 Task: Look for space in Pont-à-Celles, Belgium from 6th September, 2023 to 15th September, 2023 for 6 adults in price range Rs.8000 to Rs.12000. Place can be entire place or private room with 6 bedrooms having 6 beds and 6 bathrooms. Property type can be house, flat, guest house. Amenities needed are: wifi, washing machine, heating, TV, free parkinig on premises, hot tub, gym, smoking allowed. Booking option can be shelf check-in. Required host language is English.
Action: Mouse moved to (478, 104)
Screenshot: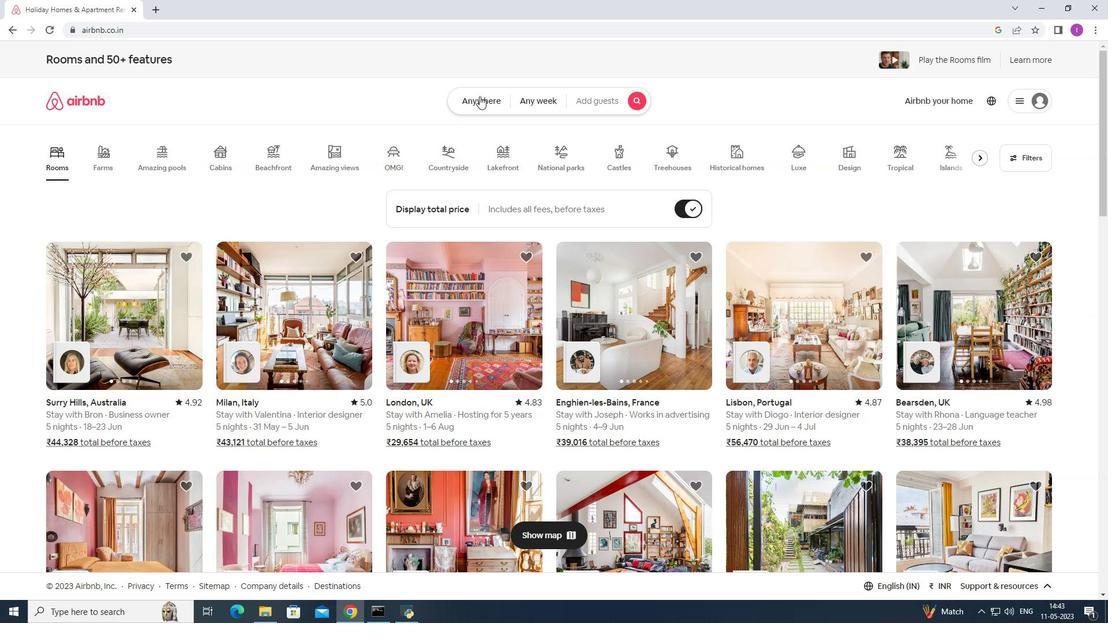 
Action: Mouse pressed left at (478, 104)
Screenshot: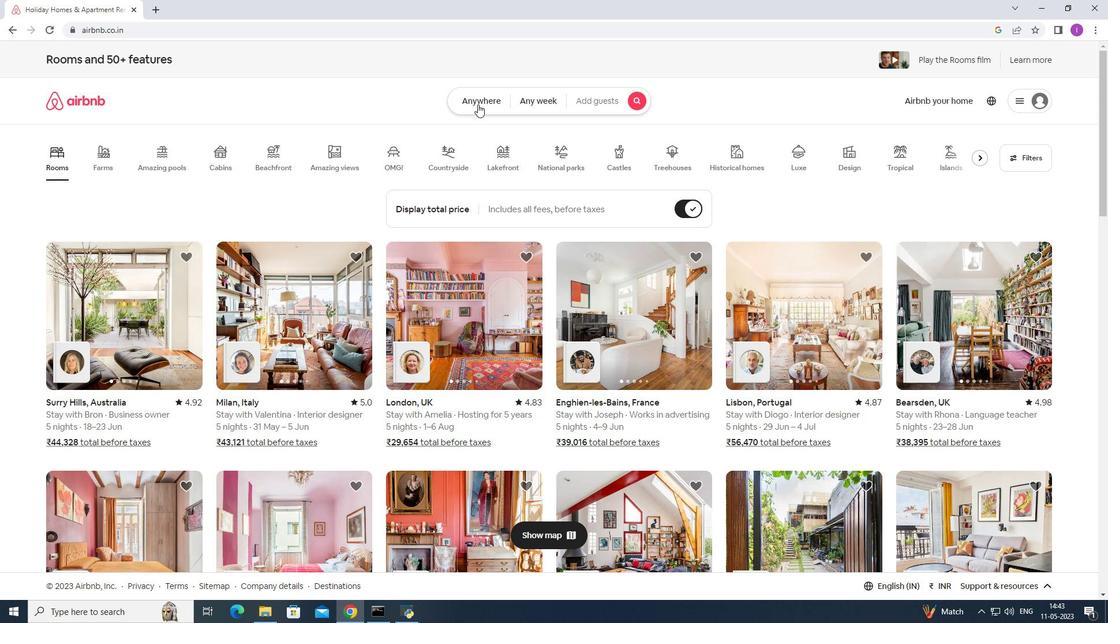 
Action: Mouse moved to (401, 140)
Screenshot: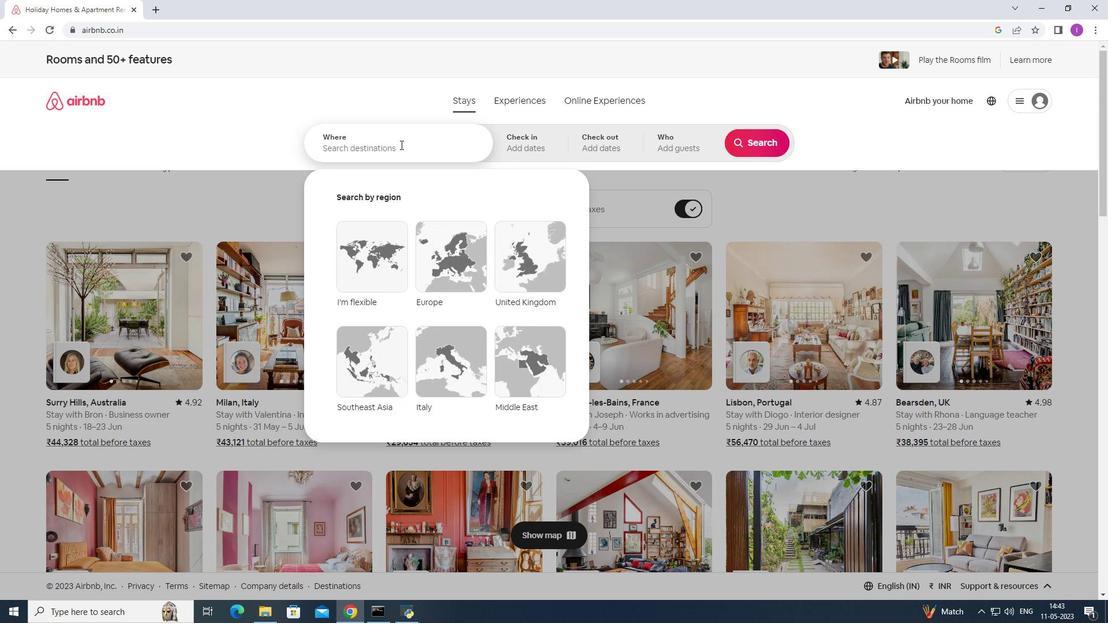 
Action: Mouse pressed left at (401, 140)
Screenshot: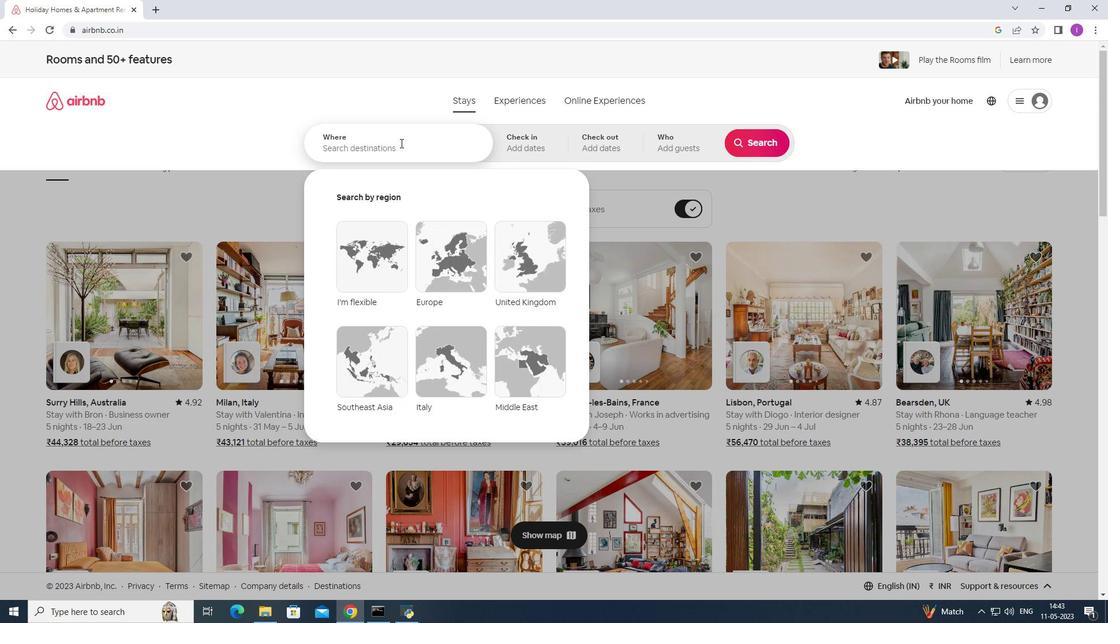 
Action: Mouse moved to (483, 184)
Screenshot: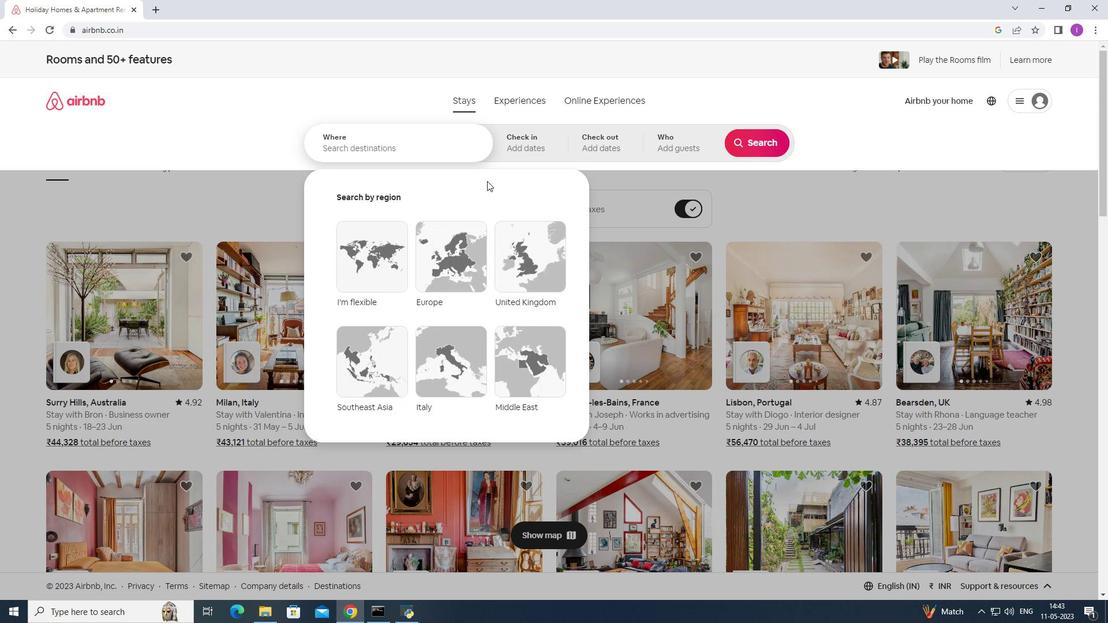
Action: Key pressed <Key.shift>Pont-a=<Key.shift><Key.shift><Key.shift><Key.shift><Key.shift>Celles,<Key.shift>Bel
Screenshot: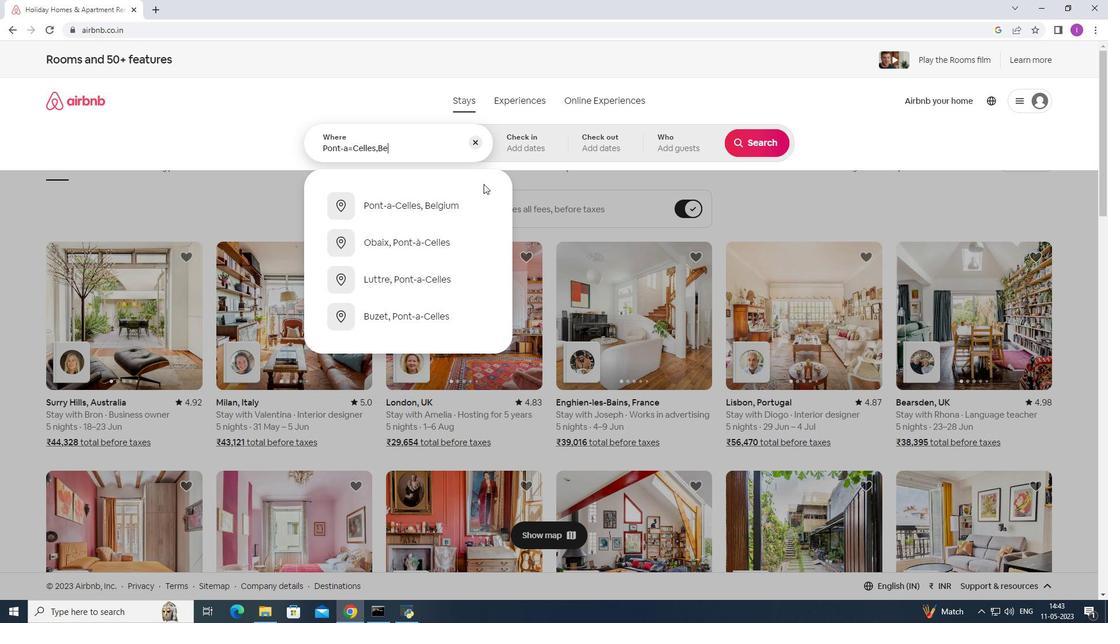 
Action: Mouse moved to (474, 201)
Screenshot: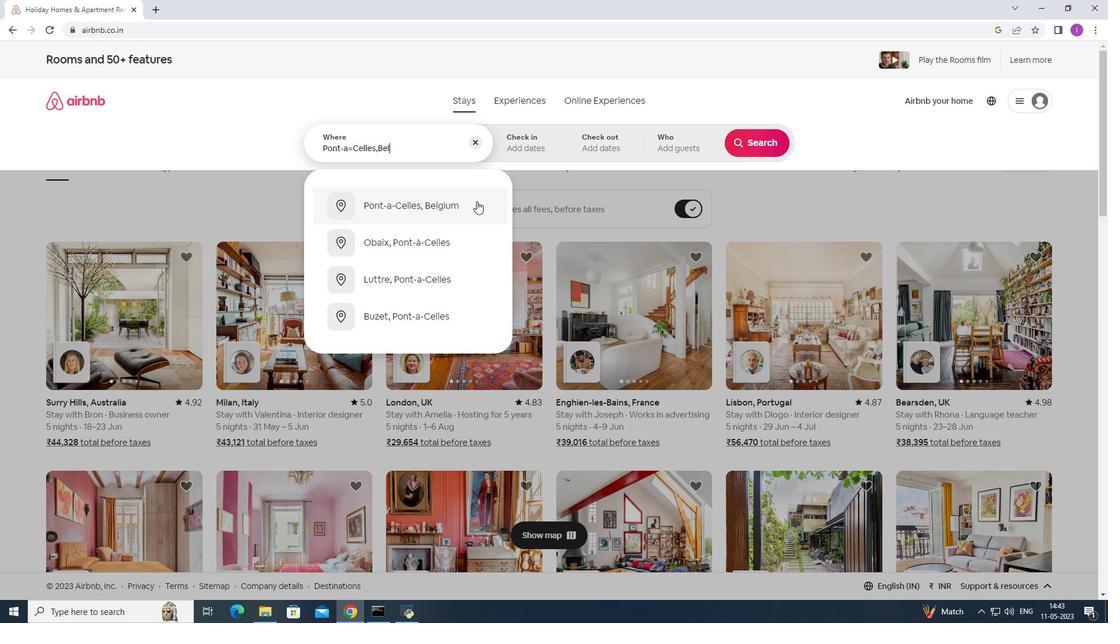 
Action: Mouse pressed left at (474, 201)
Screenshot: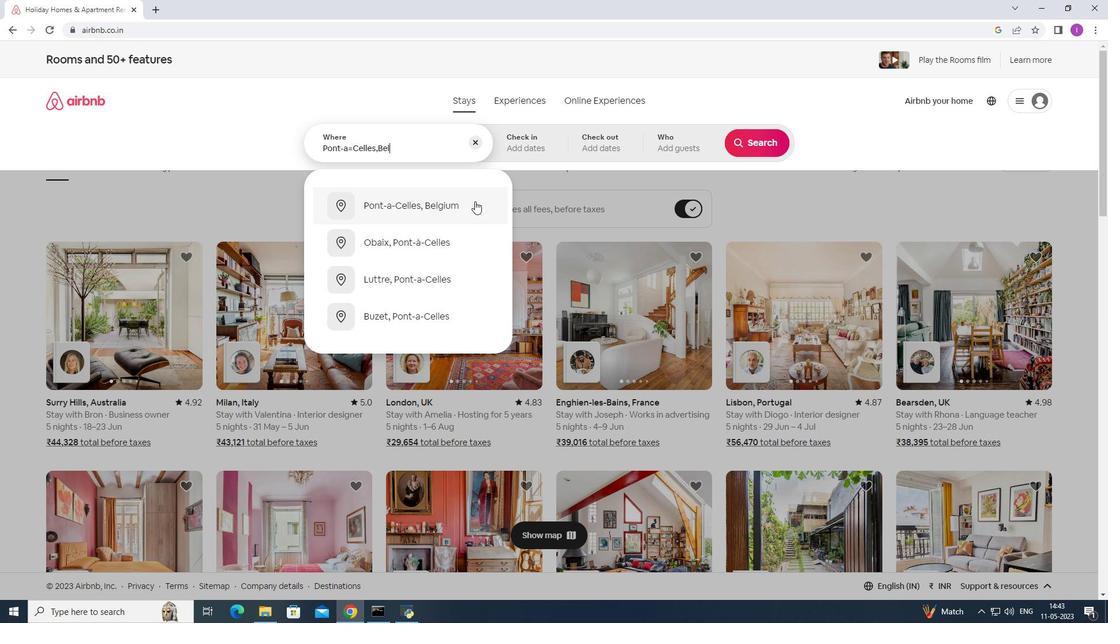 
Action: Mouse moved to (758, 235)
Screenshot: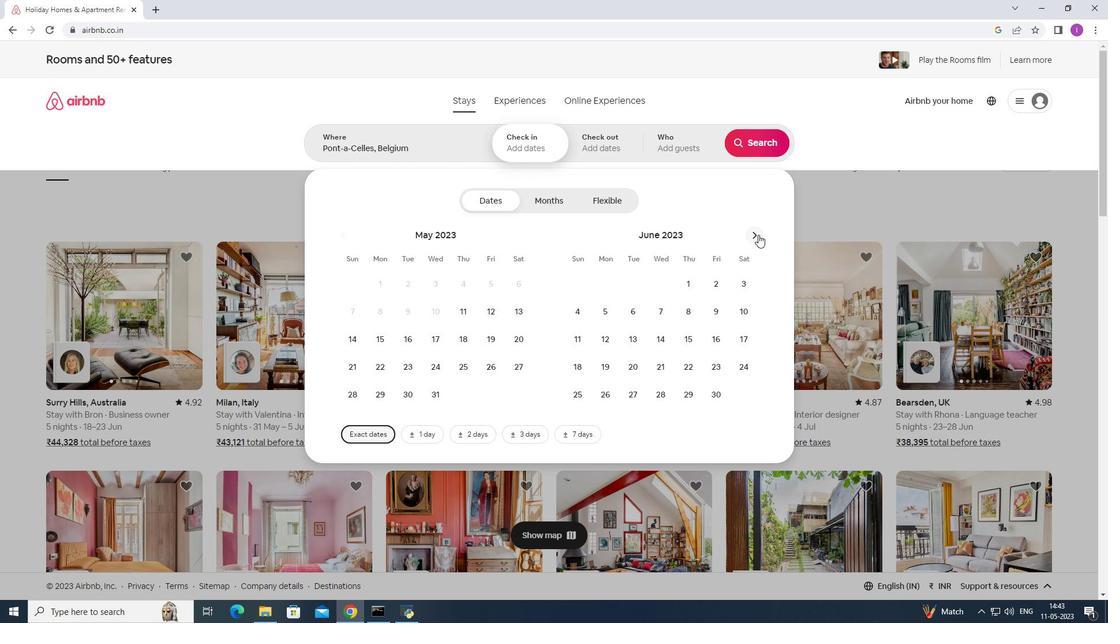 
Action: Mouse pressed left at (758, 235)
Screenshot: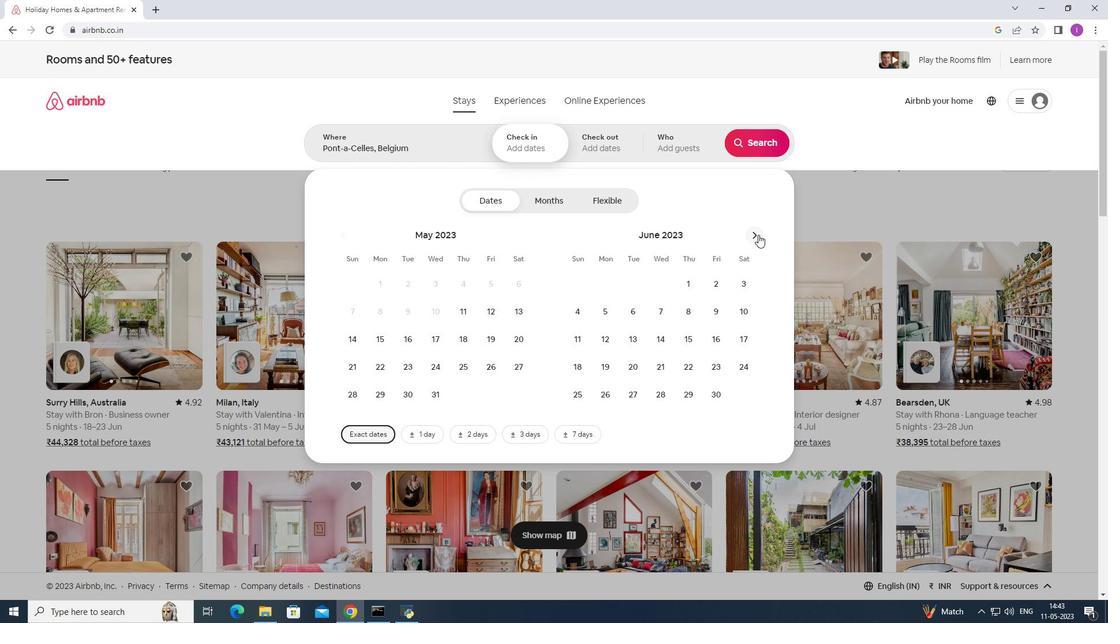 
Action: Mouse moved to (751, 231)
Screenshot: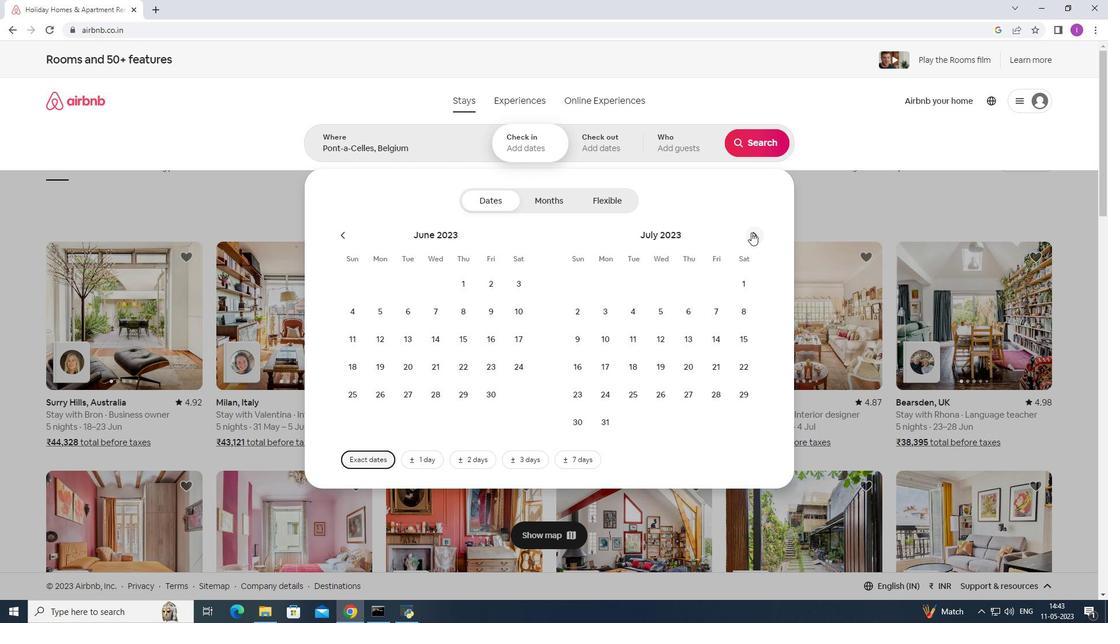 
Action: Mouse pressed left at (751, 231)
Screenshot: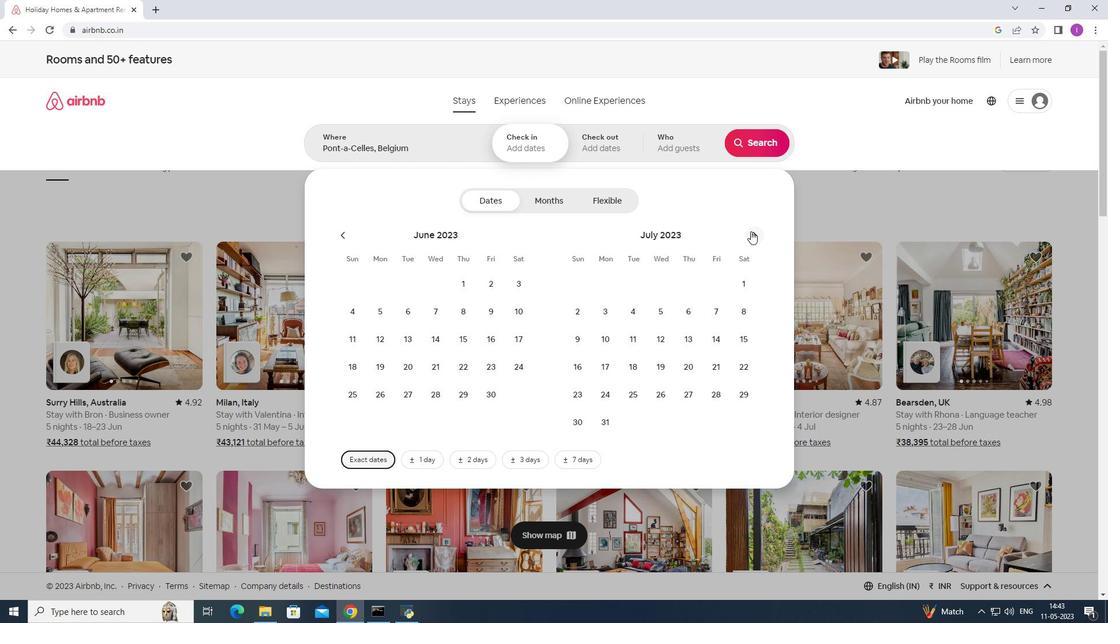 
Action: Mouse moved to (743, 219)
Screenshot: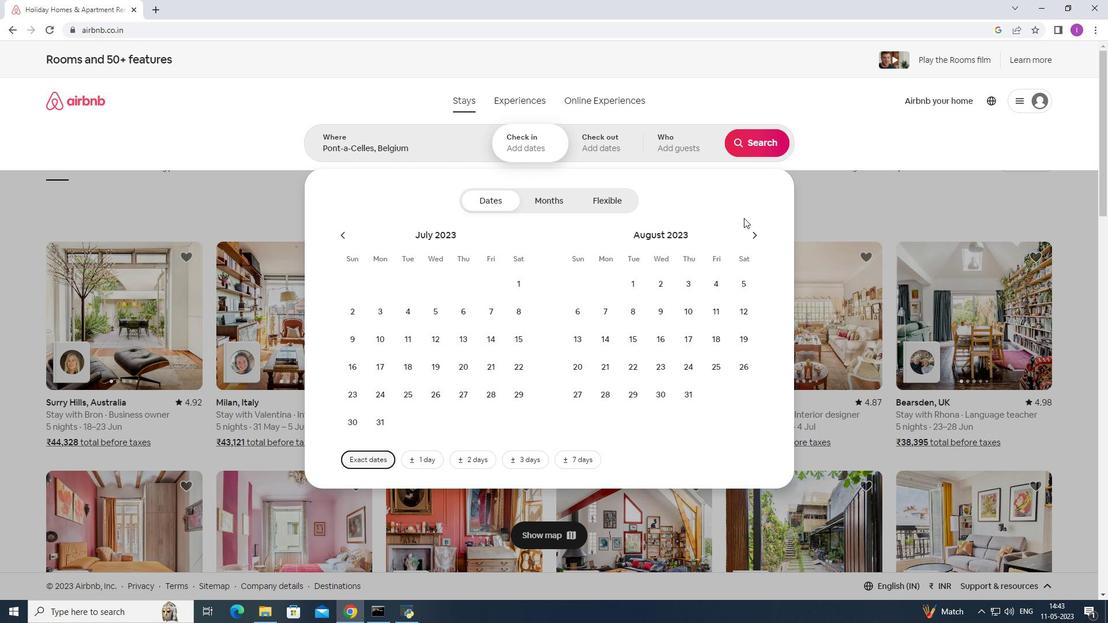 
Action: Mouse pressed left at (743, 219)
Screenshot: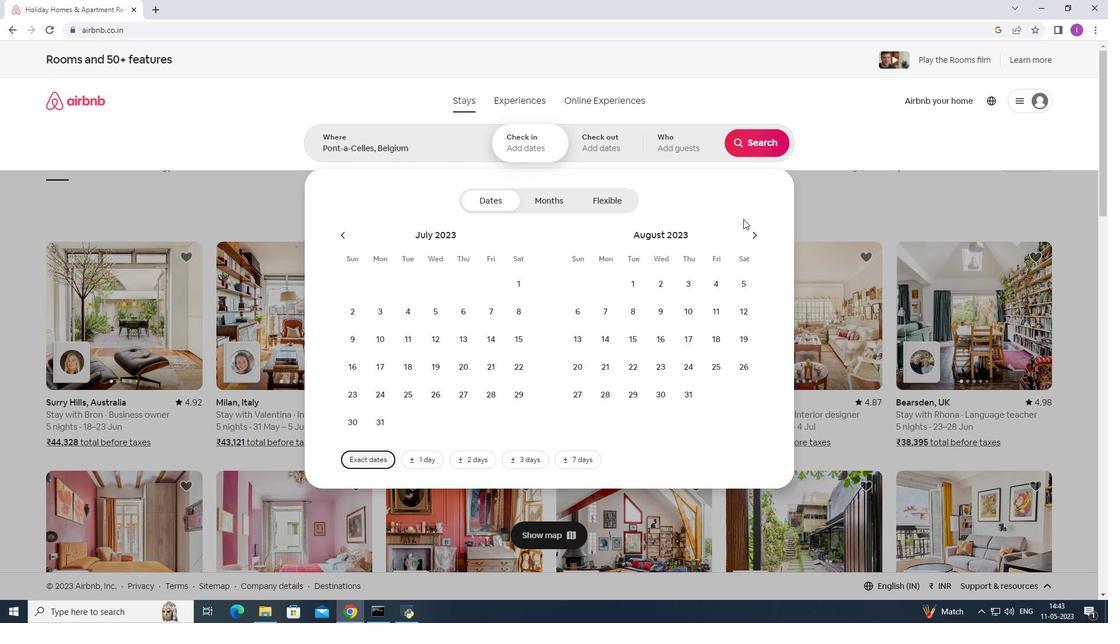 
Action: Mouse moved to (749, 235)
Screenshot: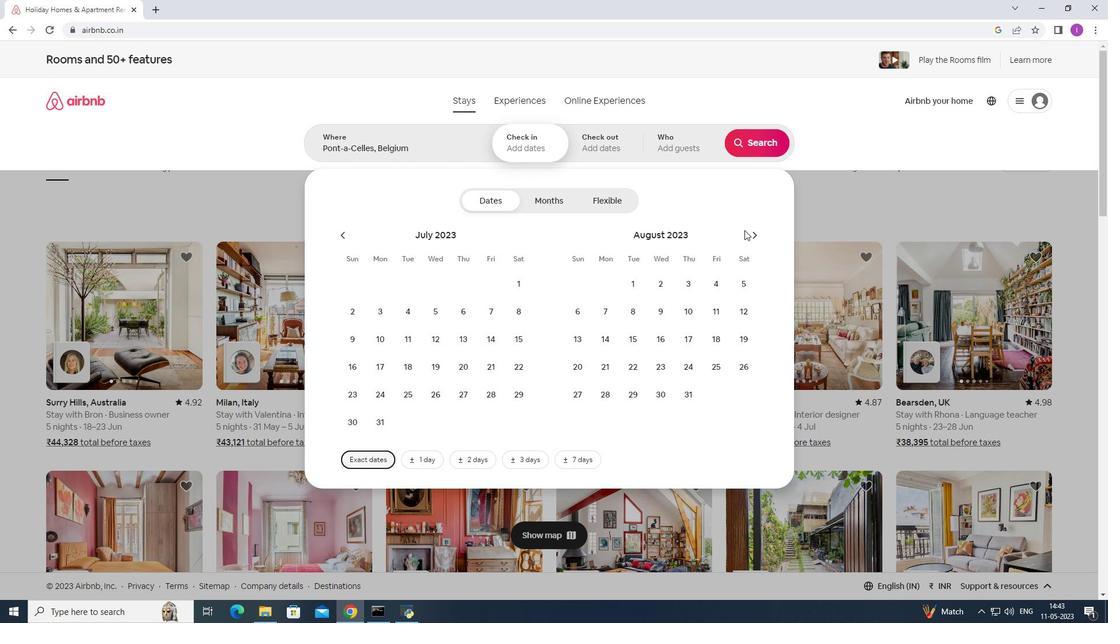 
Action: Mouse pressed left at (749, 235)
Screenshot: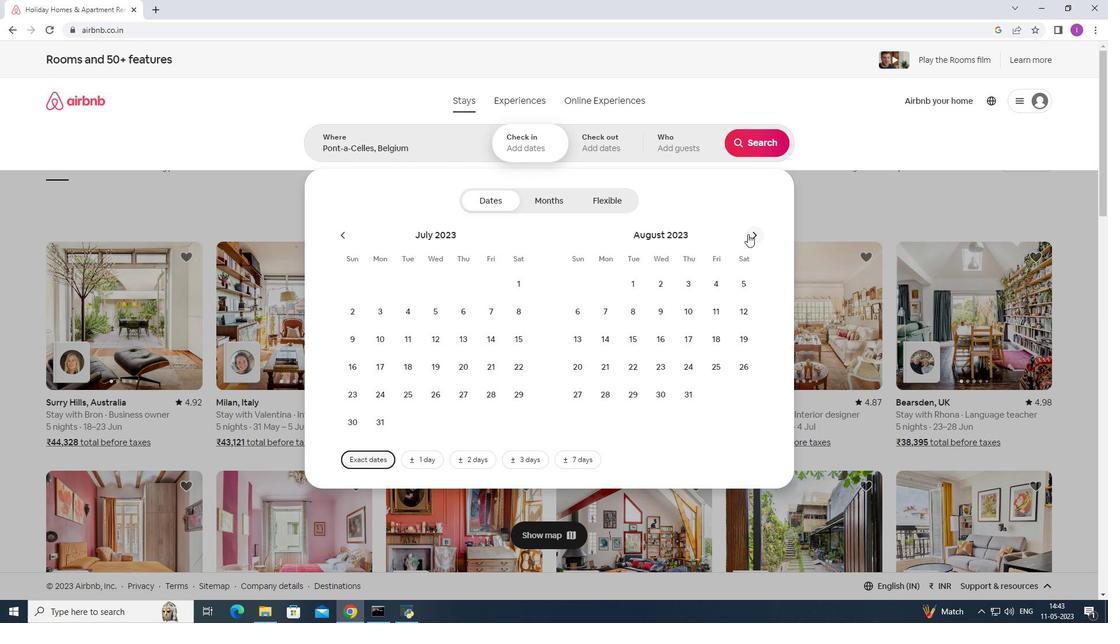 
Action: Mouse moved to (658, 311)
Screenshot: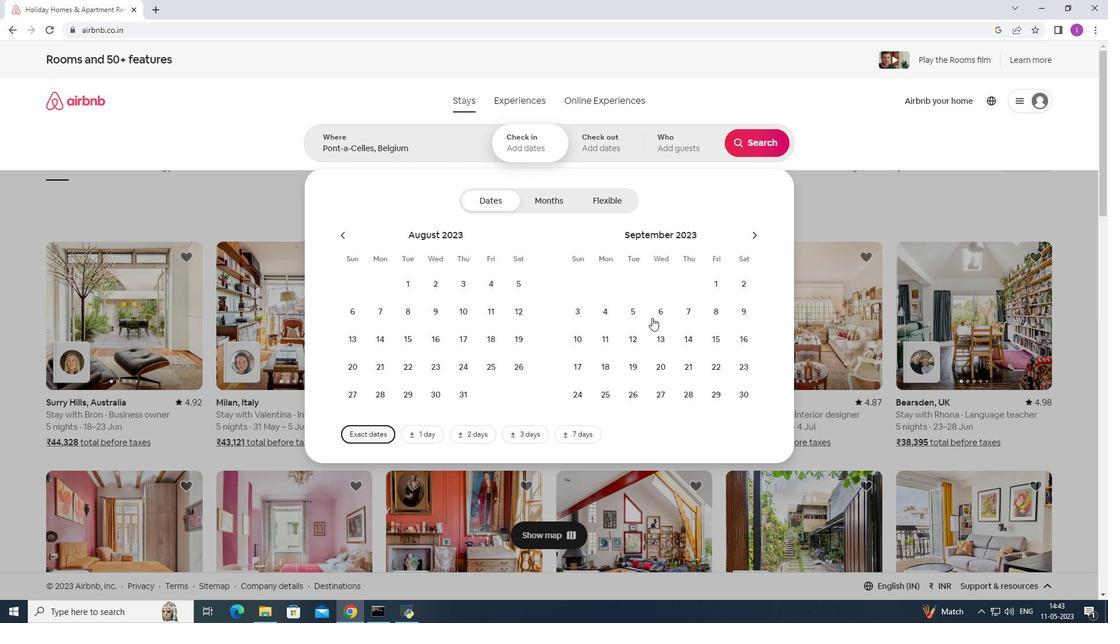 
Action: Mouse pressed left at (658, 311)
Screenshot: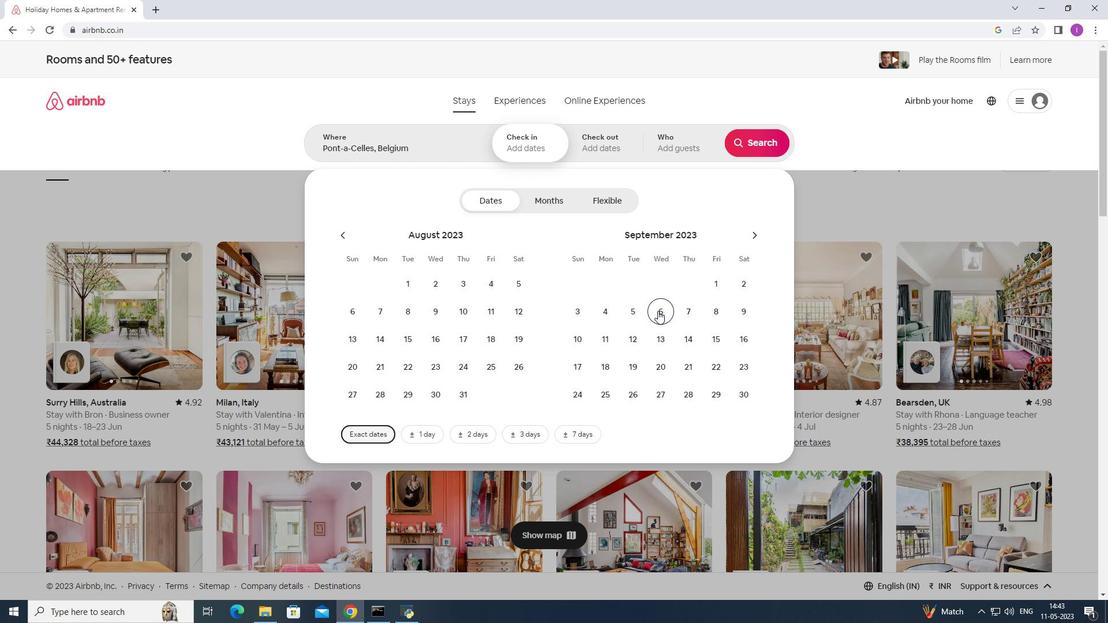 
Action: Mouse moved to (718, 340)
Screenshot: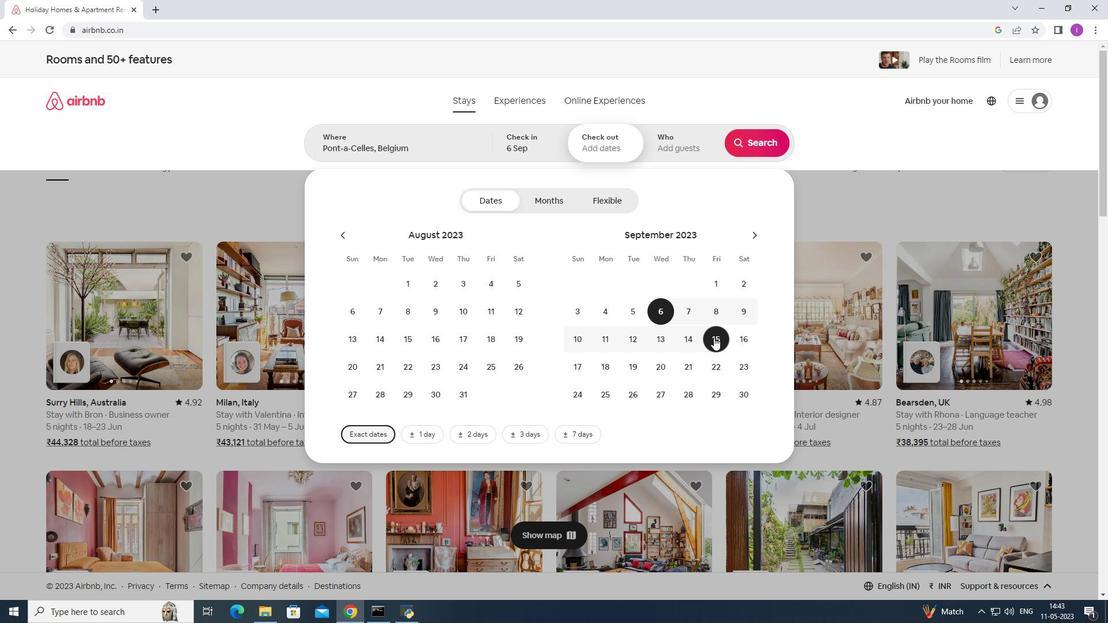 
Action: Mouse pressed left at (718, 340)
Screenshot: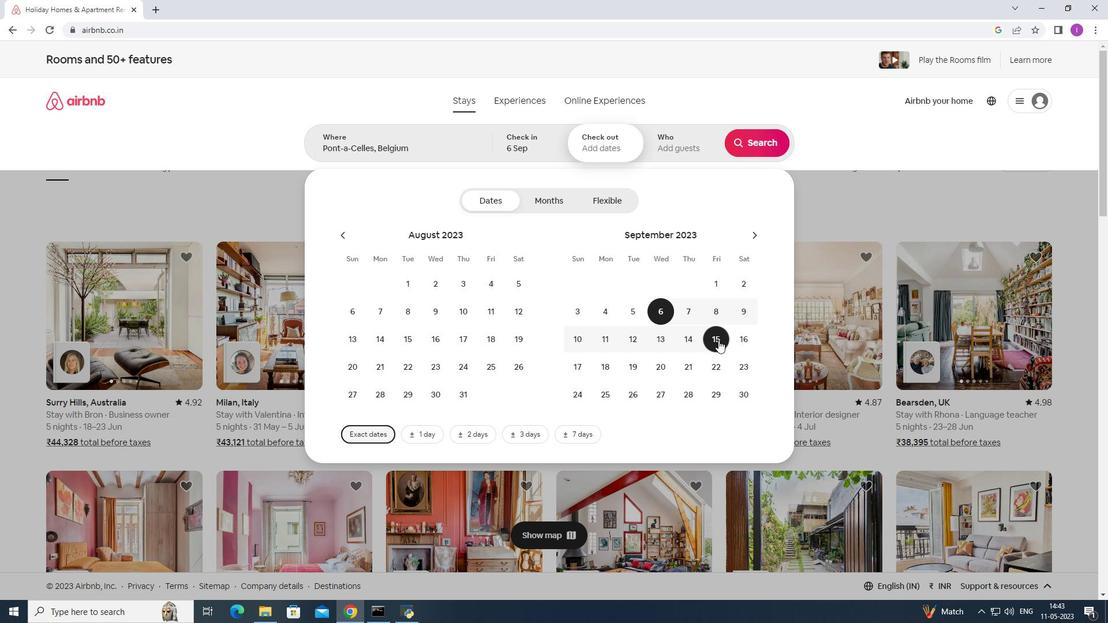 
Action: Mouse moved to (702, 144)
Screenshot: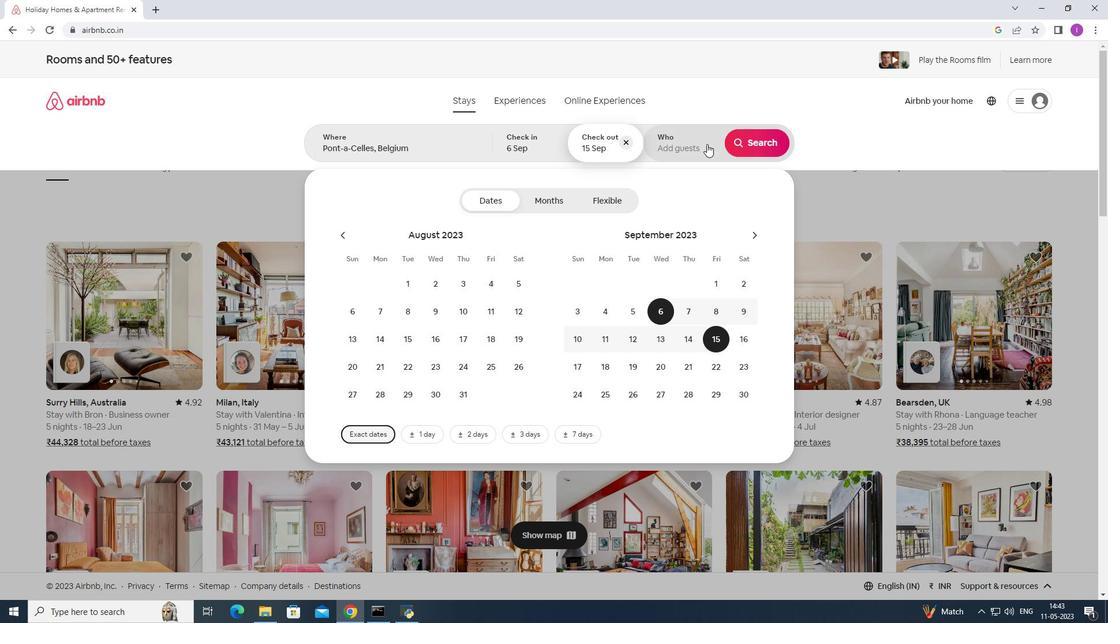 
Action: Mouse pressed left at (702, 144)
Screenshot: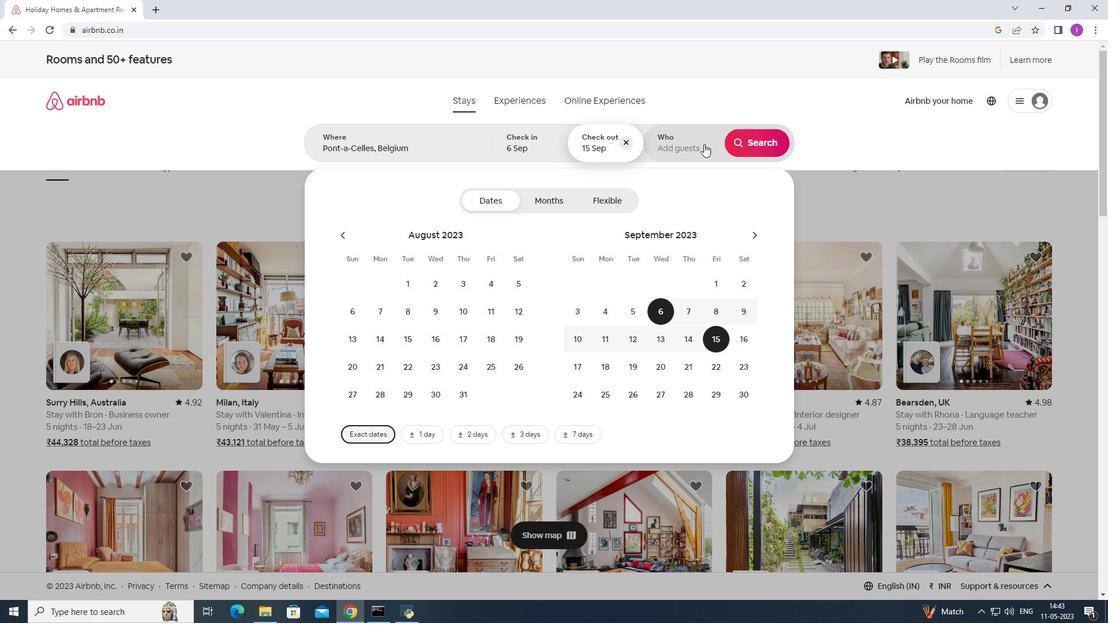 
Action: Mouse moved to (760, 203)
Screenshot: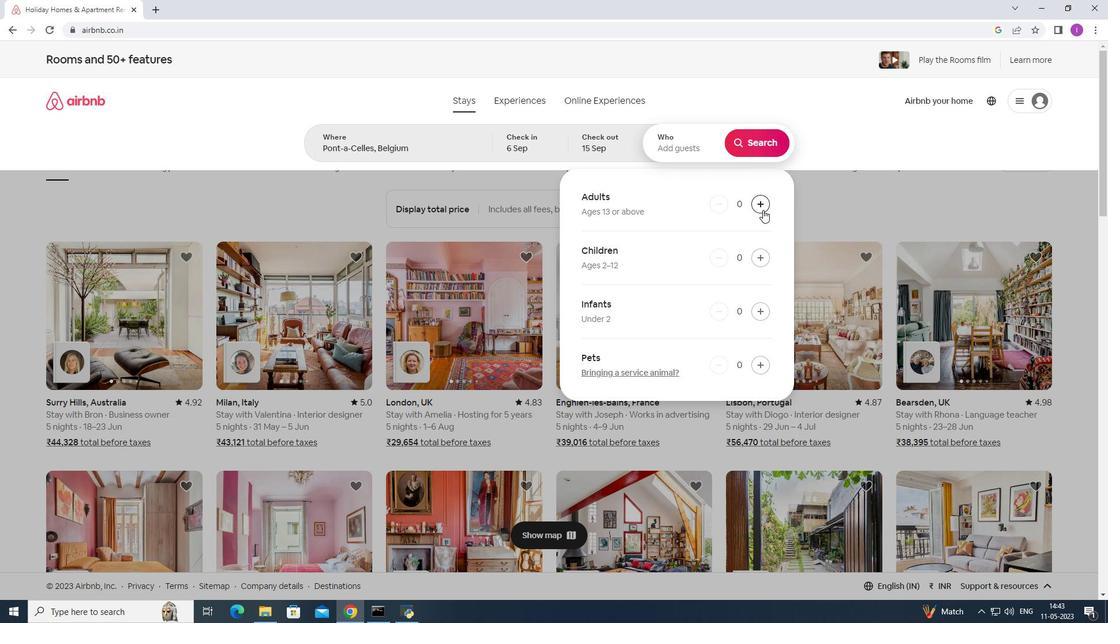 
Action: Mouse pressed left at (760, 203)
Screenshot: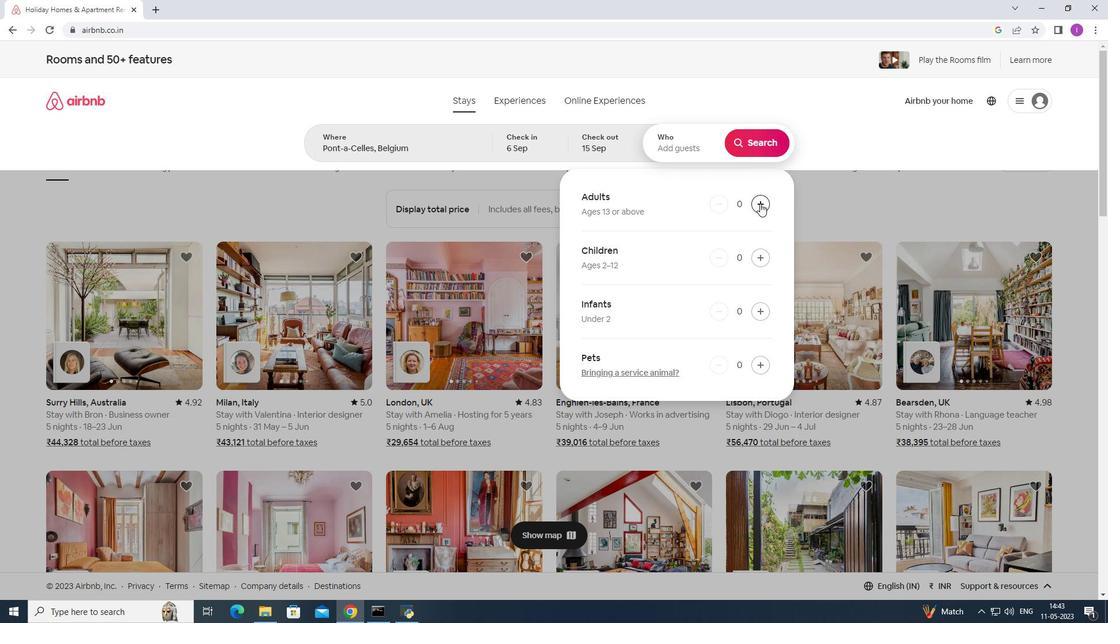 
Action: Mouse moved to (759, 206)
Screenshot: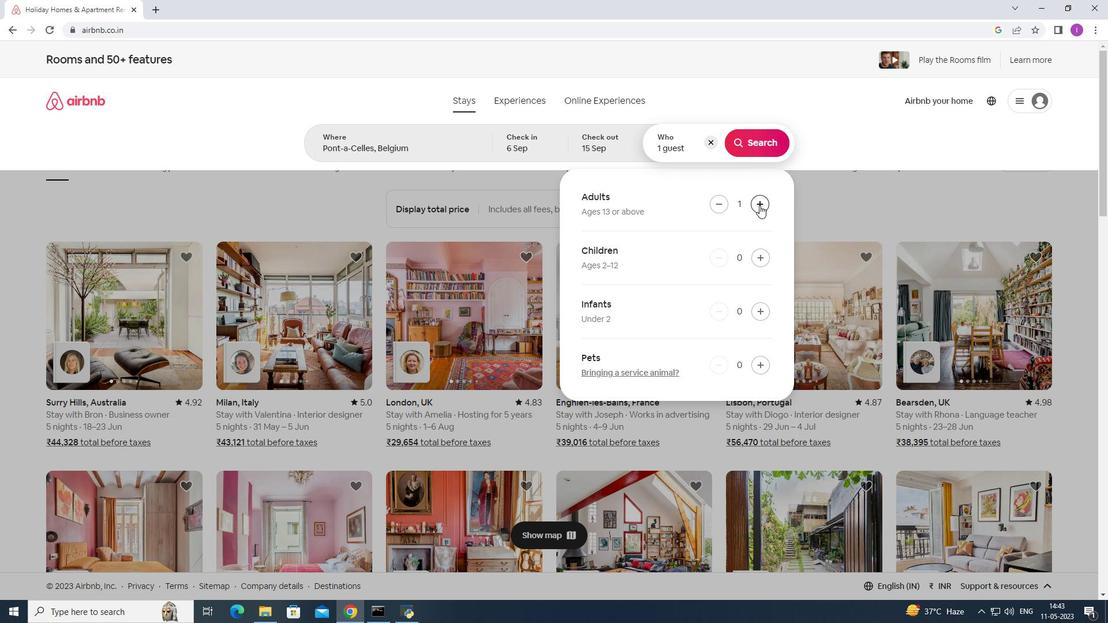 
Action: Mouse pressed left at (759, 206)
Screenshot: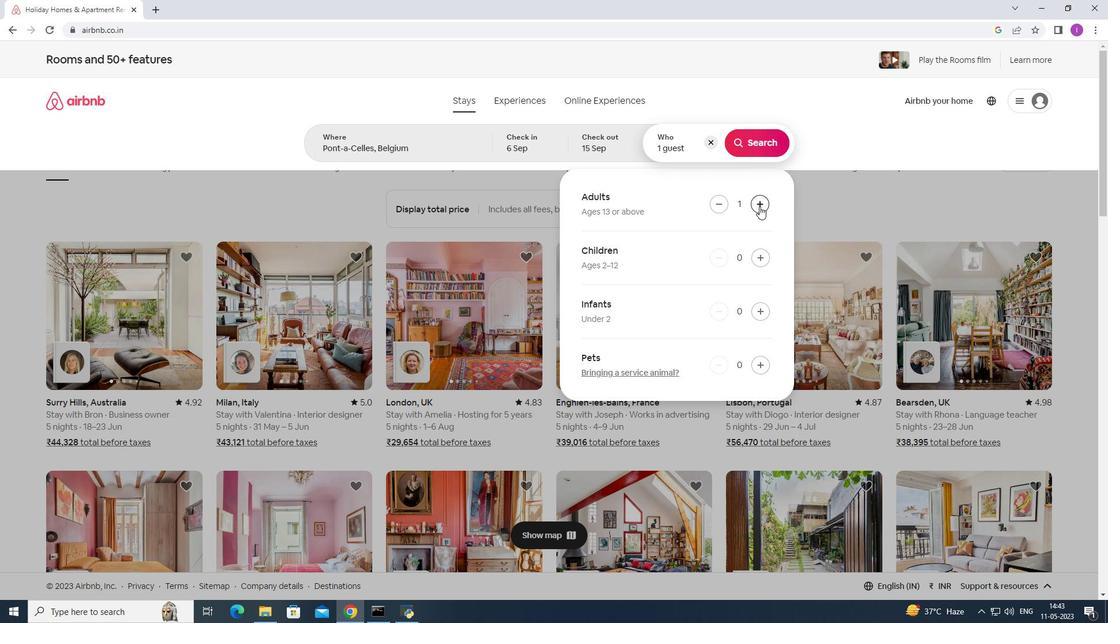 
Action: Mouse pressed left at (759, 206)
Screenshot: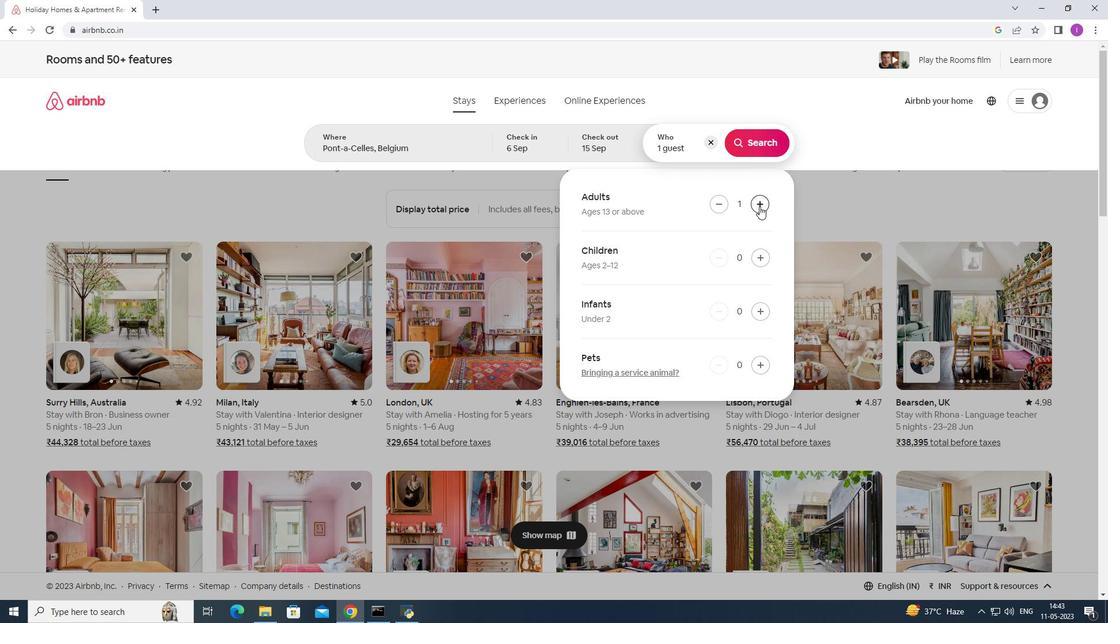 
Action: Mouse pressed left at (759, 206)
Screenshot: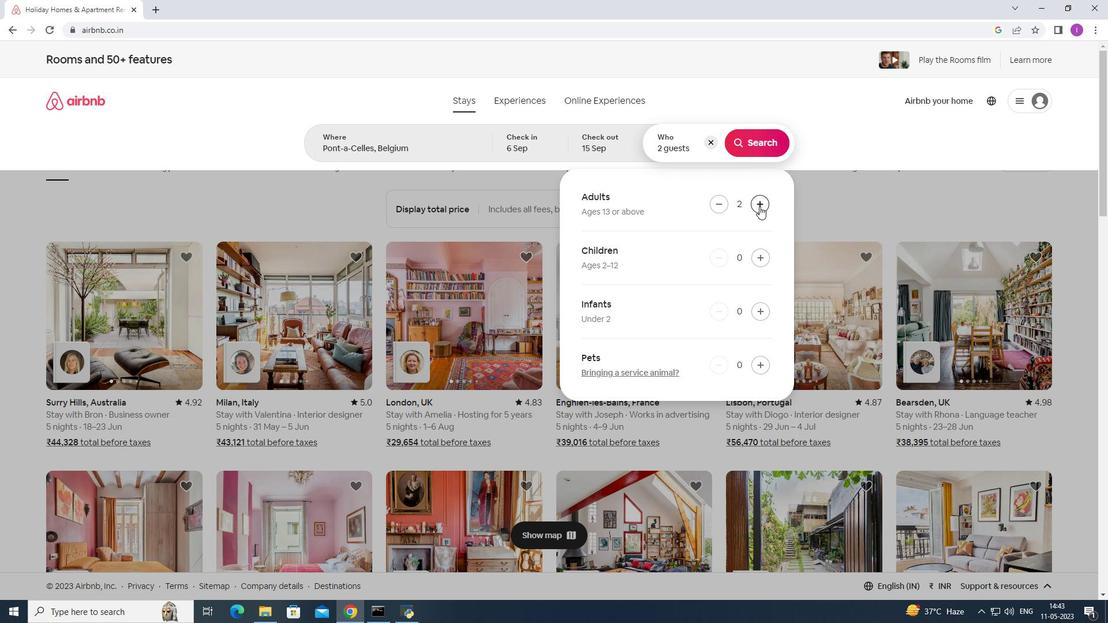 
Action: Mouse pressed left at (759, 206)
Screenshot: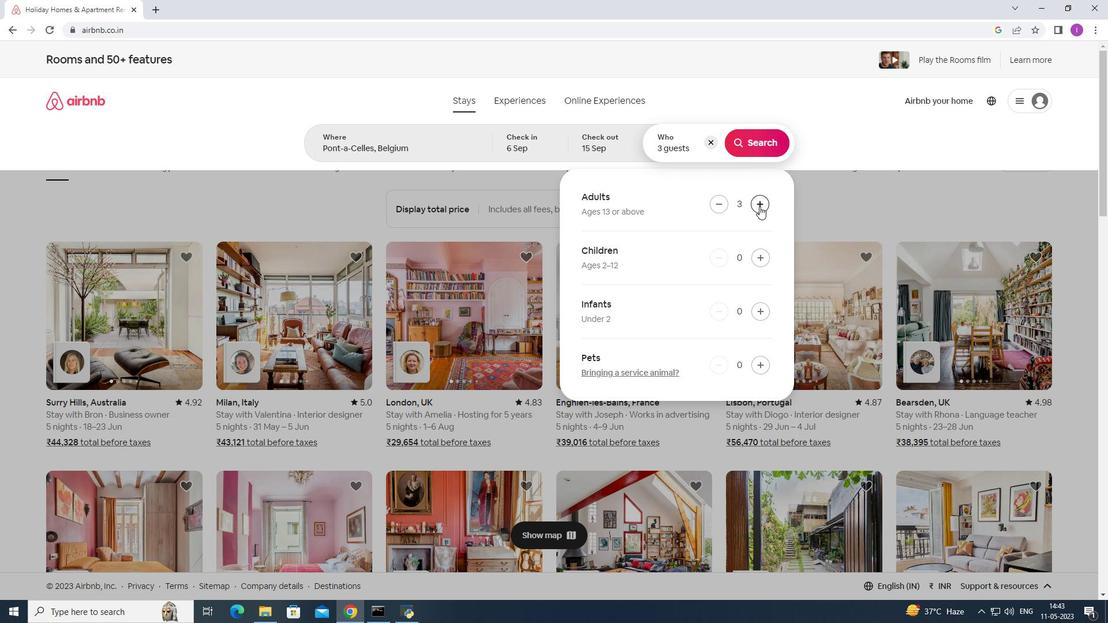 
Action: Mouse pressed left at (759, 206)
Screenshot: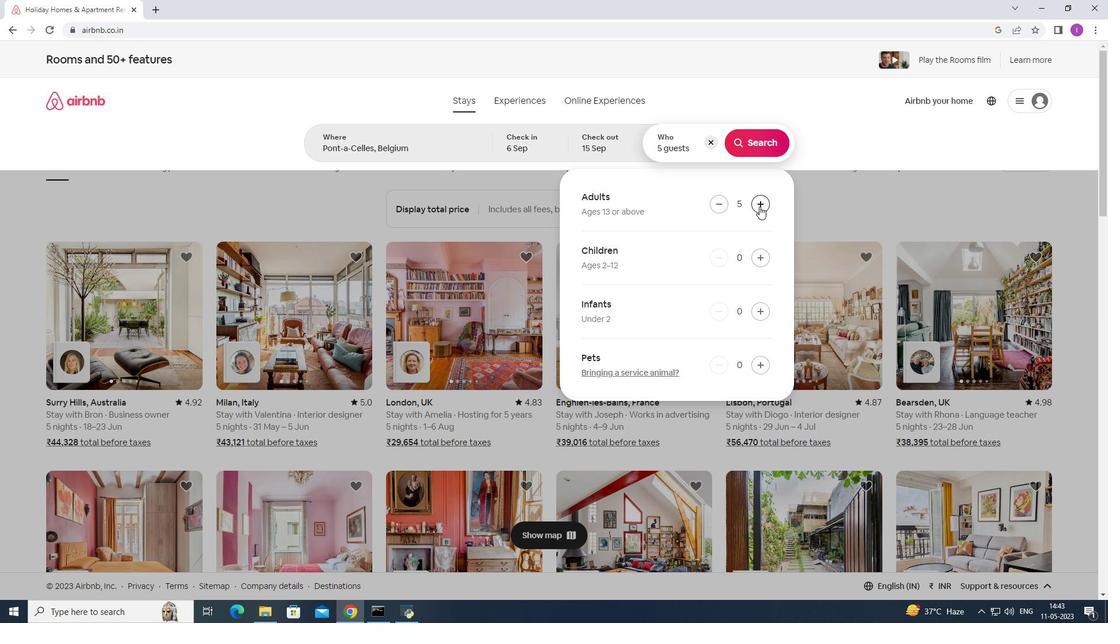 
Action: Mouse moved to (762, 148)
Screenshot: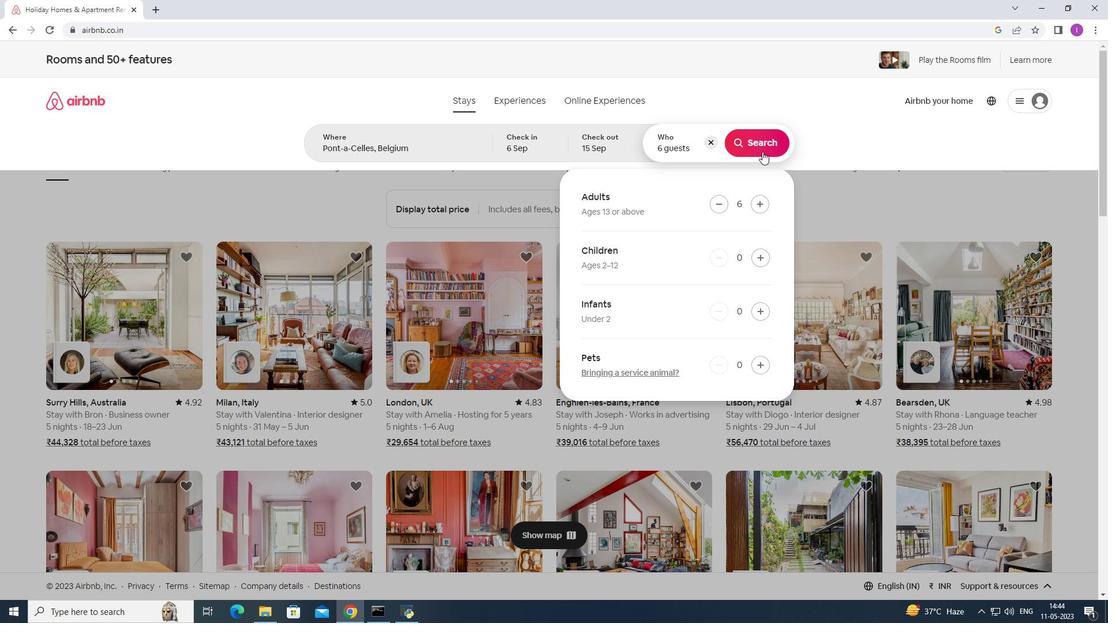 
Action: Mouse pressed left at (762, 148)
Screenshot: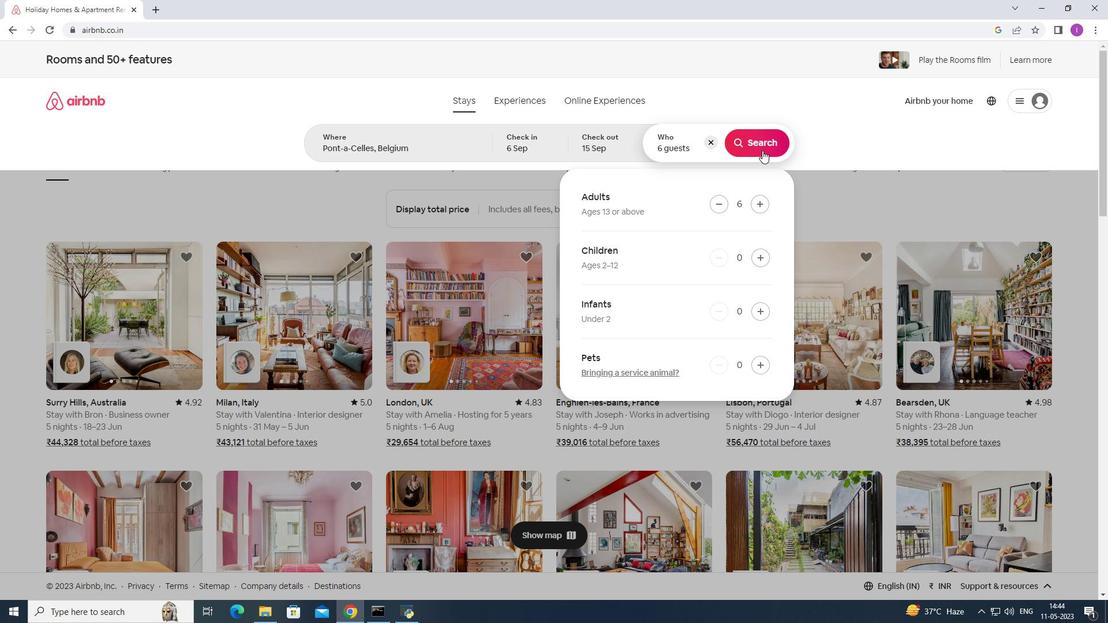
Action: Mouse moved to (1054, 117)
Screenshot: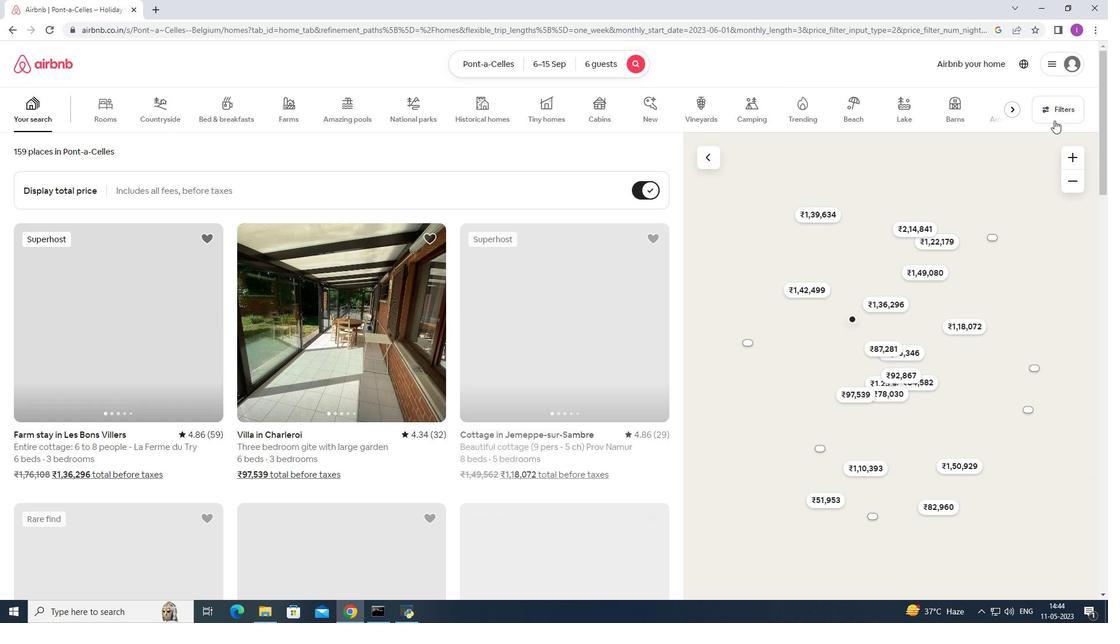 
Action: Mouse pressed left at (1054, 117)
Screenshot: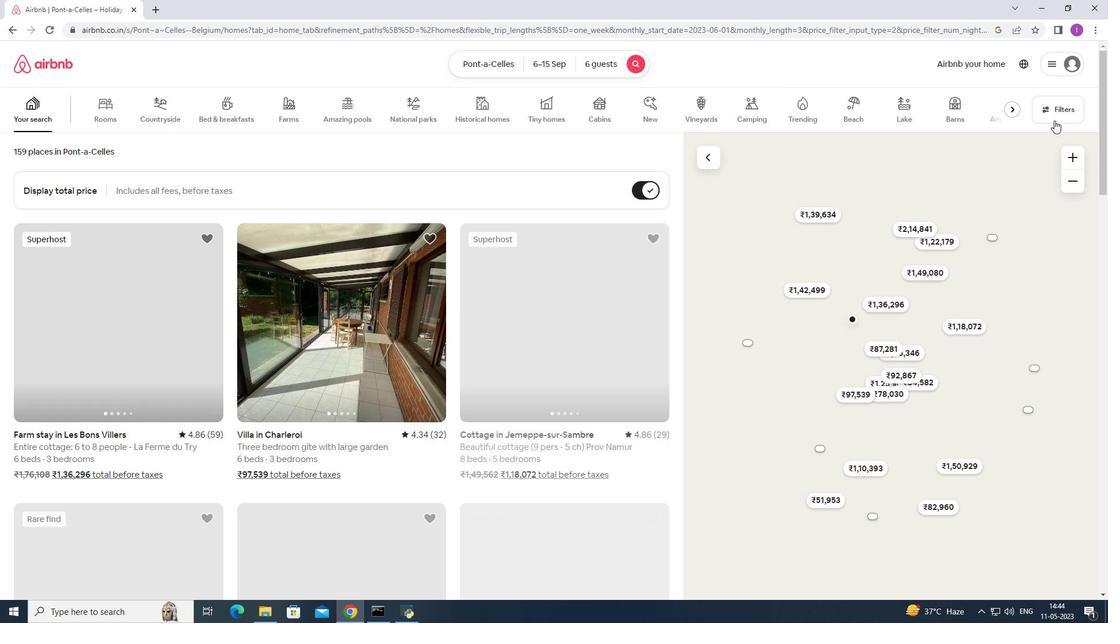 
Action: Mouse moved to (642, 395)
Screenshot: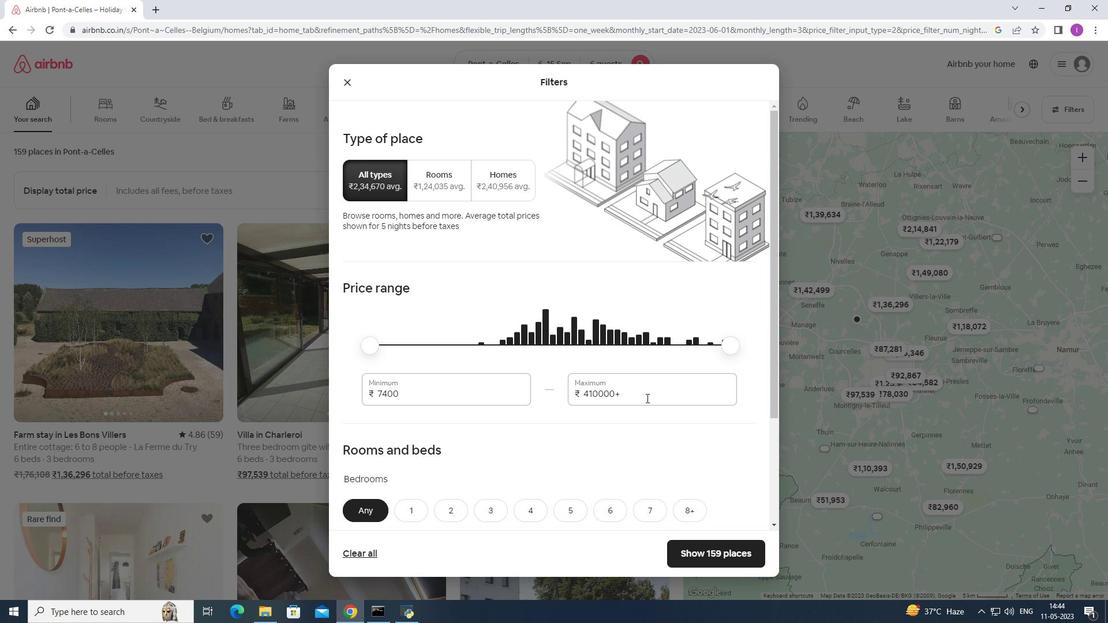 
Action: Mouse pressed left at (642, 395)
Screenshot: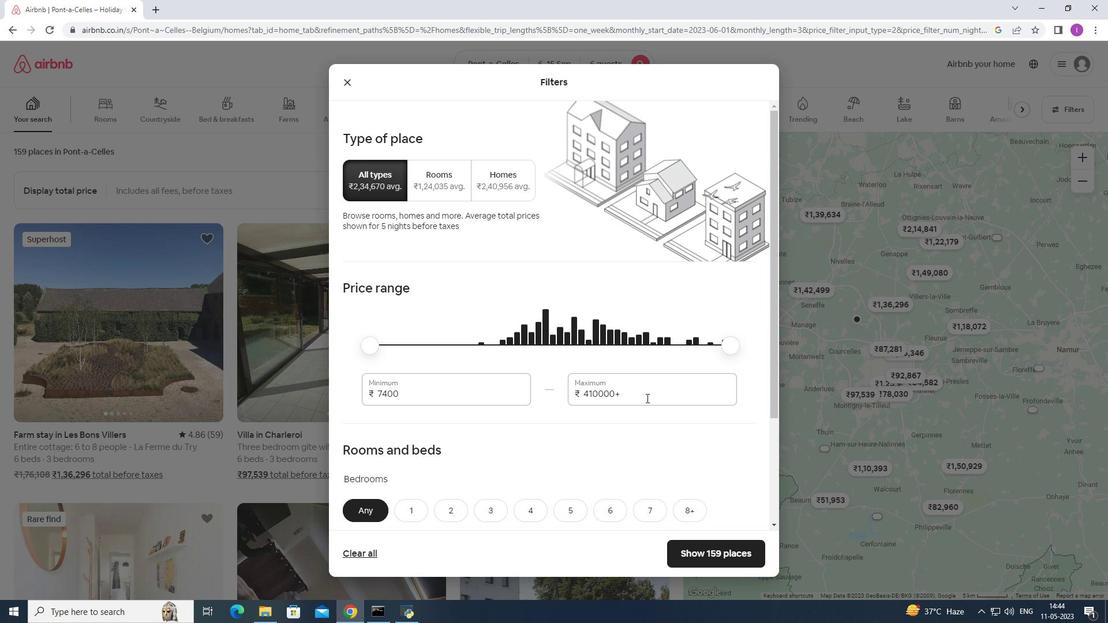
Action: Mouse moved to (573, 396)
Screenshot: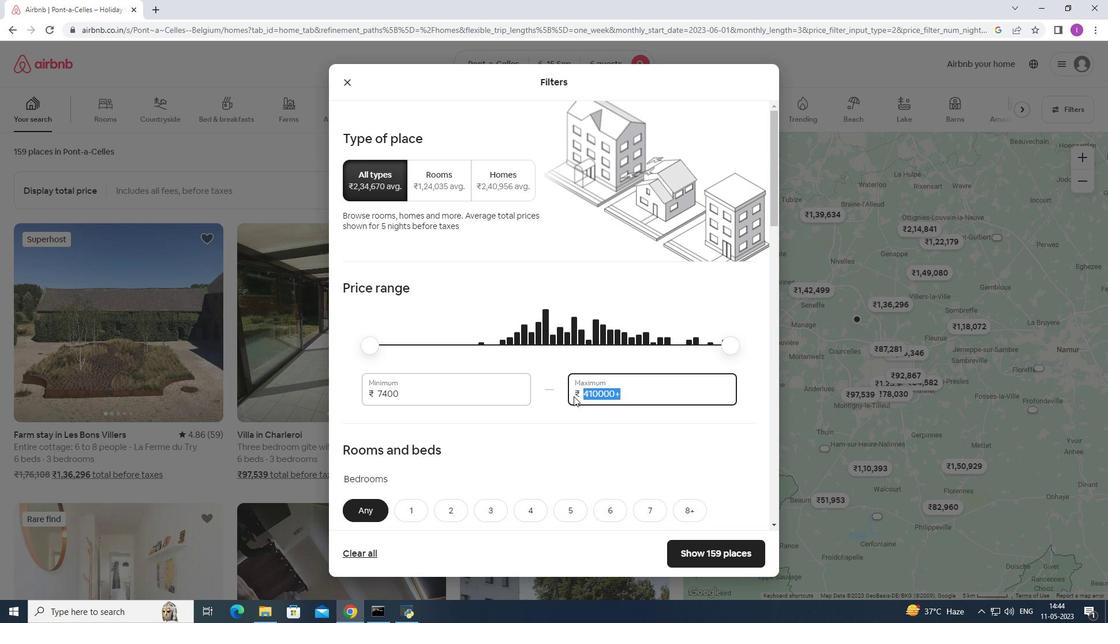 
Action: Key pressed 12000
Screenshot: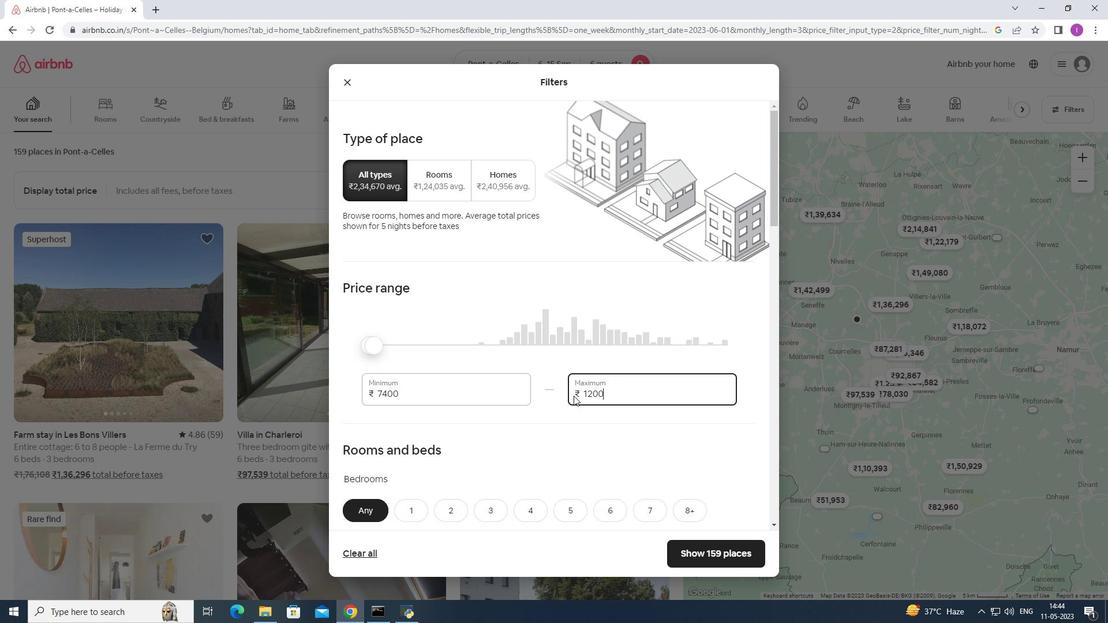 
Action: Mouse moved to (578, 394)
Screenshot: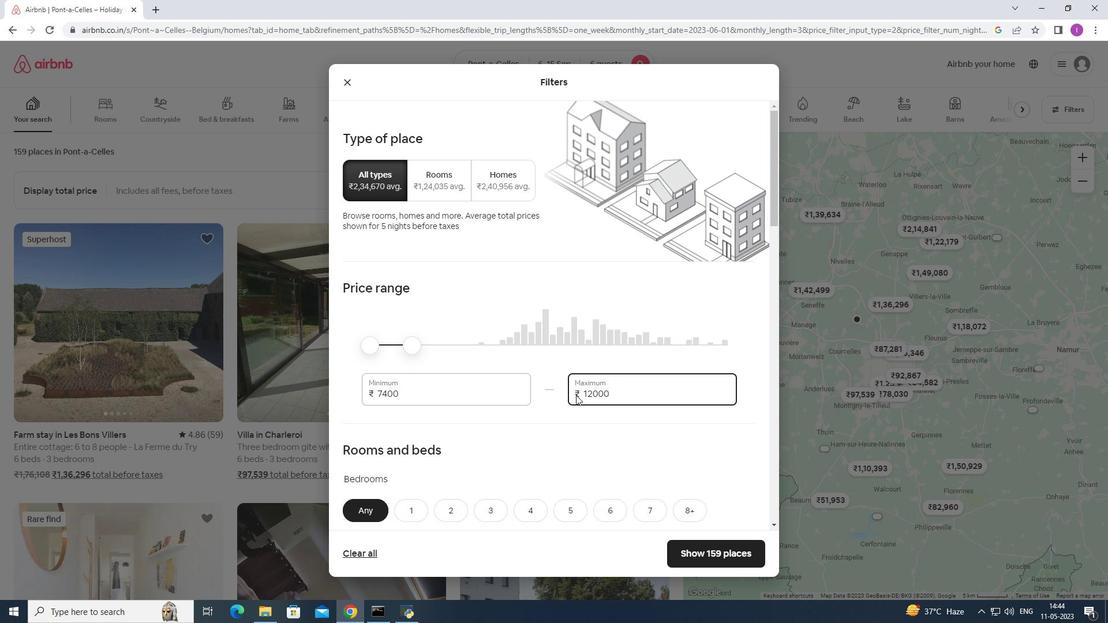 
Action: Mouse scrolled (578, 394) with delta (0, 0)
Screenshot: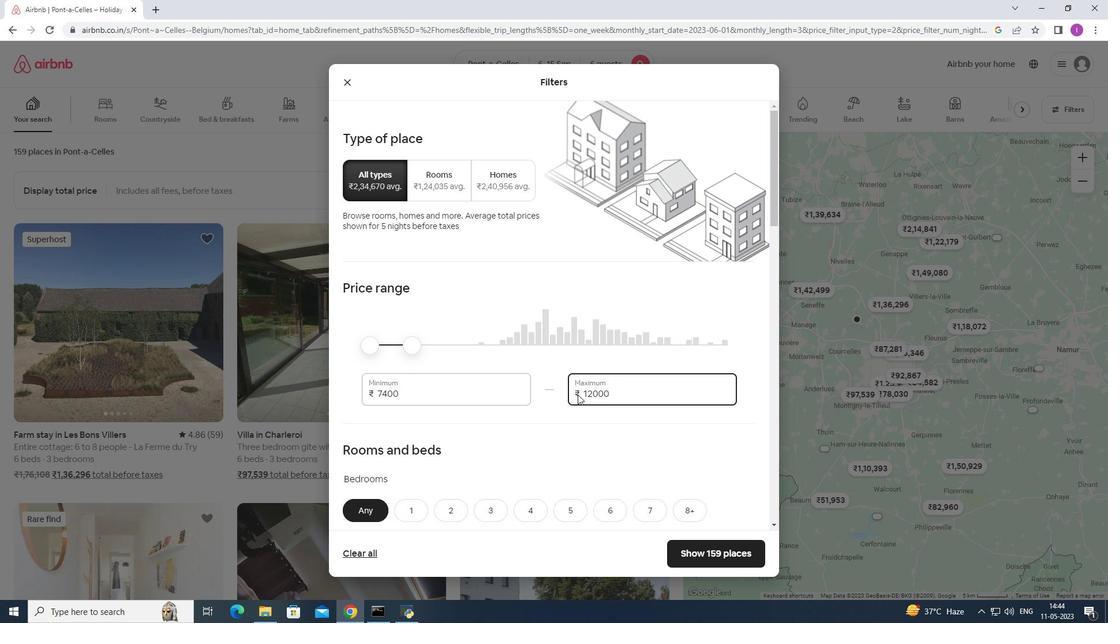 
Action: Mouse moved to (584, 380)
Screenshot: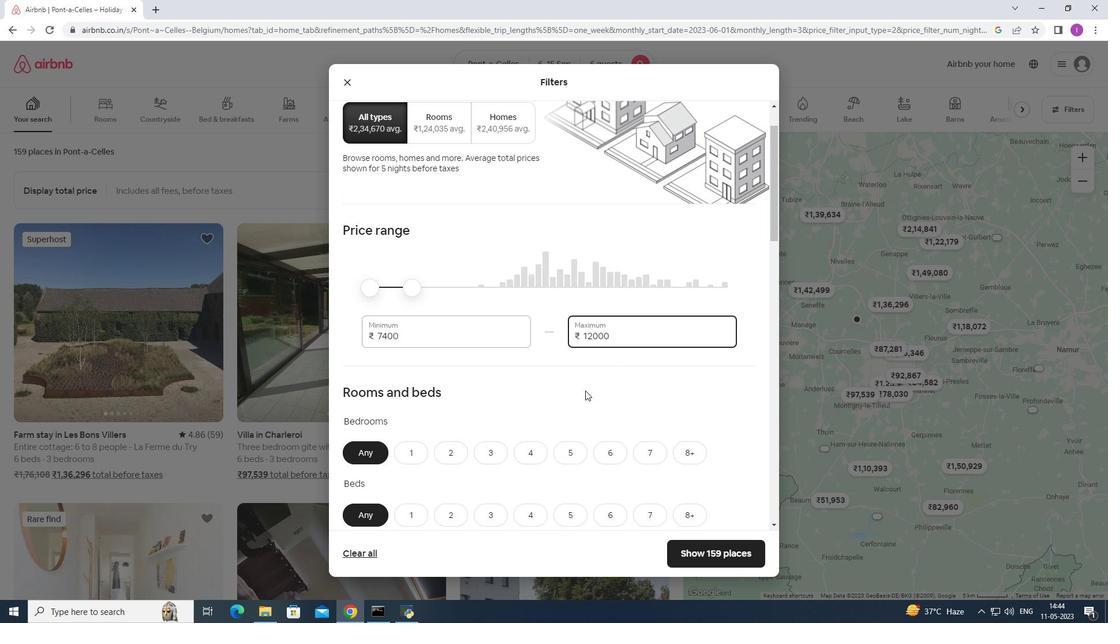
Action: Mouse scrolled (584, 379) with delta (0, 0)
Screenshot: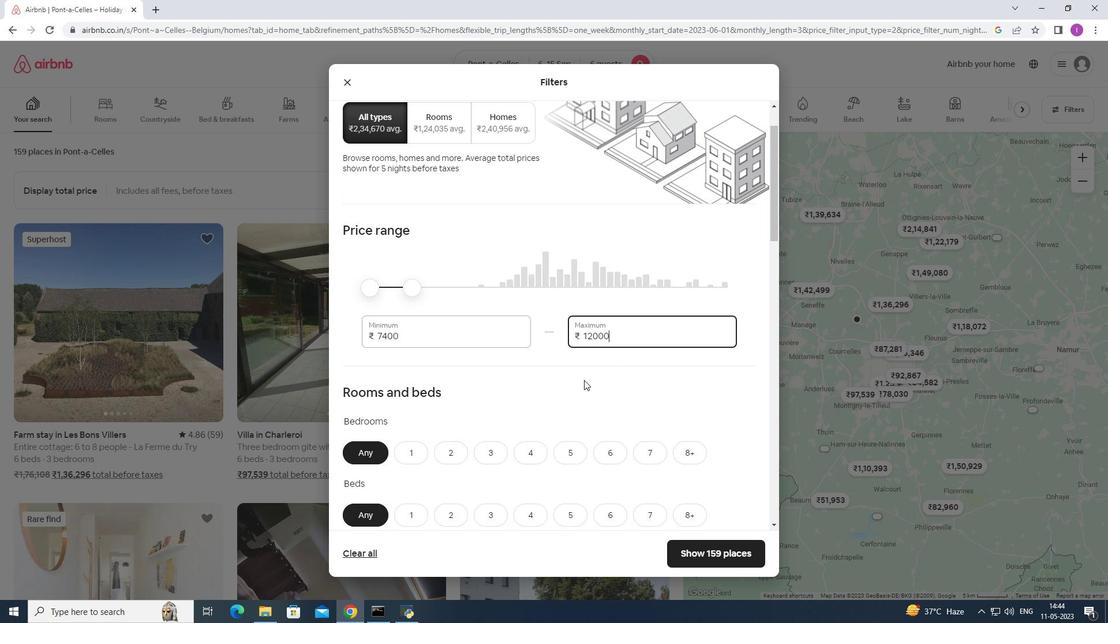 
Action: Mouse moved to (588, 374)
Screenshot: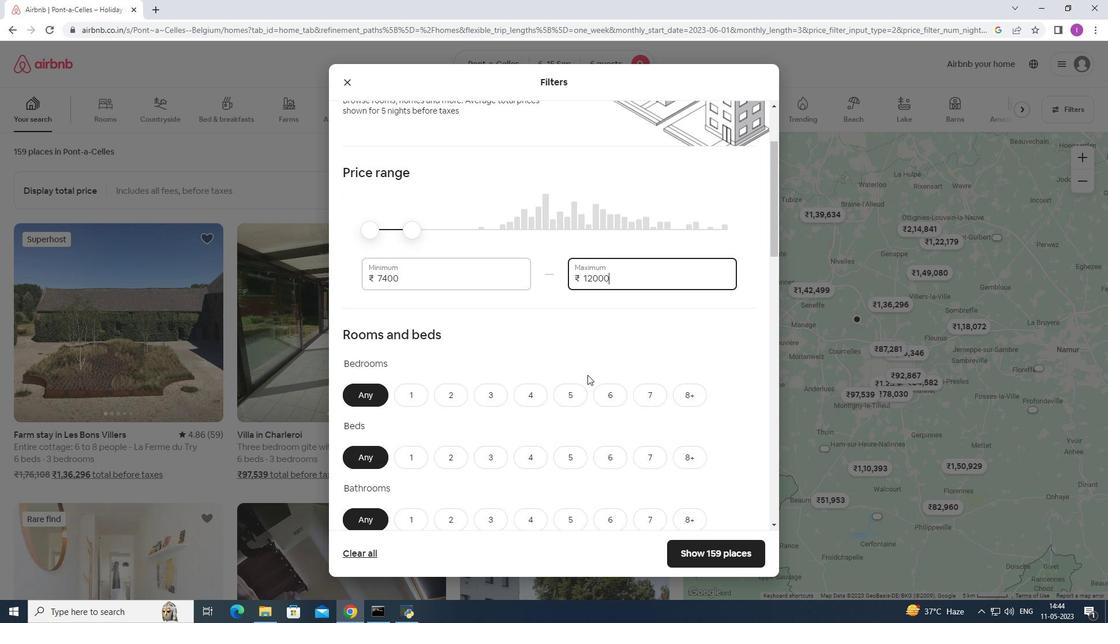 
Action: Mouse scrolled (588, 373) with delta (0, 0)
Screenshot: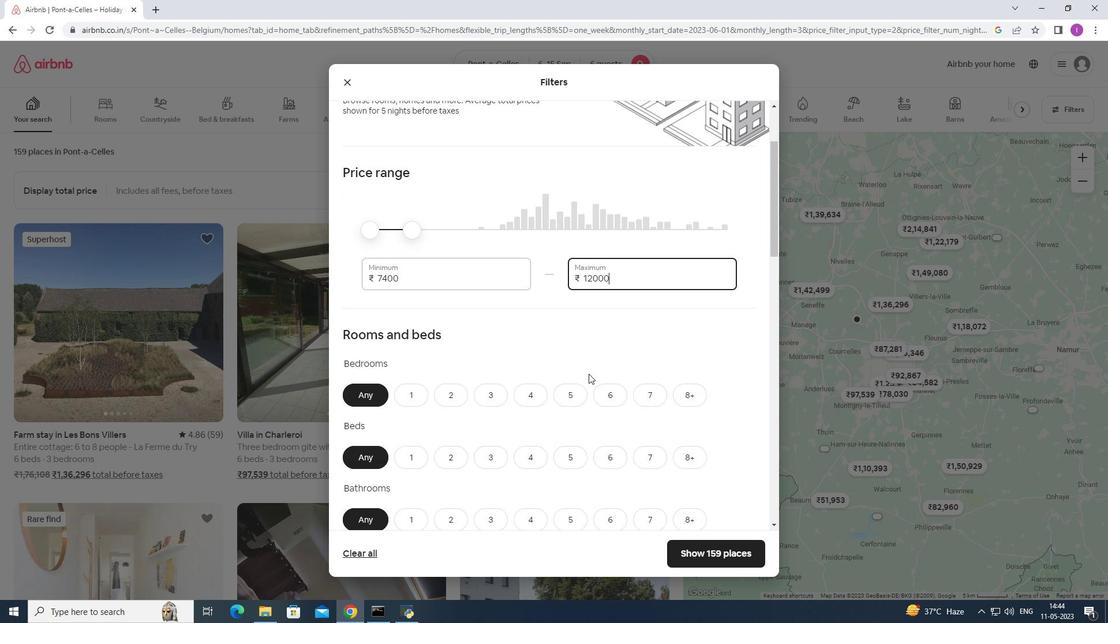 
Action: Mouse moved to (421, 225)
Screenshot: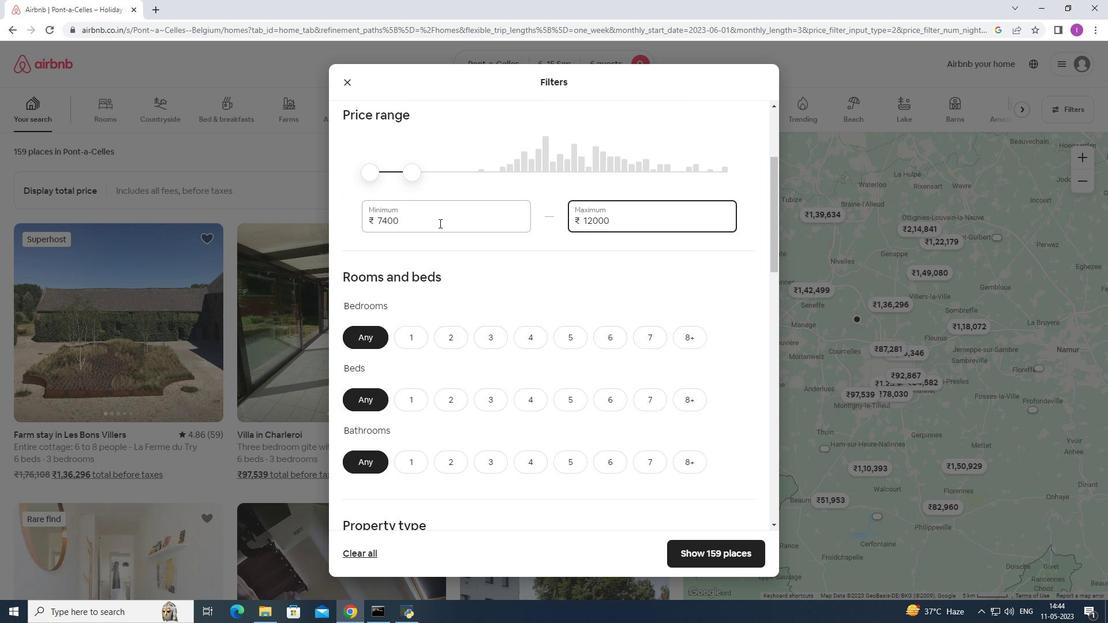 
Action: Mouse pressed left at (421, 225)
Screenshot: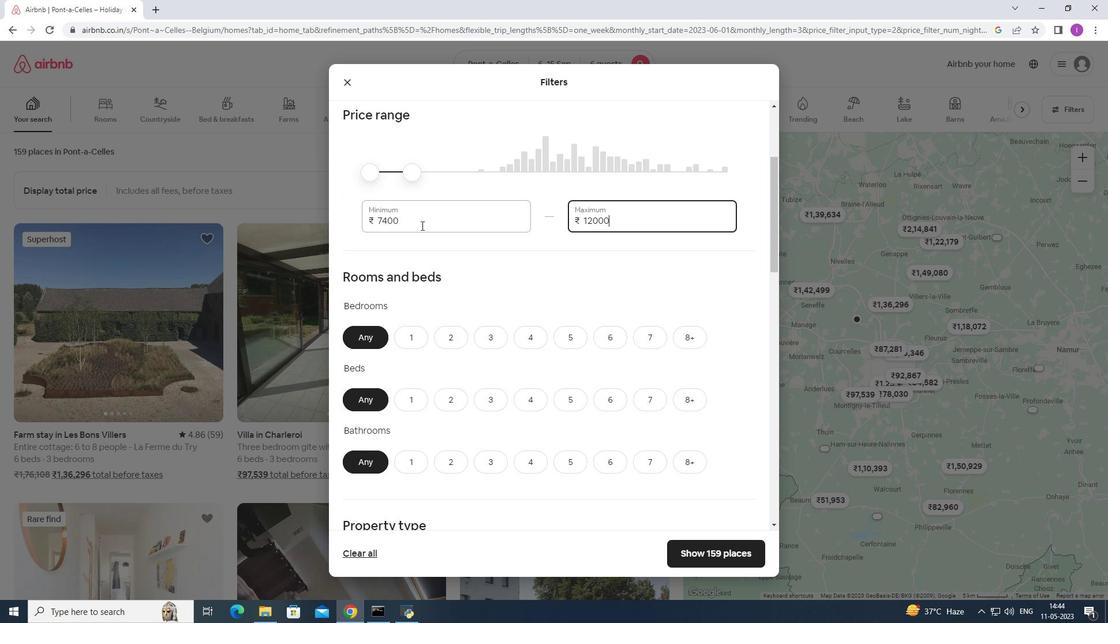 
Action: Mouse moved to (647, 356)
Screenshot: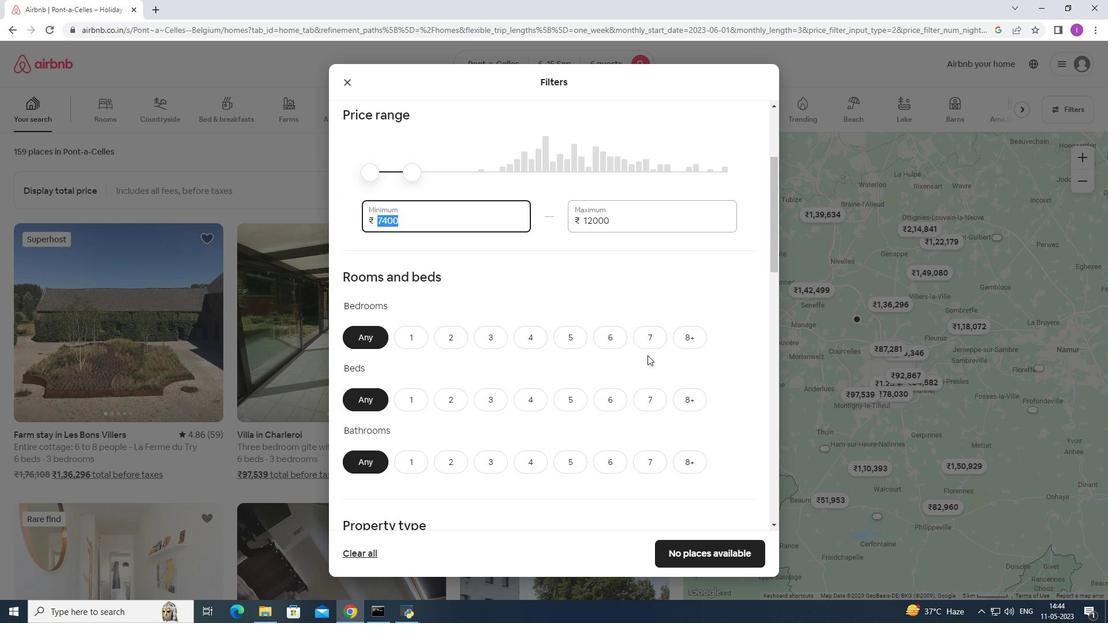 
Action: Key pressed 800
Screenshot: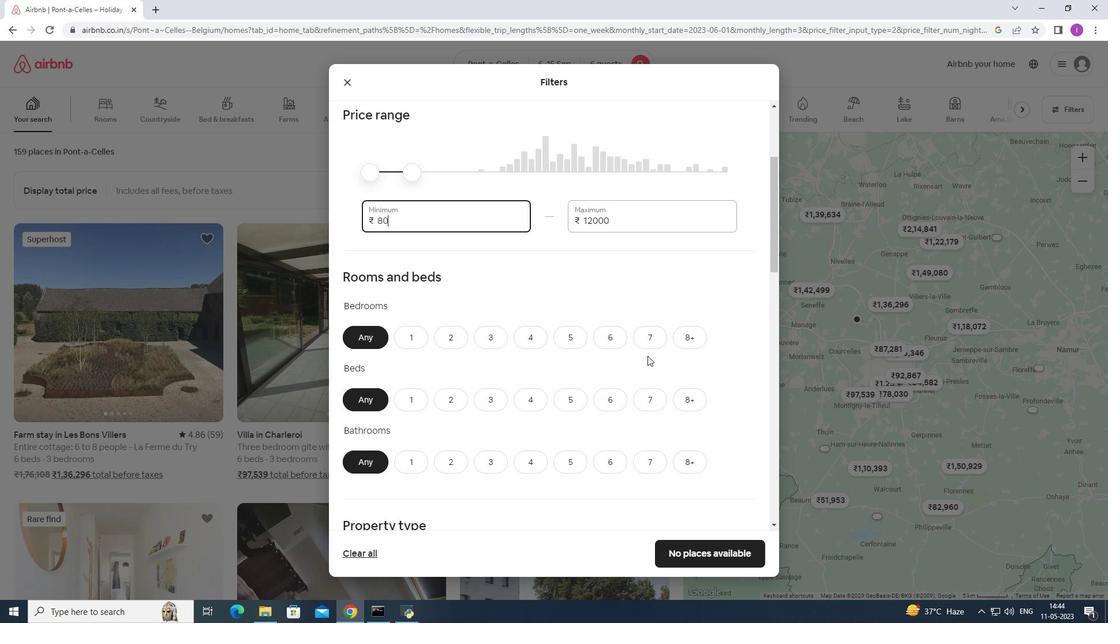 
Action: Mouse moved to (648, 355)
Screenshot: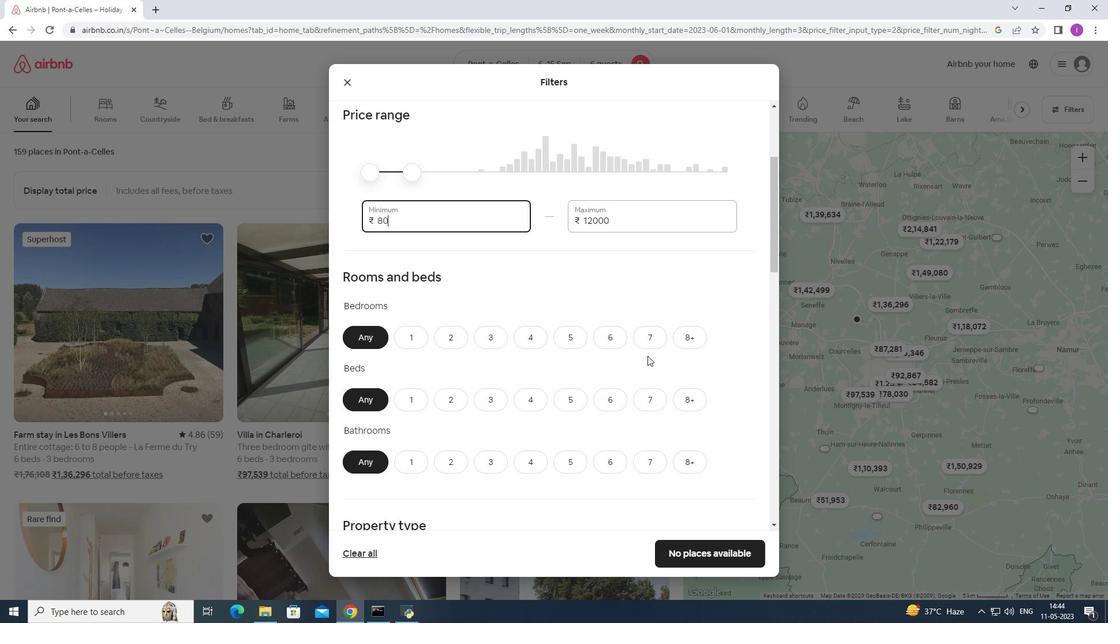 
Action: Key pressed 0
Screenshot: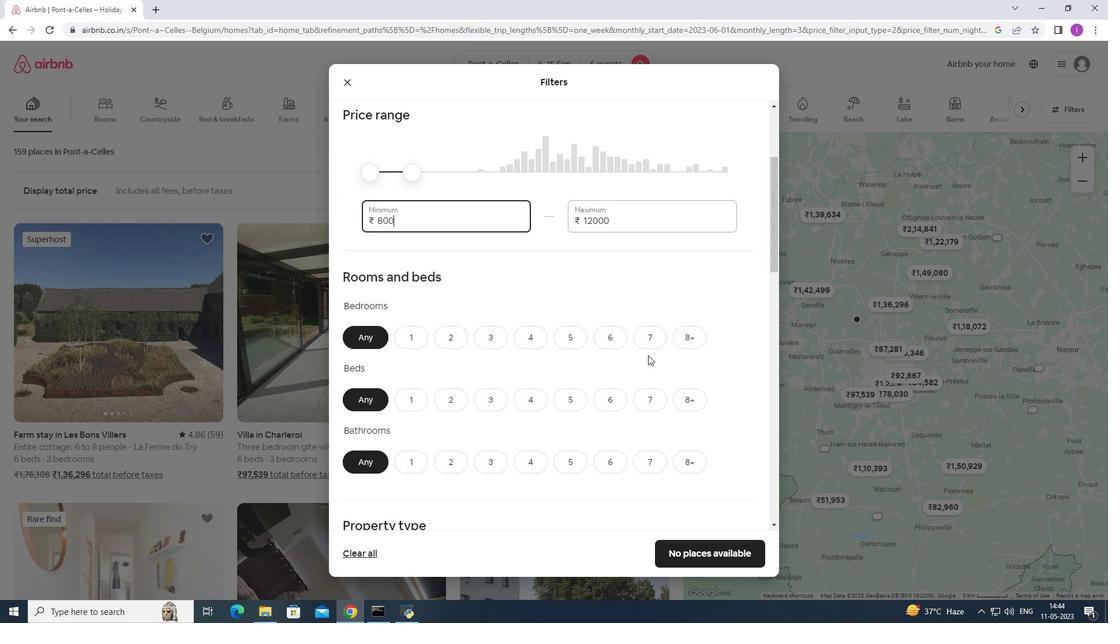 
Action: Mouse moved to (647, 452)
Screenshot: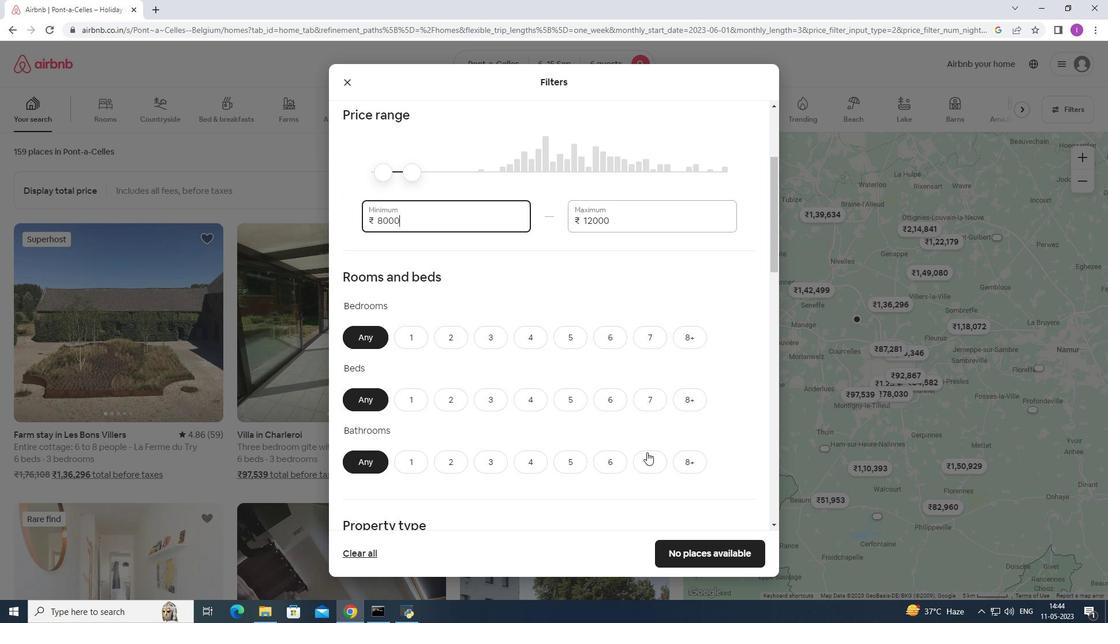 
Action: Mouse scrolled (647, 451) with delta (0, 0)
Screenshot: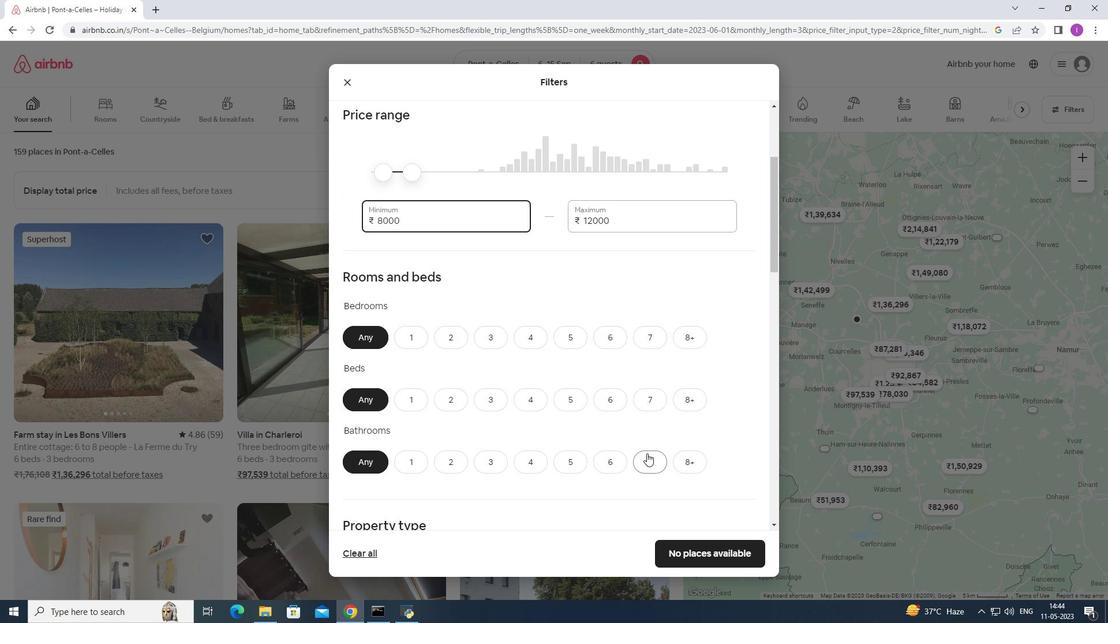 
Action: Mouse moved to (646, 446)
Screenshot: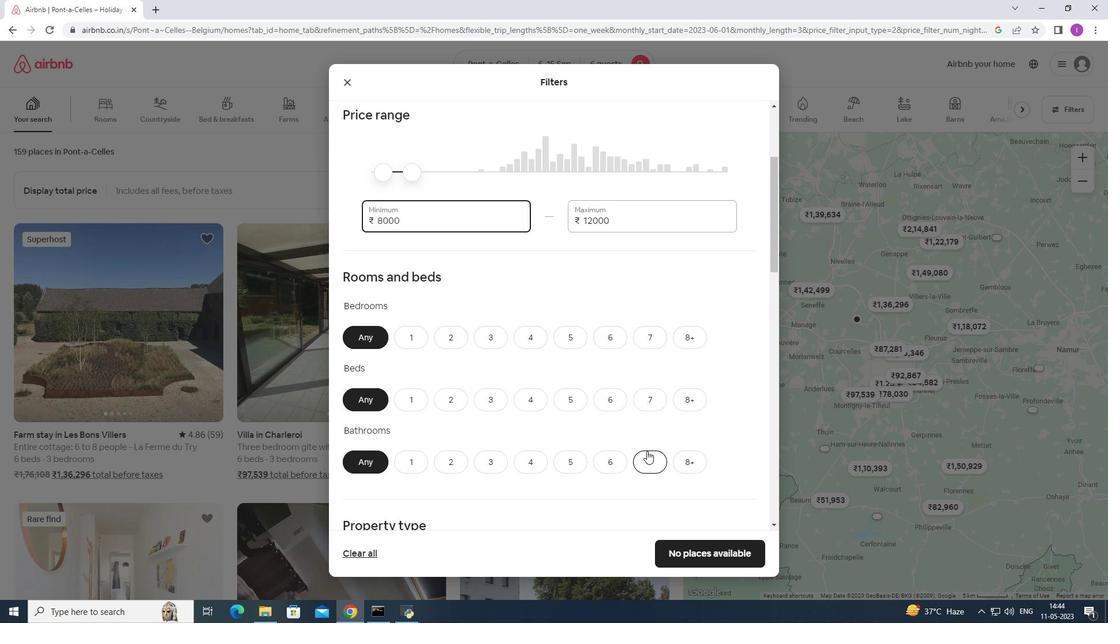 
Action: Mouse scrolled (646, 445) with delta (0, 0)
Screenshot: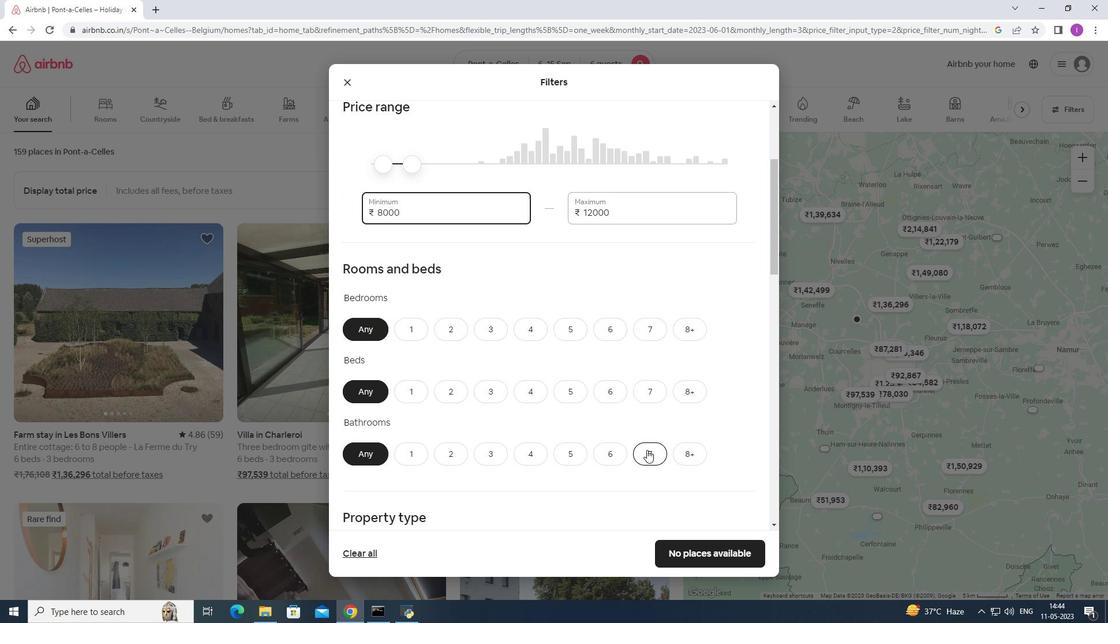 
Action: Mouse moved to (645, 442)
Screenshot: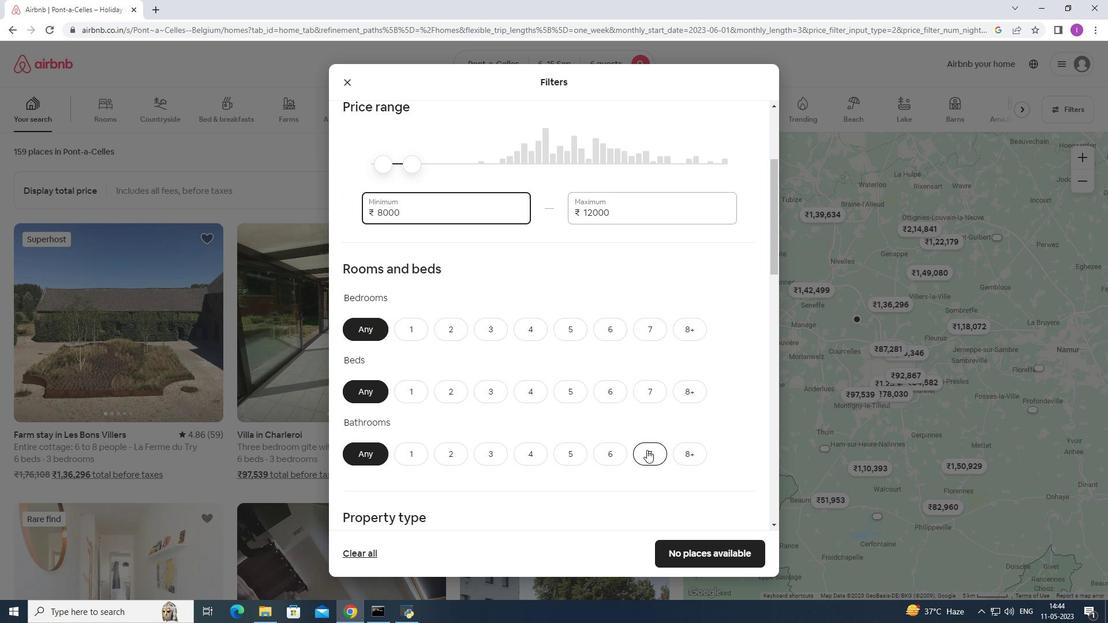 
Action: Mouse scrolled (645, 442) with delta (0, 0)
Screenshot: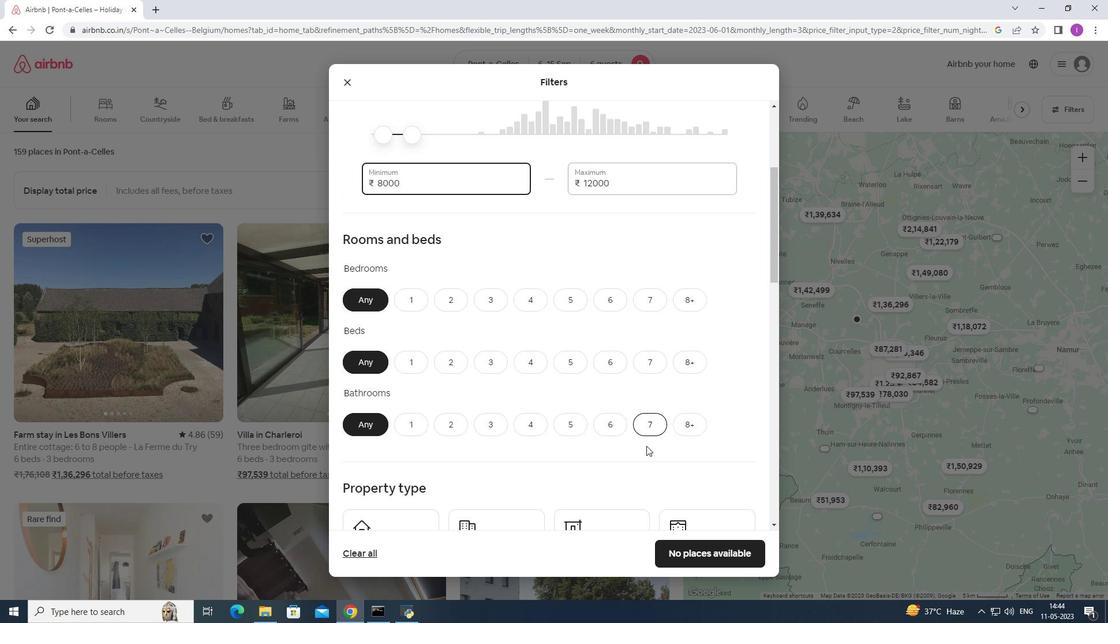 
Action: Mouse moved to (646, 423)
Screenshot: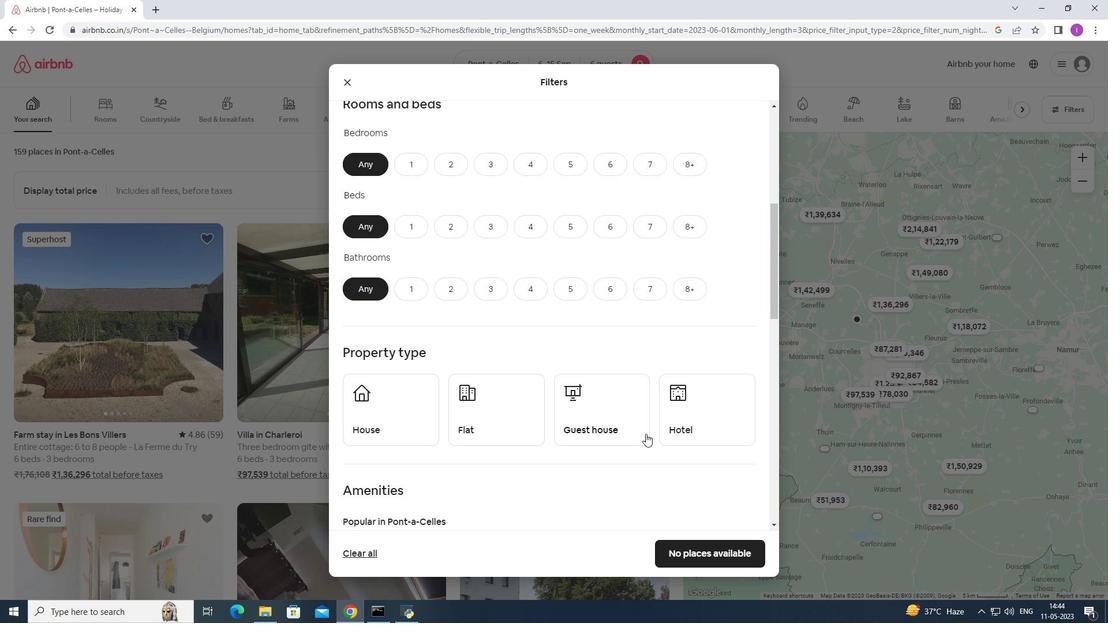 
Action: Mouse scrolled (646, 424) with delta (0, 0)
Screenshot: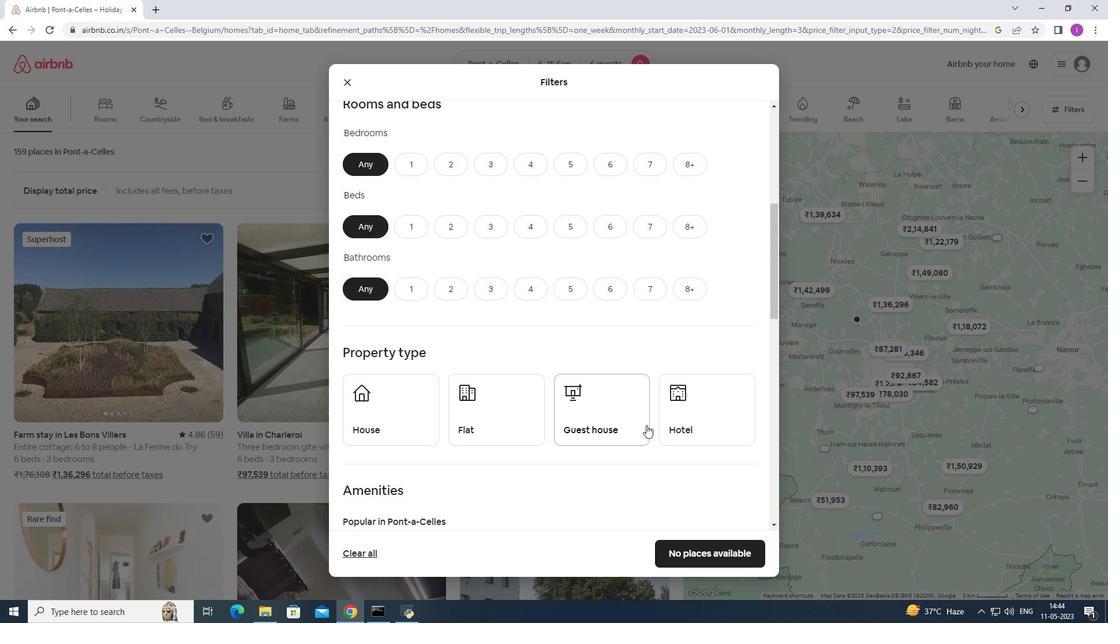 
Action: Mouse scrolled (646, 424) with delta (0, 0)
Screenshot: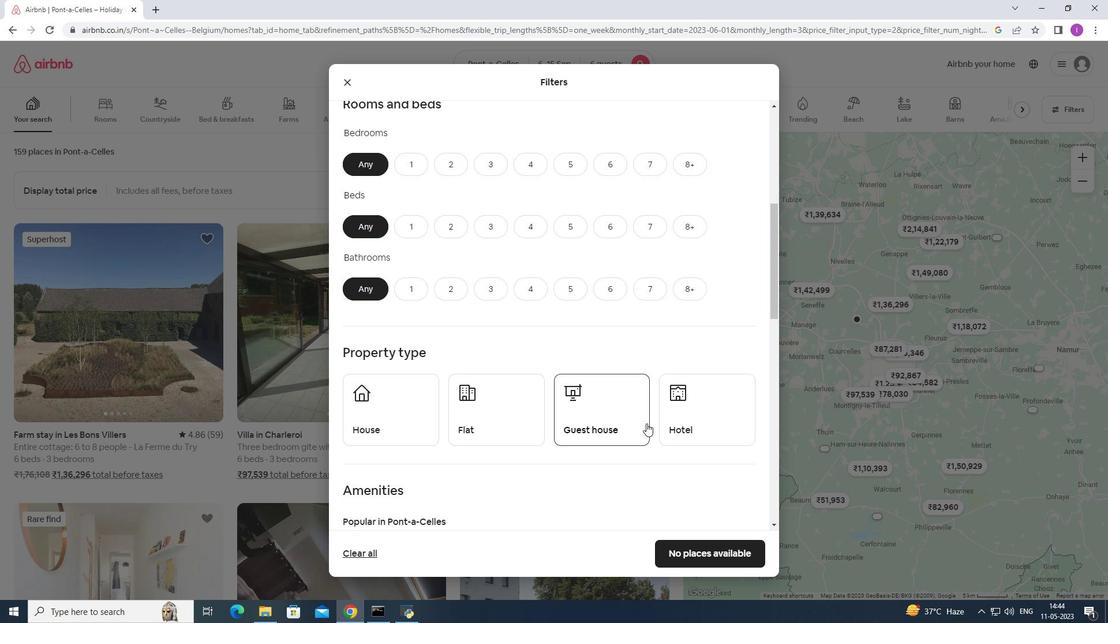 
Action: Mouse moved to (608, 284)
Screenshot: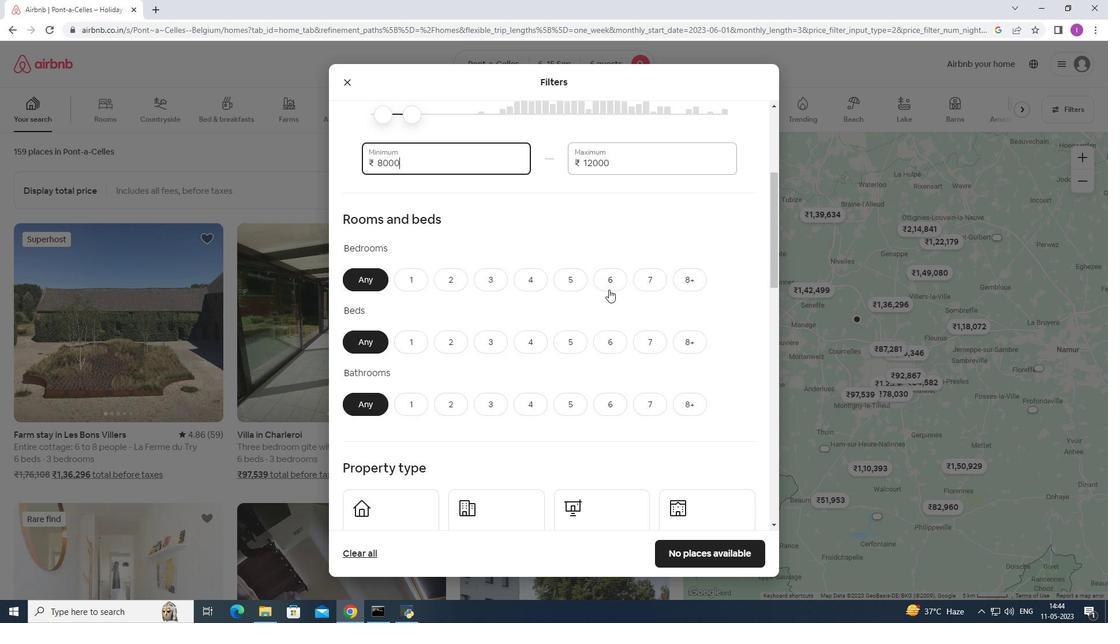 
Action: Mouse pressed left at (608, 284)
Screenshot: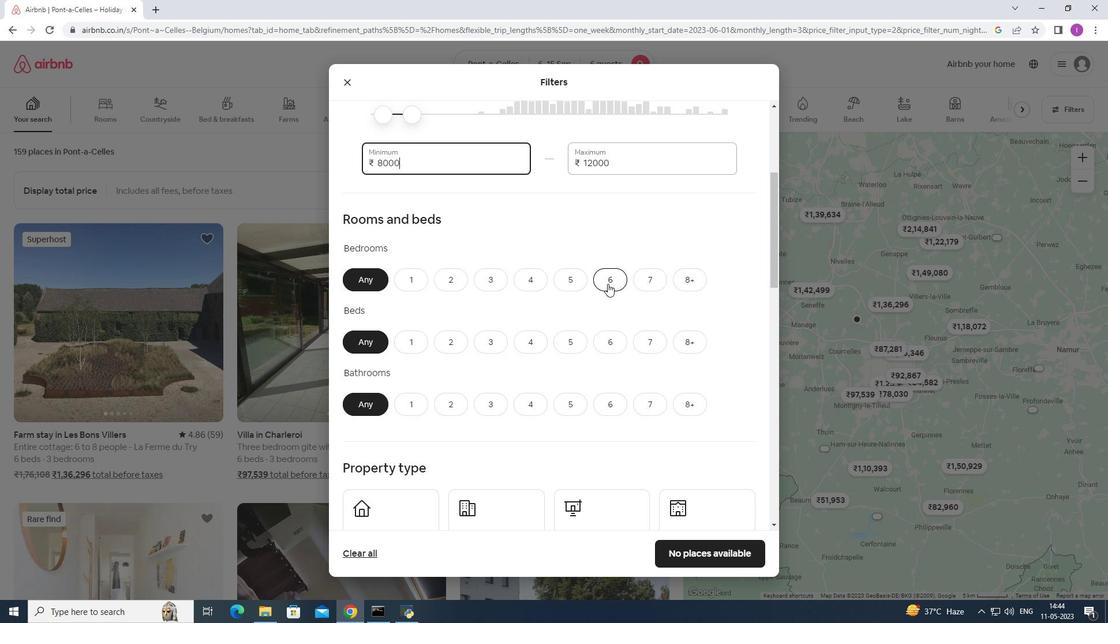 
Action: Mouse moved to (609, 341)
Screenshot: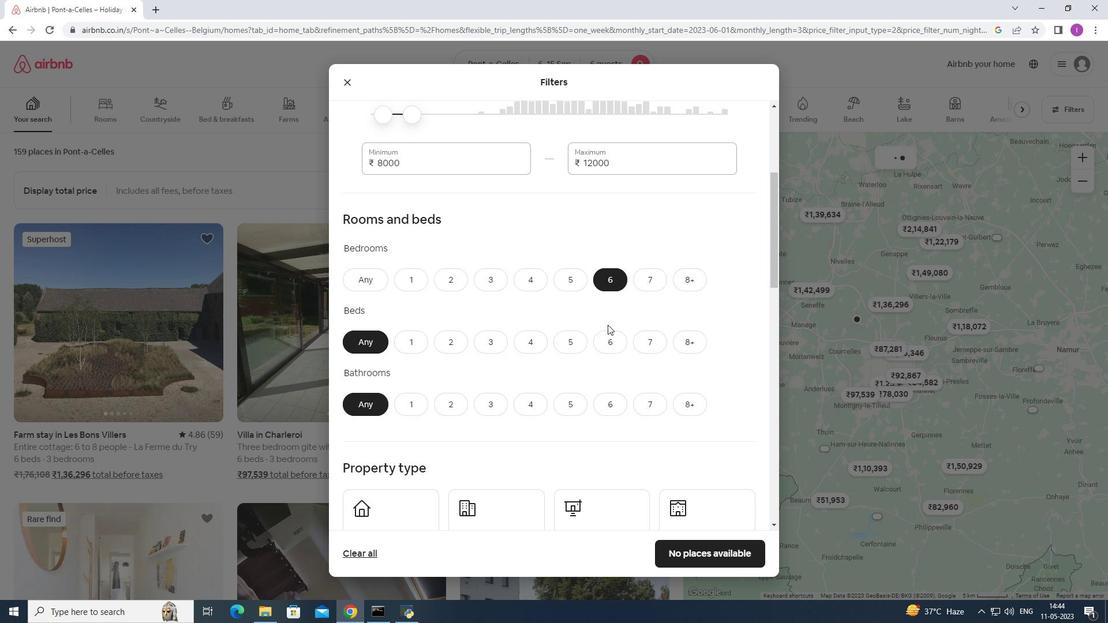 
Action: Mouse pressed left at (609, 341)
Screenshot: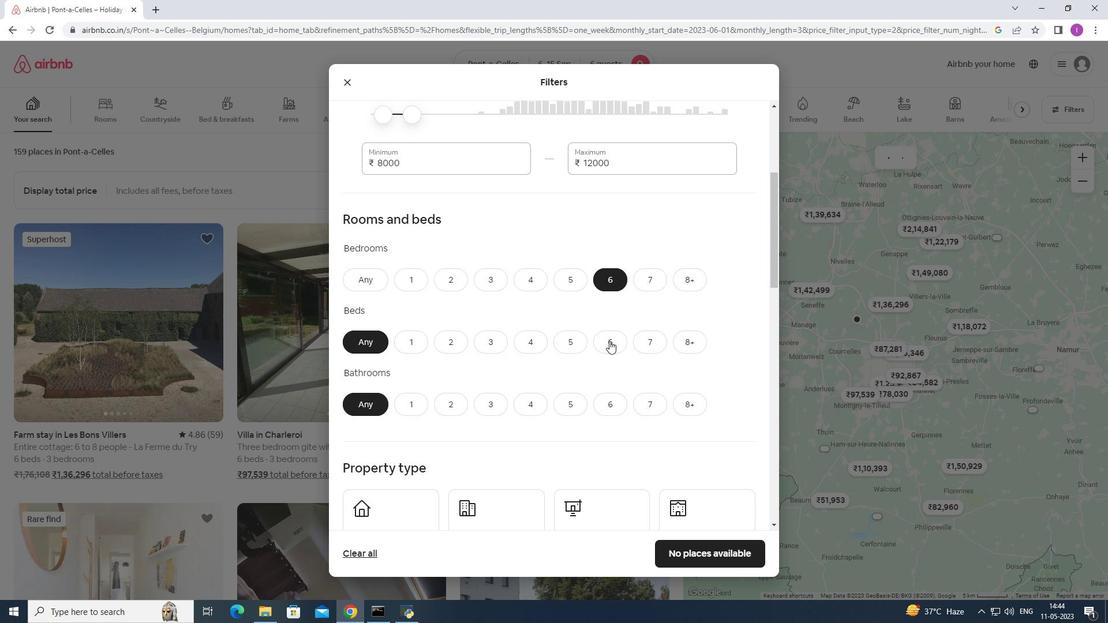
Action: Mouse moved to (615, 399)
Screenshot: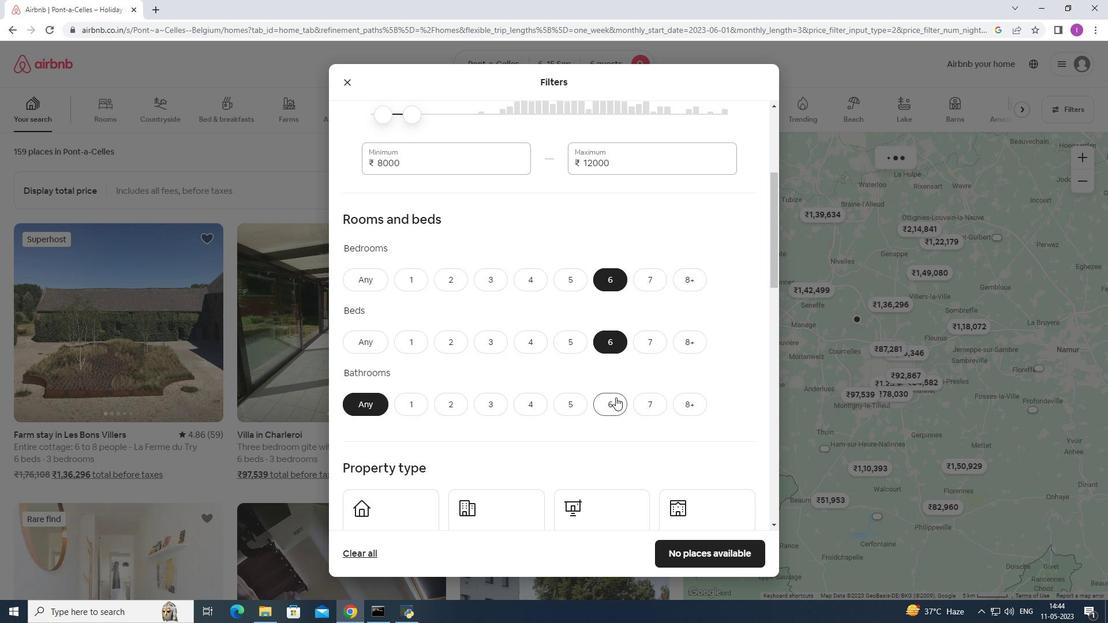 
Action: Mouse pressed left at (615, 399)
Screenshot: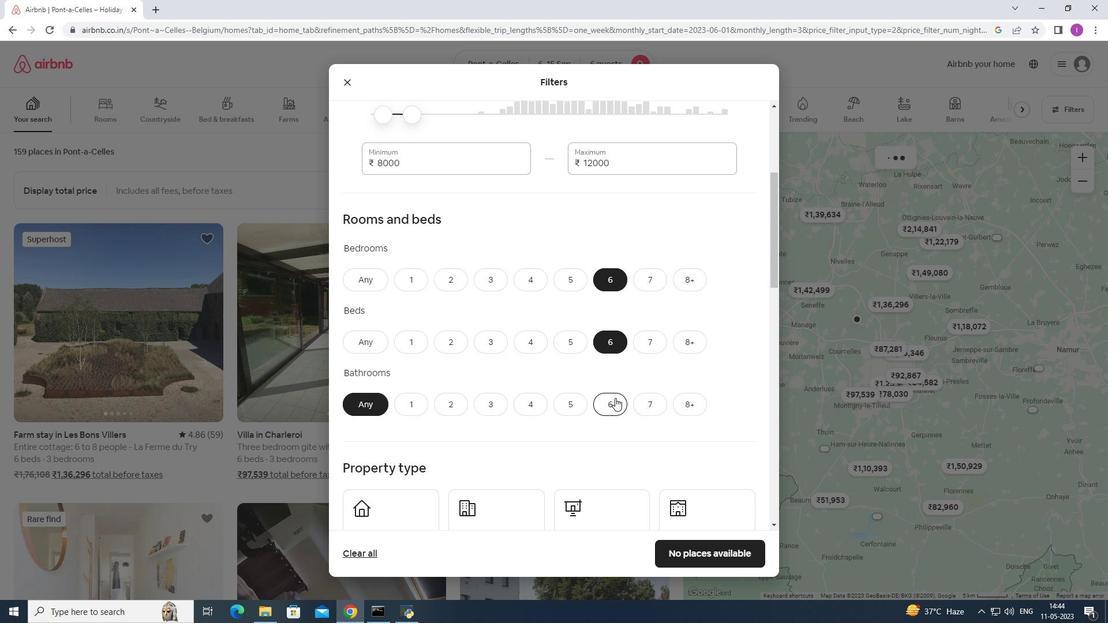 
Action: Mouse moved to (528, 338)
Screenshot: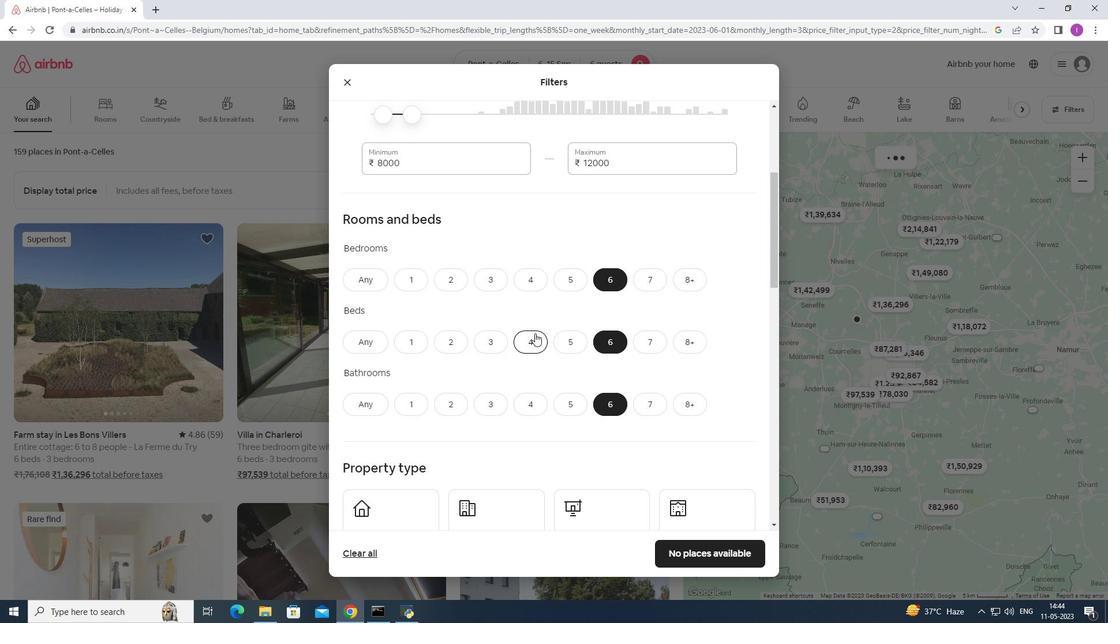 
Action: Mouse scrolled (528, 338) with delta (0, 0)
Screenshot: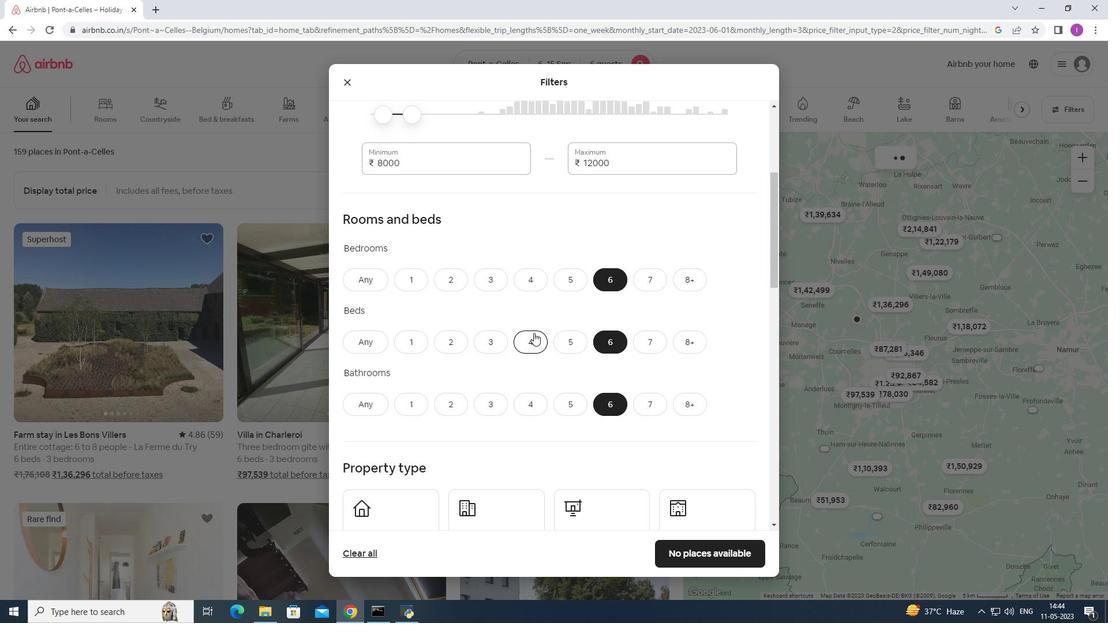 
Action: Mouse moved to (532, 339)
Screenshot: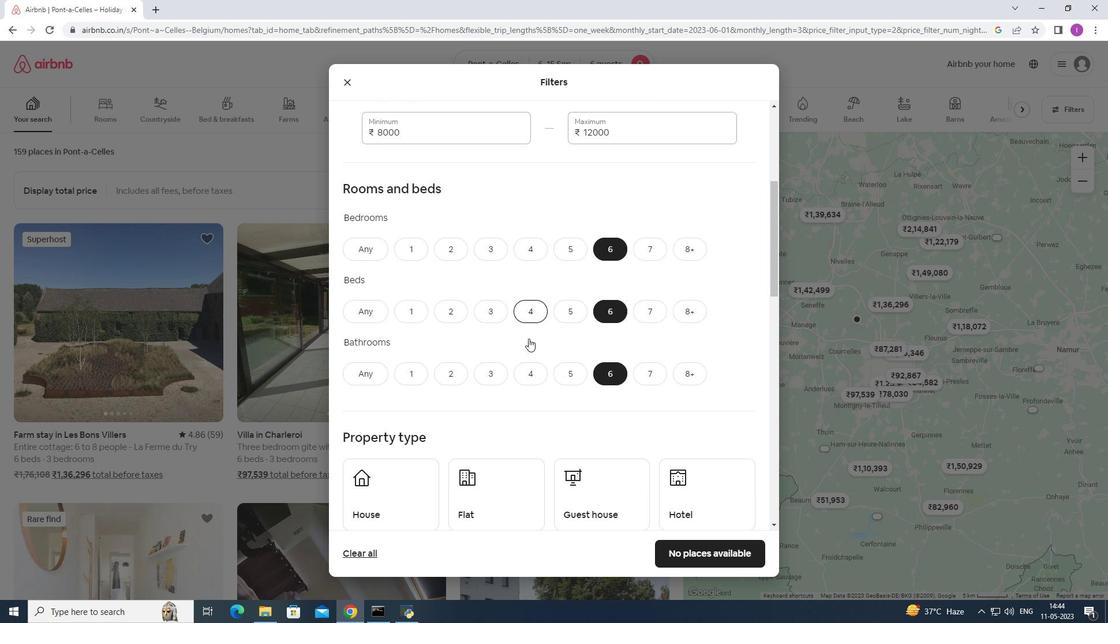 
Action: Mouse scrolled (532, 338) with delta (0, 0)
Screenshot: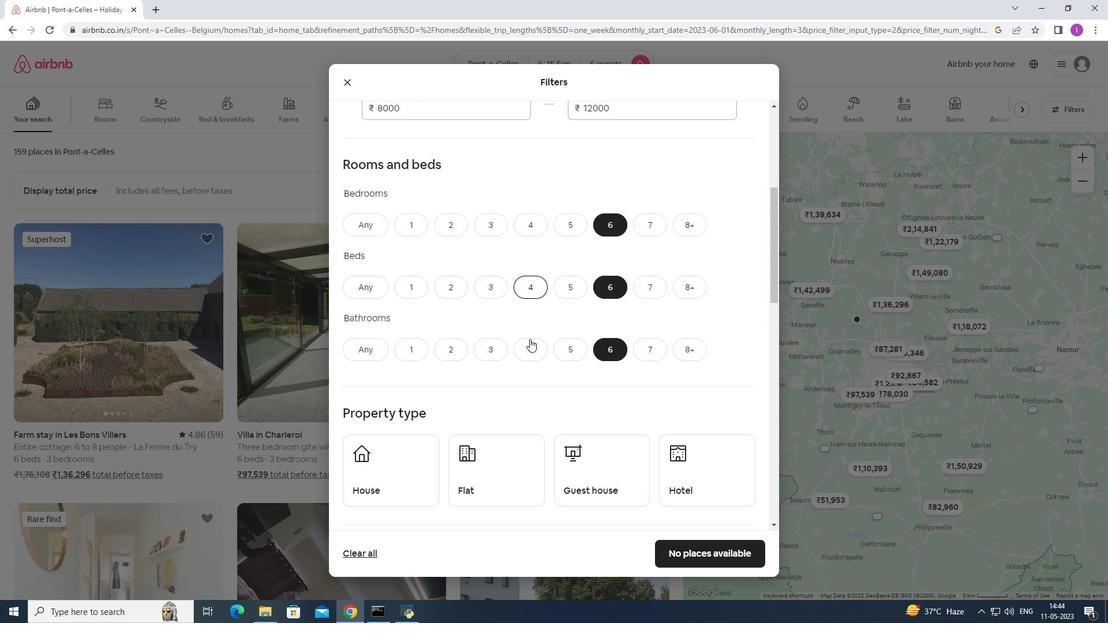
Action: Mouse scrolled (532, 338) with delta (0, 0)
Screenshot: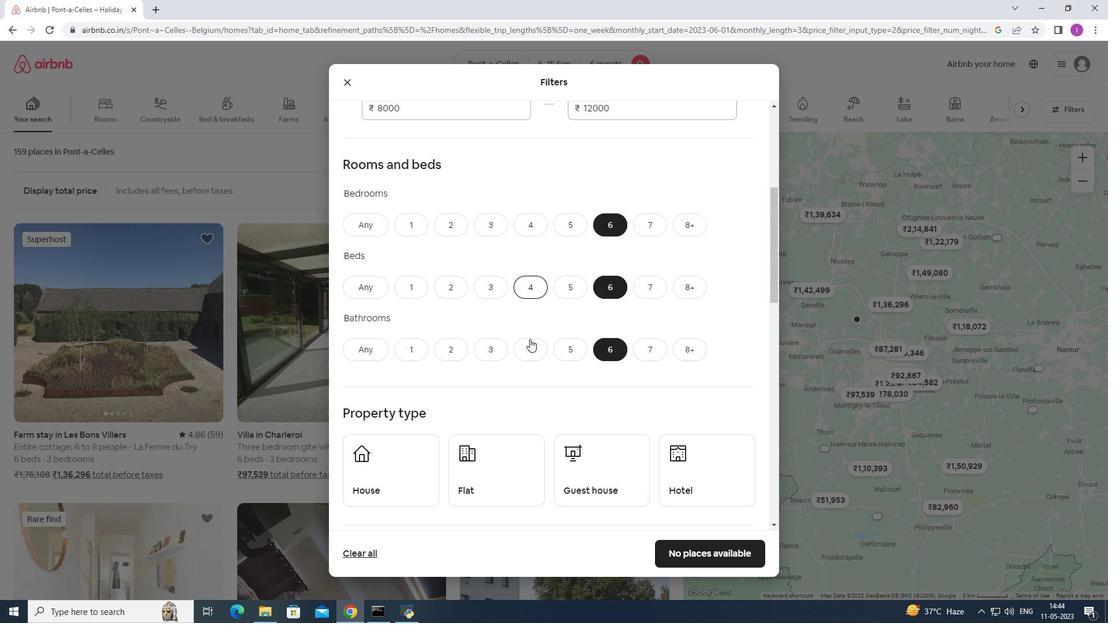 
Action: Mouse scrolled (532, 338) with delta (0, 0)
Screenshot: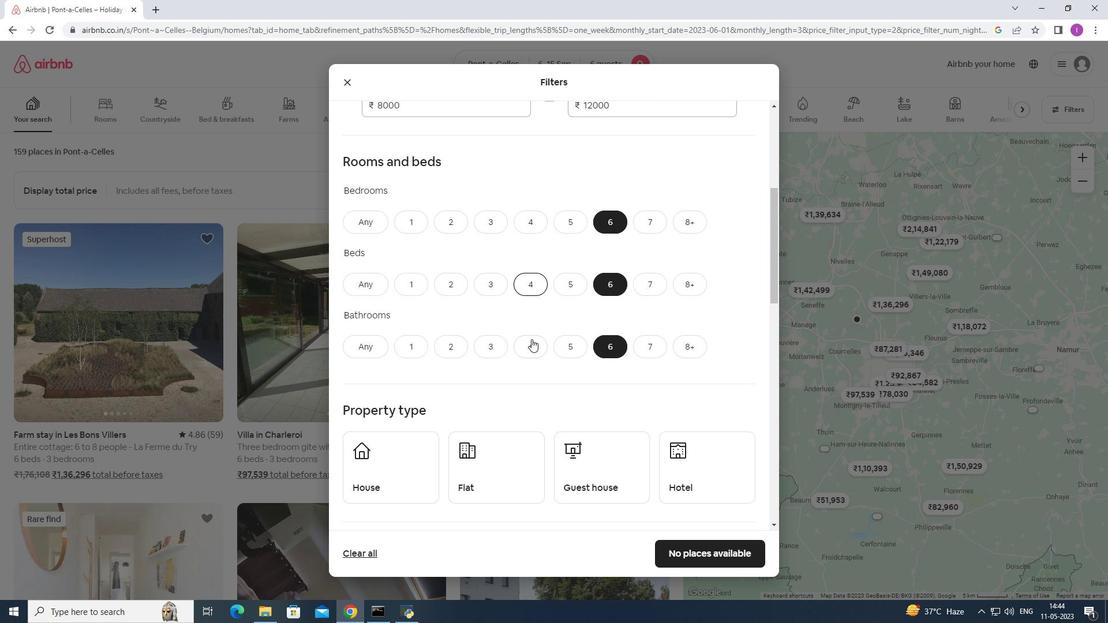 
Action: Mouse moved to (430, 308)
Screenshot: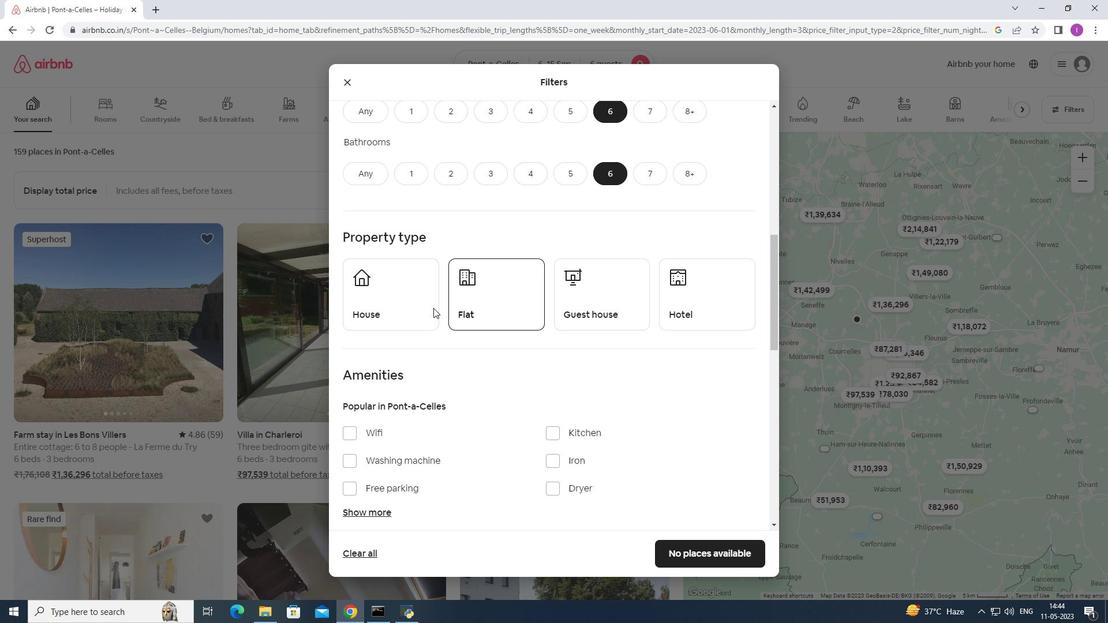 
Action: Mouse pressed left at (430, 308)
Screenshot: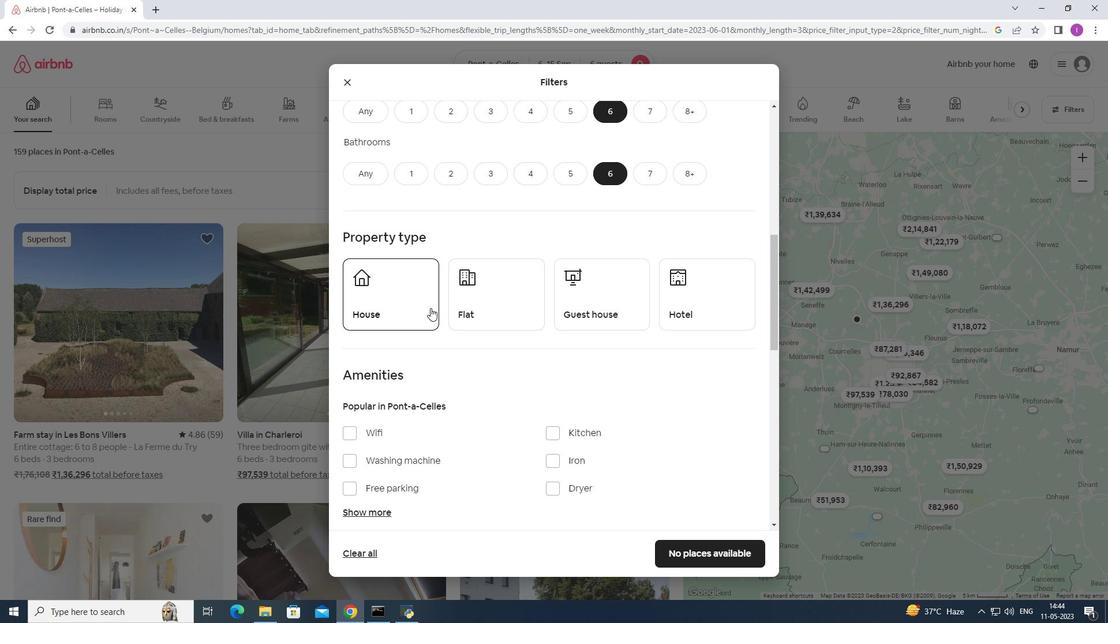 
Action: Mouse moved to (510, 303)
Screenshot: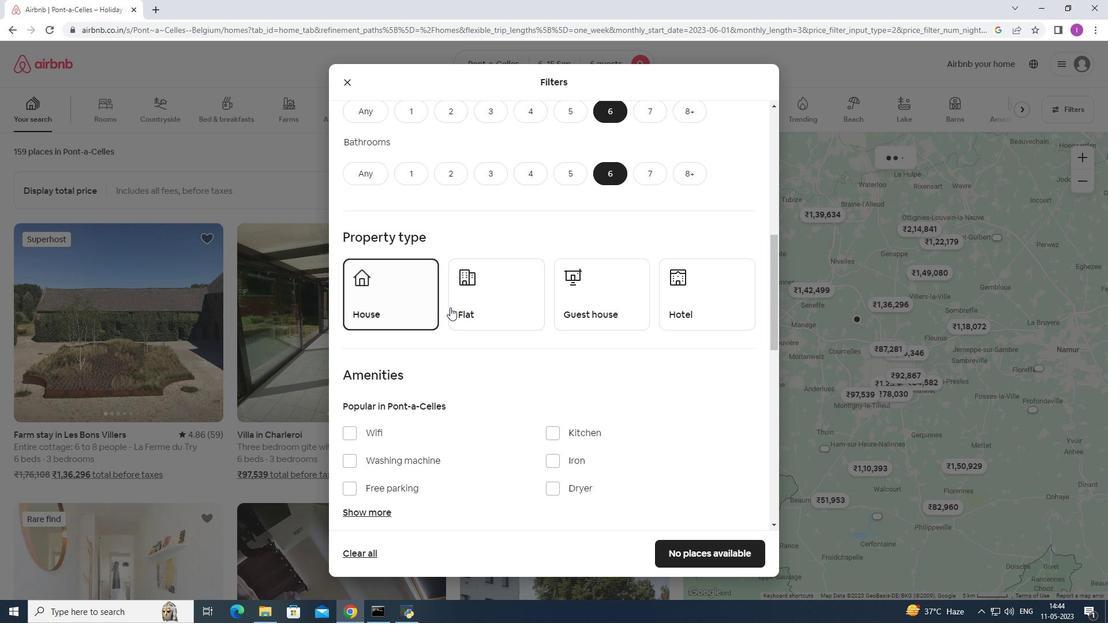 
Action: Mouse pressed left at (510, 303)
Screenshot: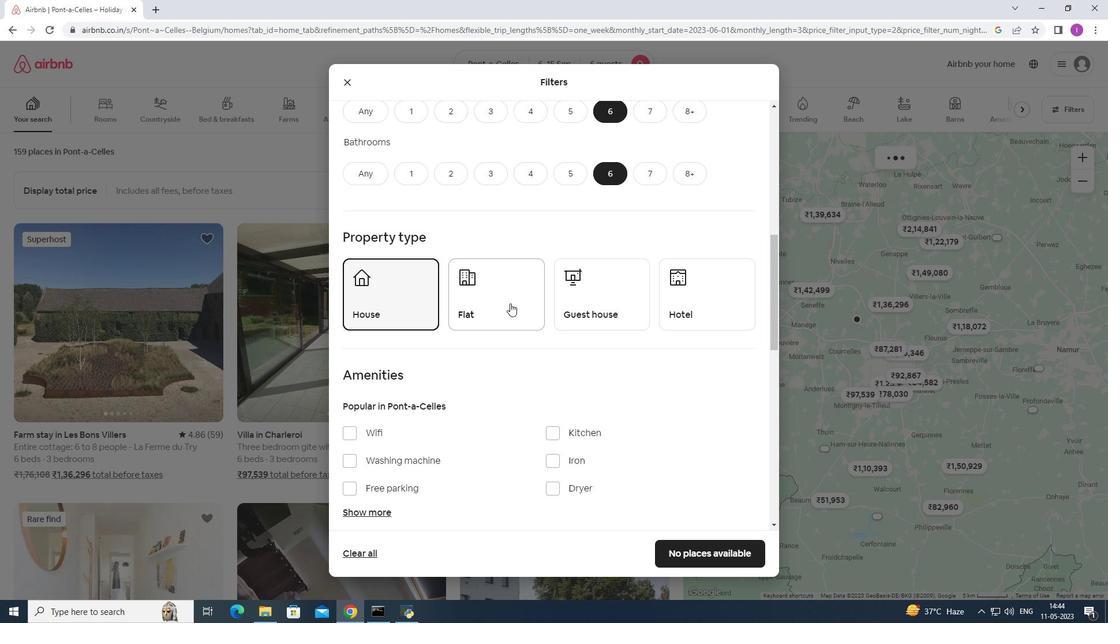 
Action: Mouse moved to (577, 310)
Screenshot: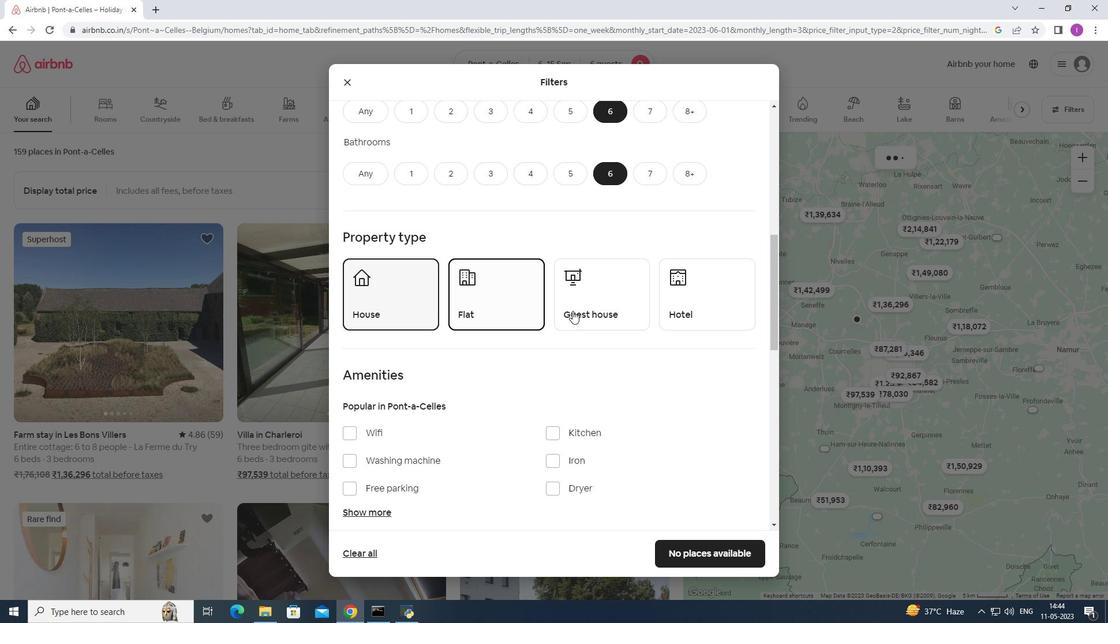 
Action: Mouse pressed left at (577, 310)
Screenshot: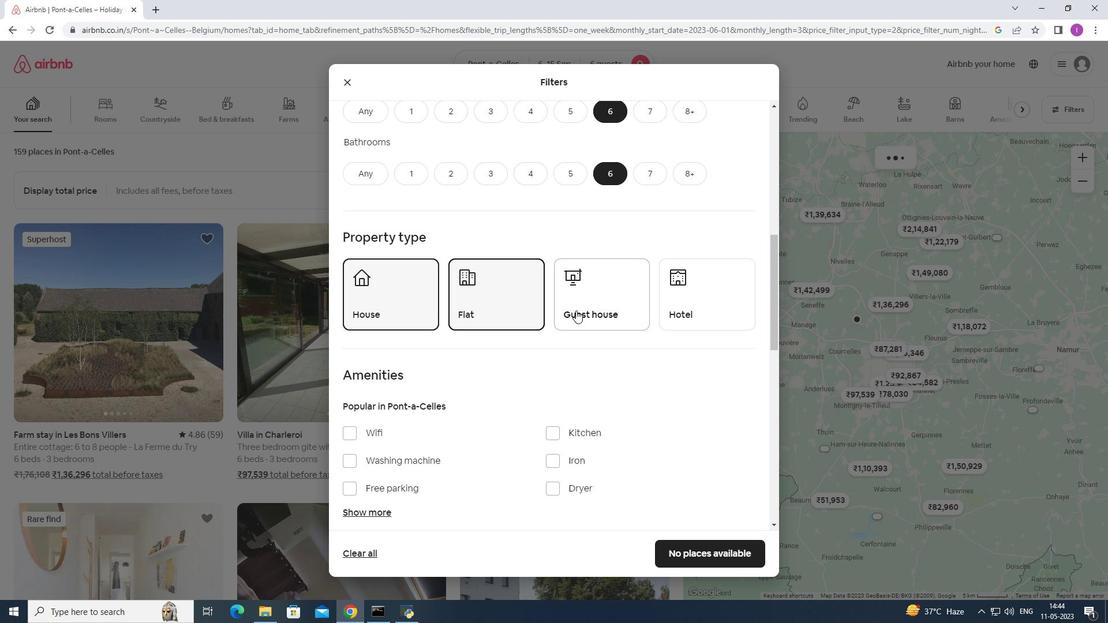 
Action: Mouse moved to (663, 327)
Screenshot: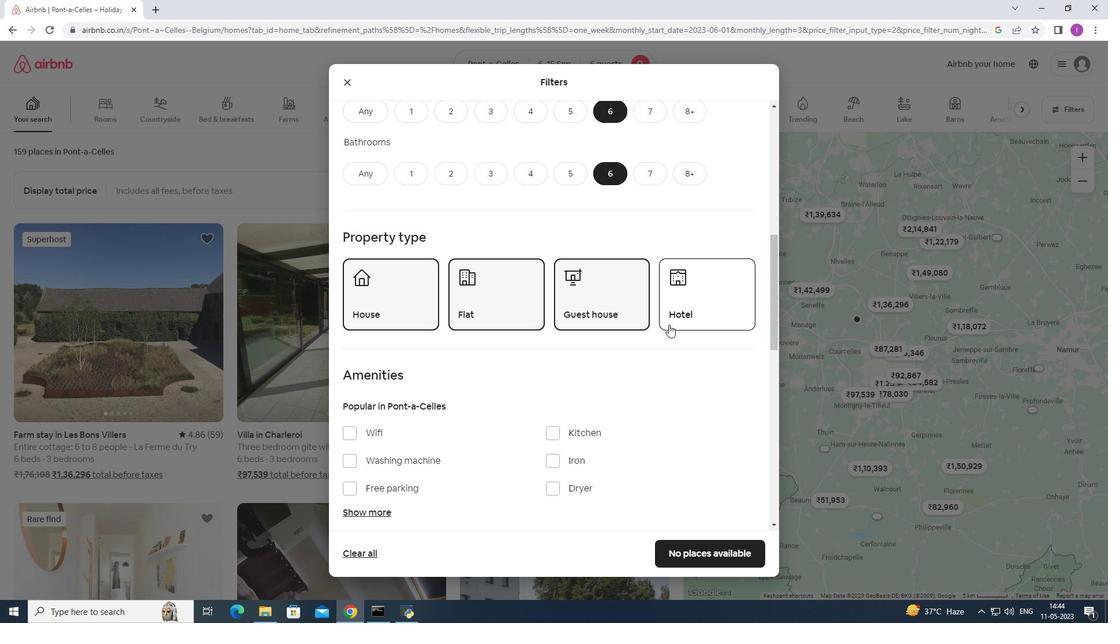 
Action: Mouse scrolled (663, 327) with delta (0, 0)
Screenshot: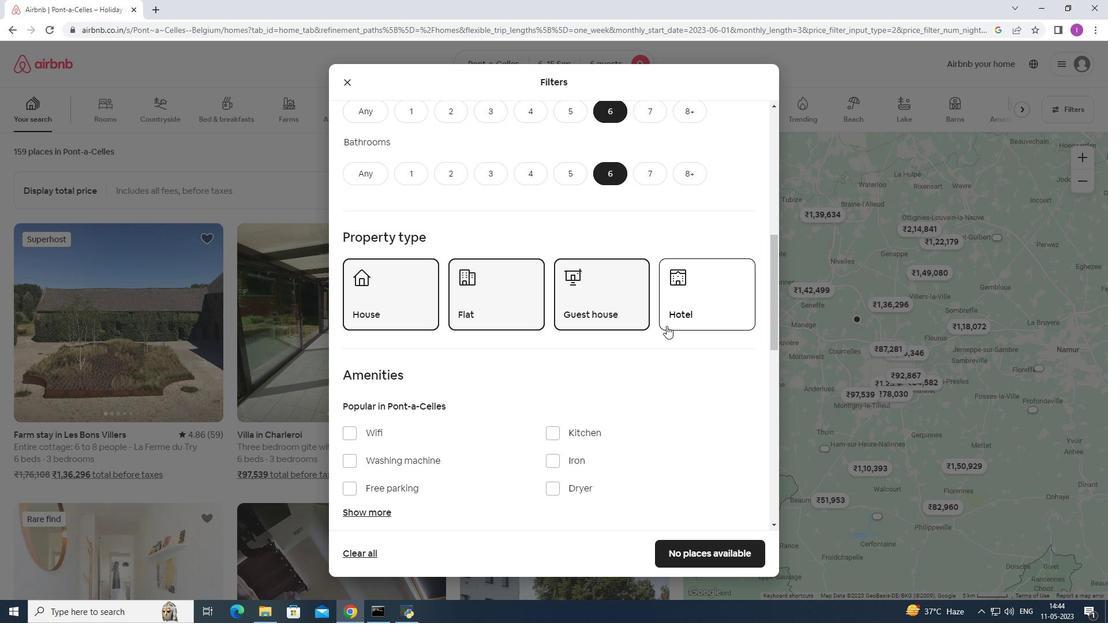 
Action: Mouse scrolled (663, 327) with delta (0, 0)
Screenshot: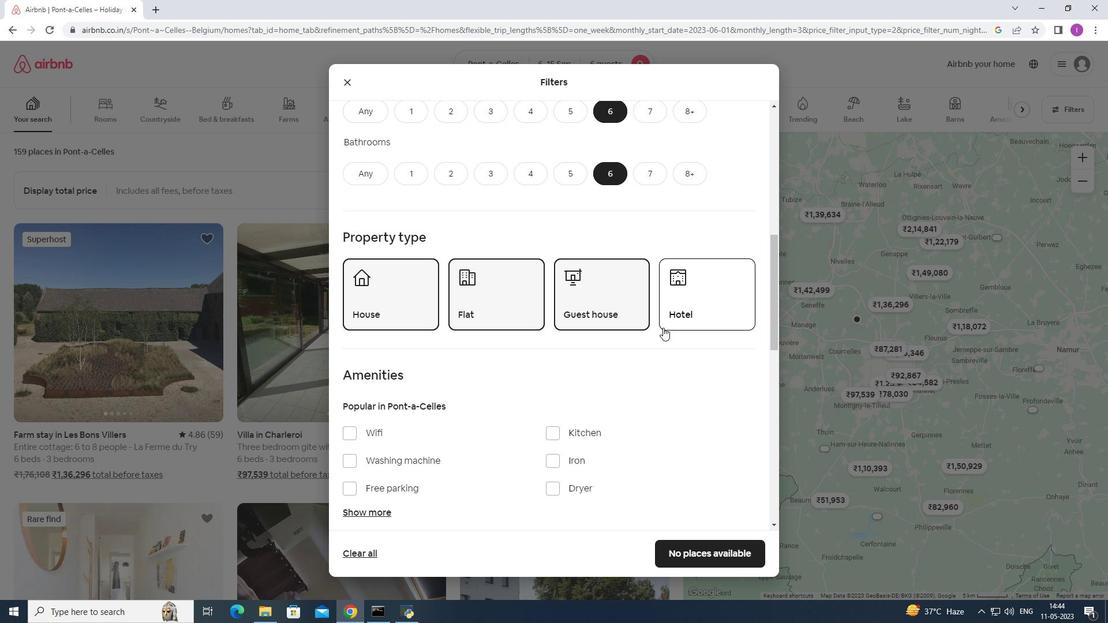
Action: Mouse moved to (348, 315)
Screenshot: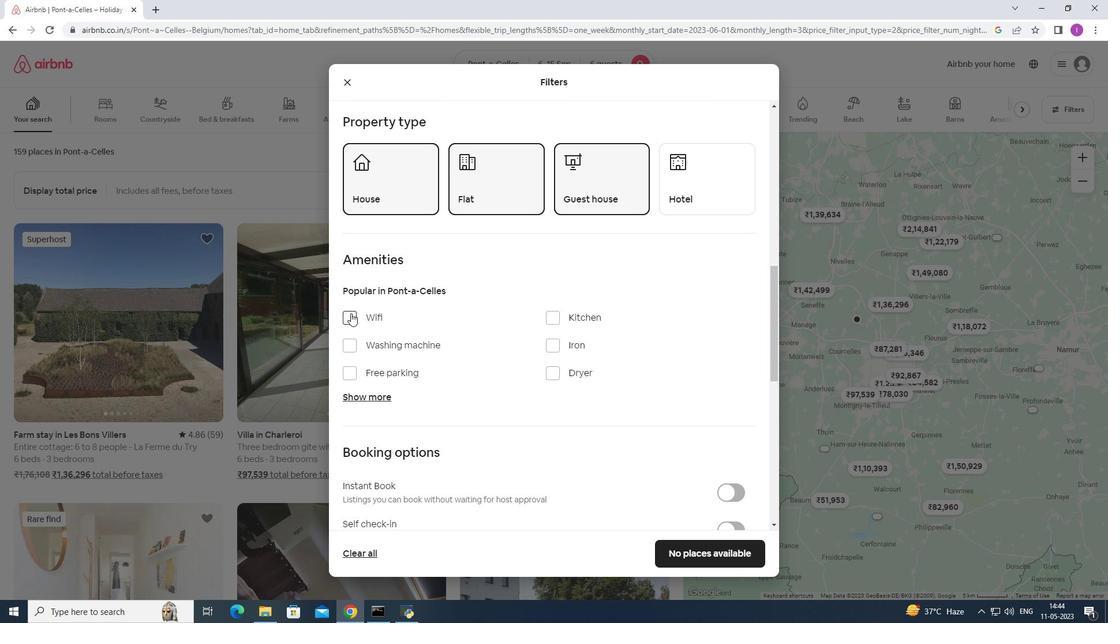 
Action: Mouse pressed left at (348, 315)
Screenshot: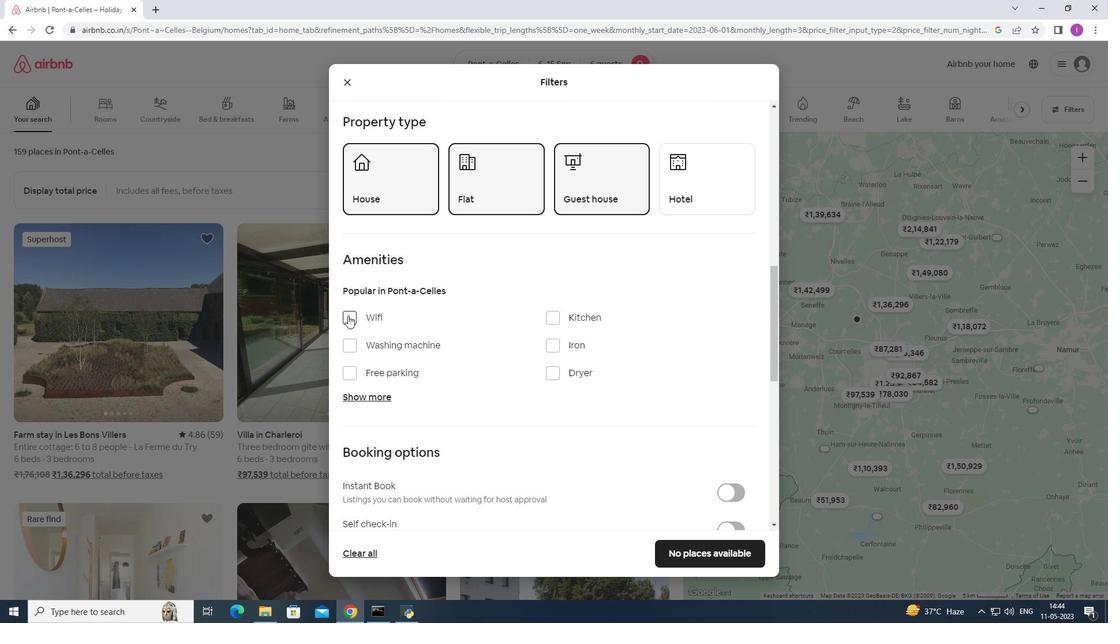 
Action: Mouse moved to (348, 342)
Screenshot: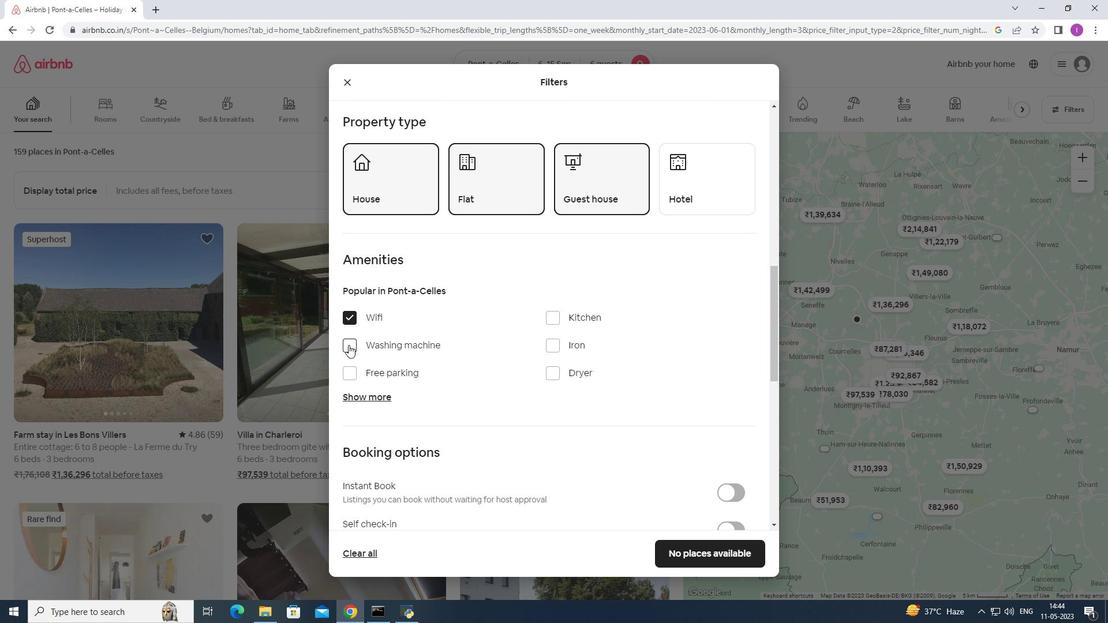 
Action: Mouse pressed left at (348, 342)
Screenshot: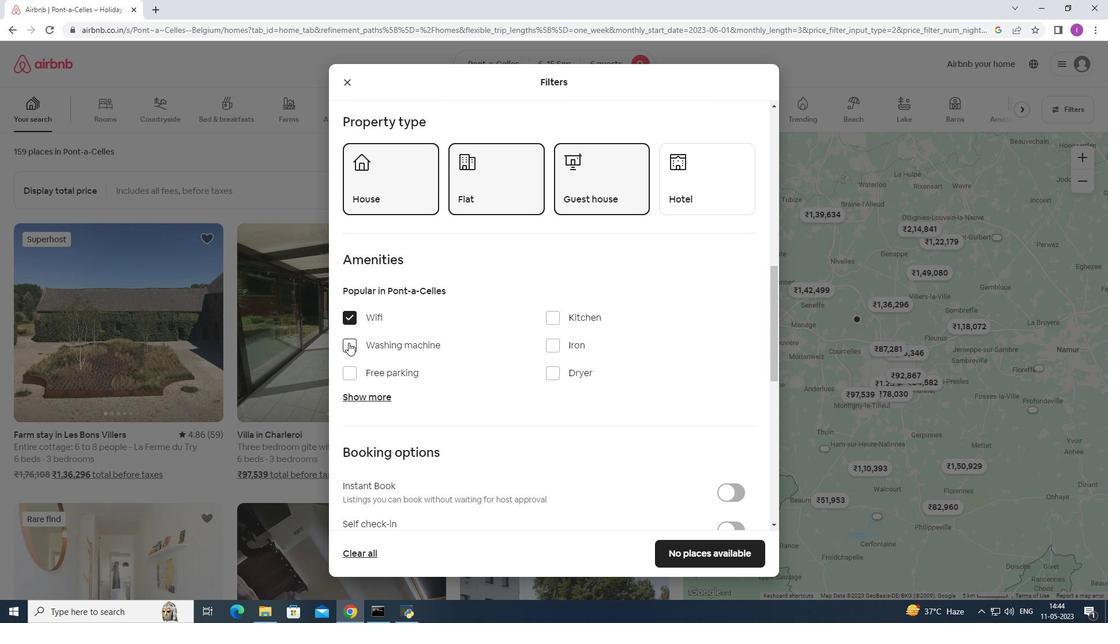 
Action: Mouse moved to (353, 394)
Screenshot: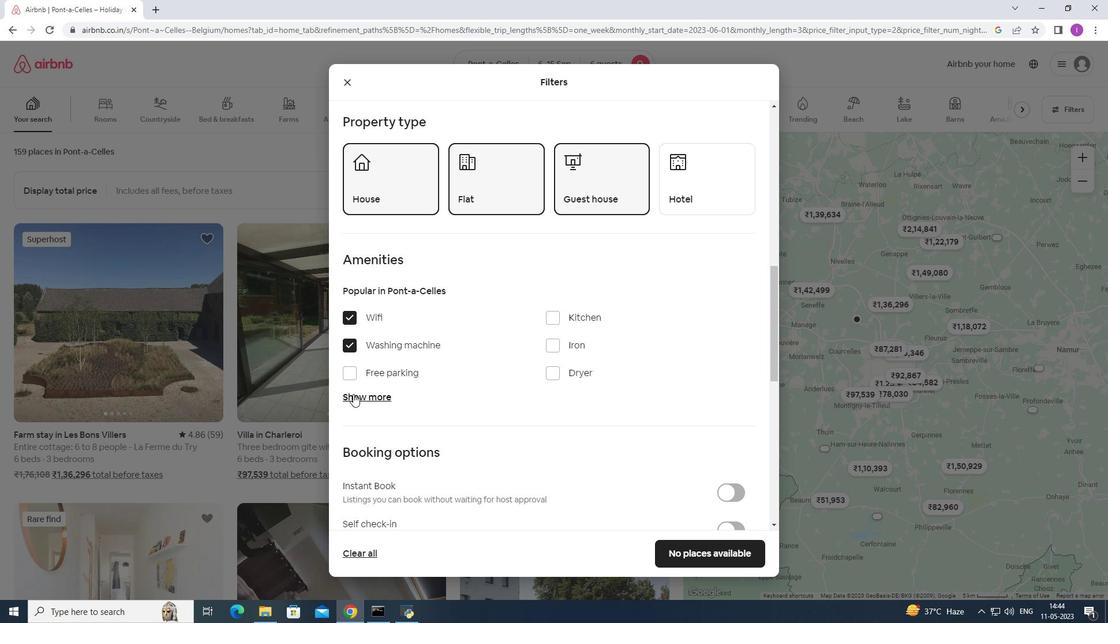 
Action: Mouse pressed left at (353, 394)
Screenshot: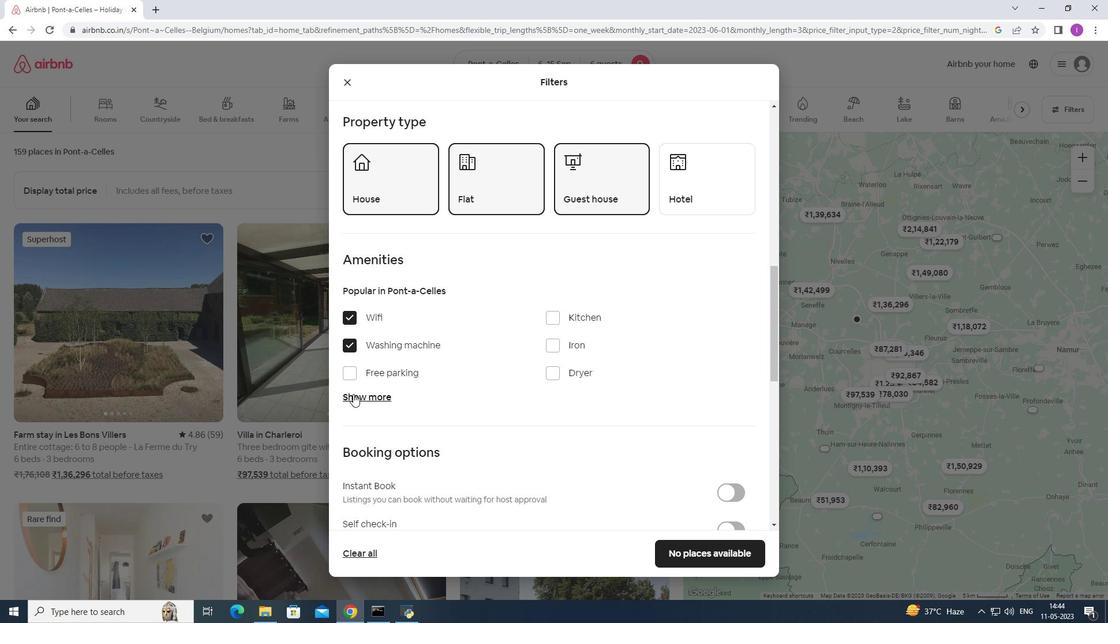 
Action: Mouse moved to (355, 368)
Screenshot: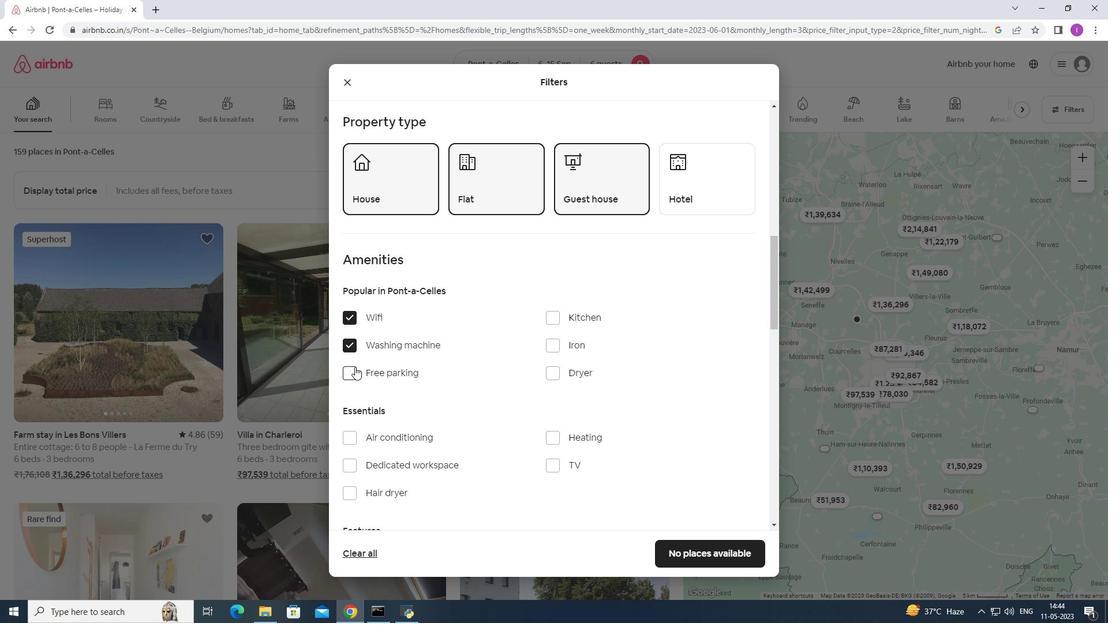 
Action: Mouse pressed left at (355, 368)
Screenshot: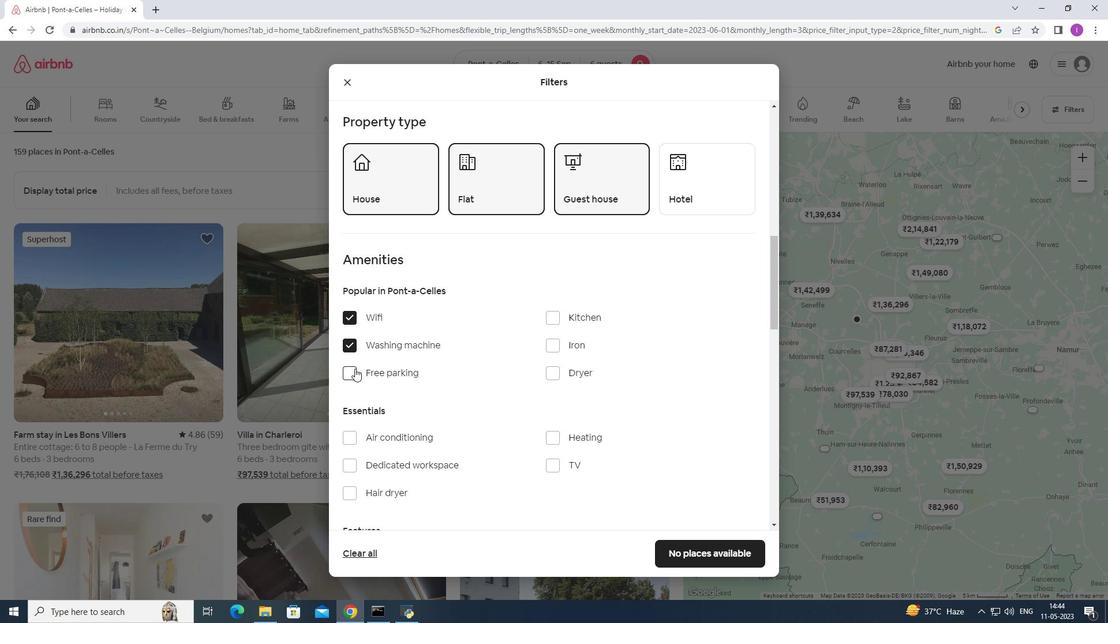 
Action: Mouse moved to (557, 438)
Screenshot: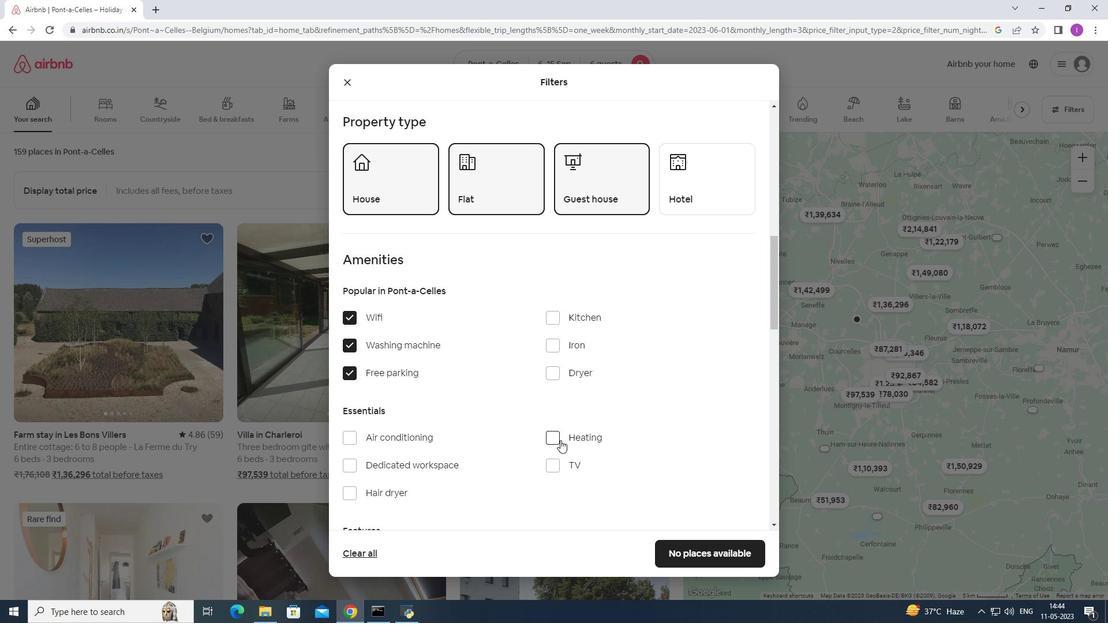 
Action: Mouse pressed left at (557, 438)
Screenshot: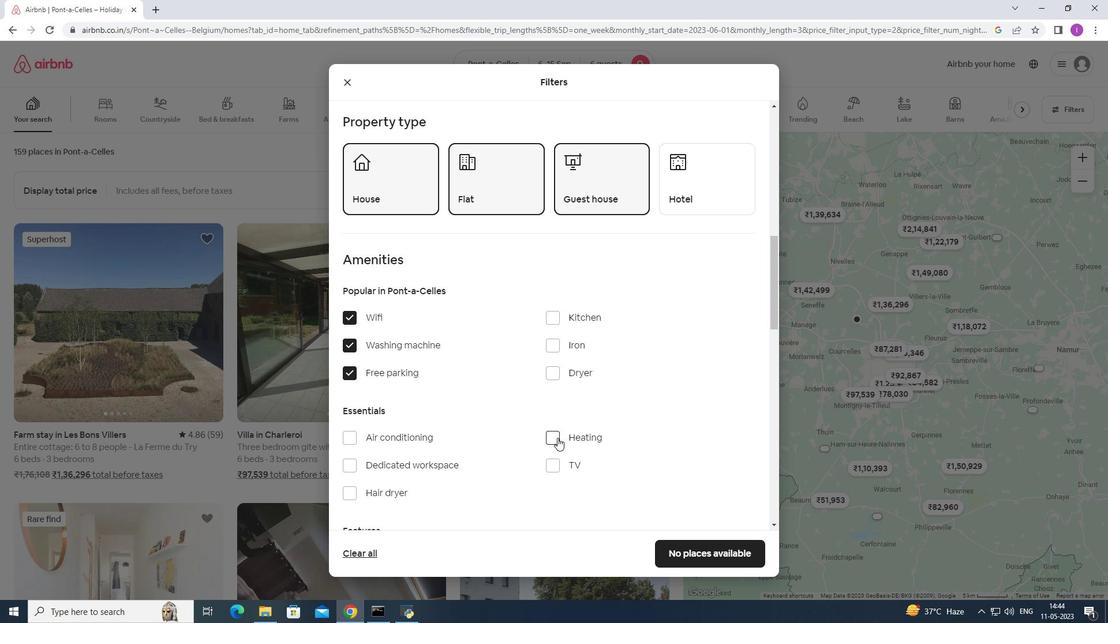 
Action: Mouse moved to (500, 447)
Screenshot: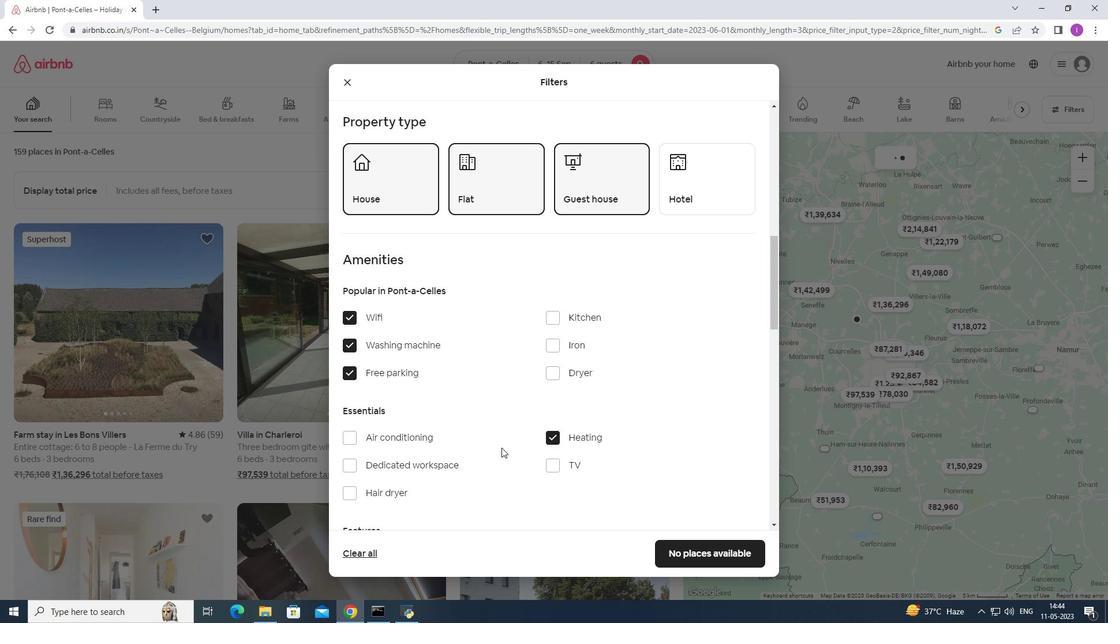 
Action: Mouse scrolled (500, 446) with delta (0, 0)
Screenshot: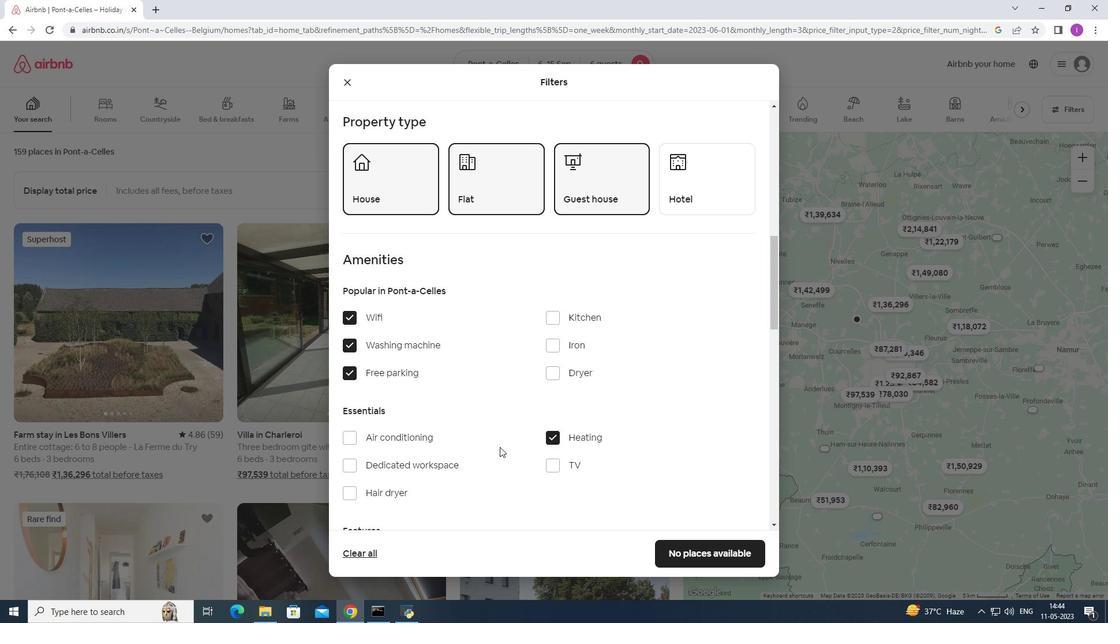 
Action: Mouse moved to (490, 442)
Screenshot: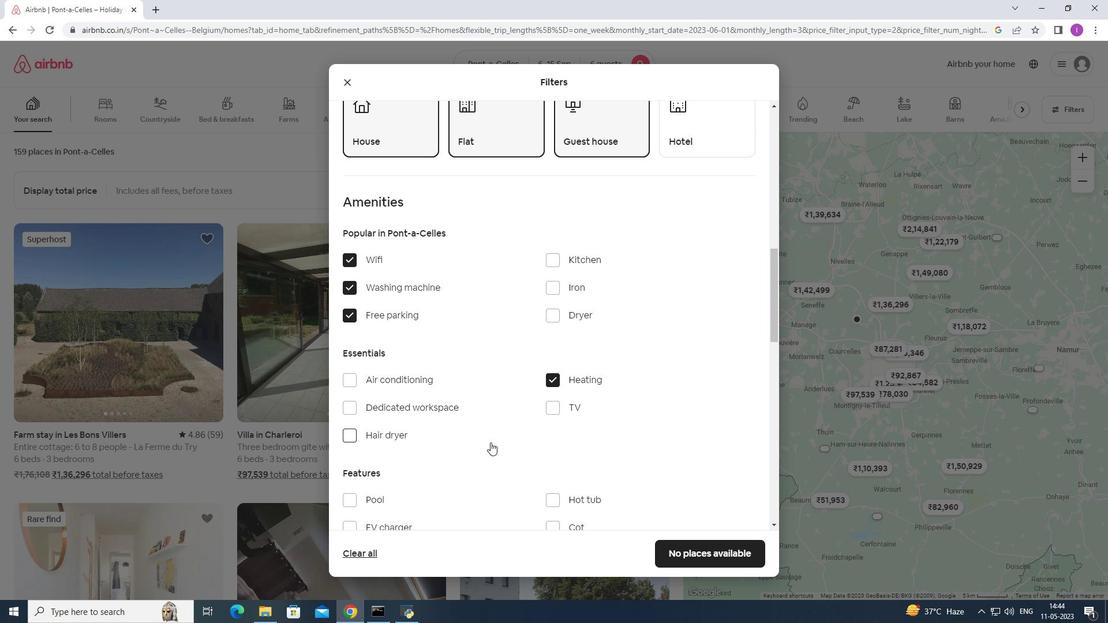
Action: Mouse scrolled (490, 442) with delta (0, 0)
Screenshot: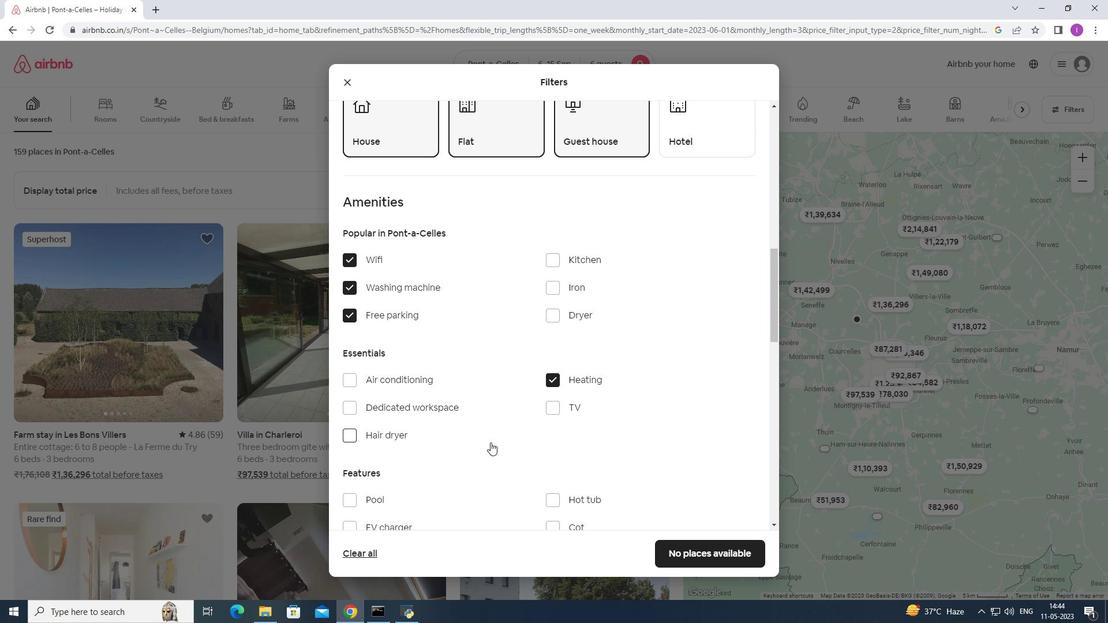 
Action: Mouse moved to (554, 447)
Screenshot: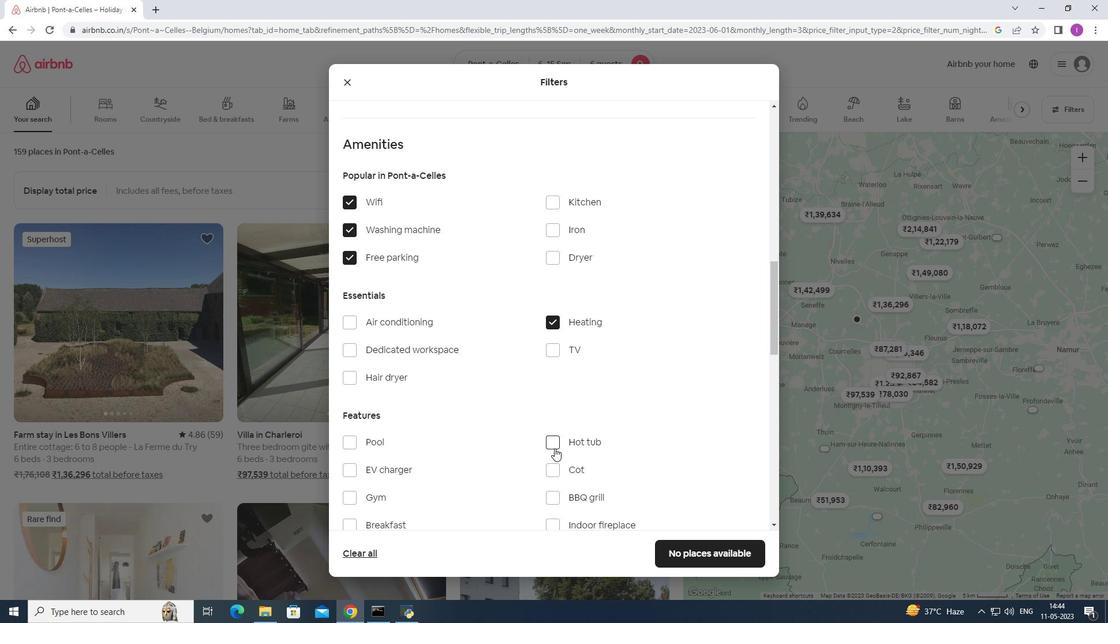
Action: Mouse pressed left at (554, 447)
Screenshot: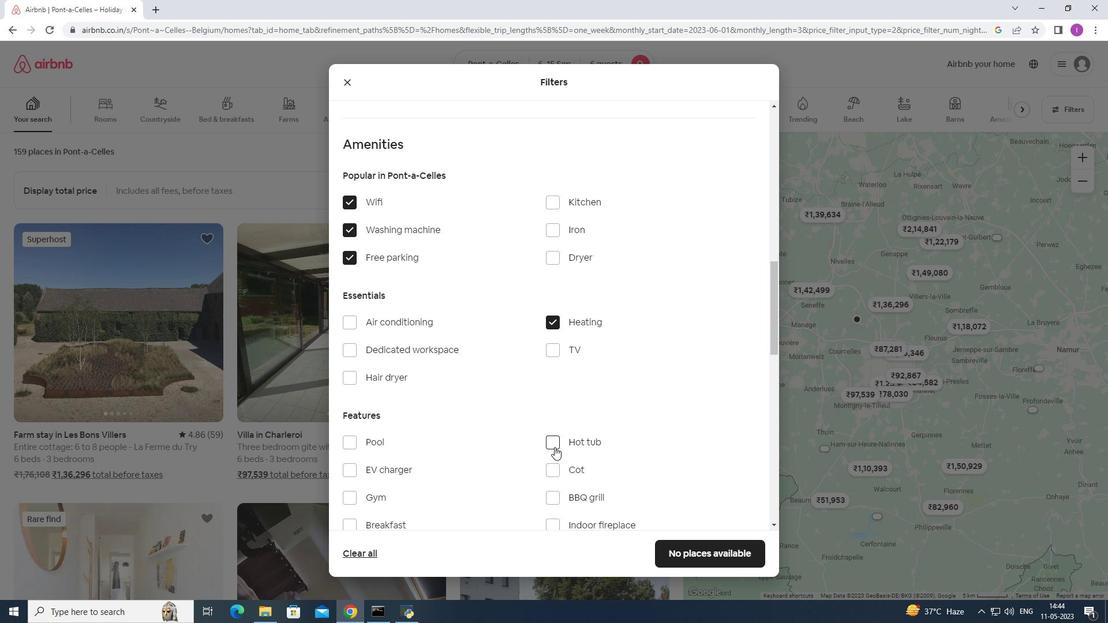 
Action: Mouse moved to (553, 344)
Screenshot: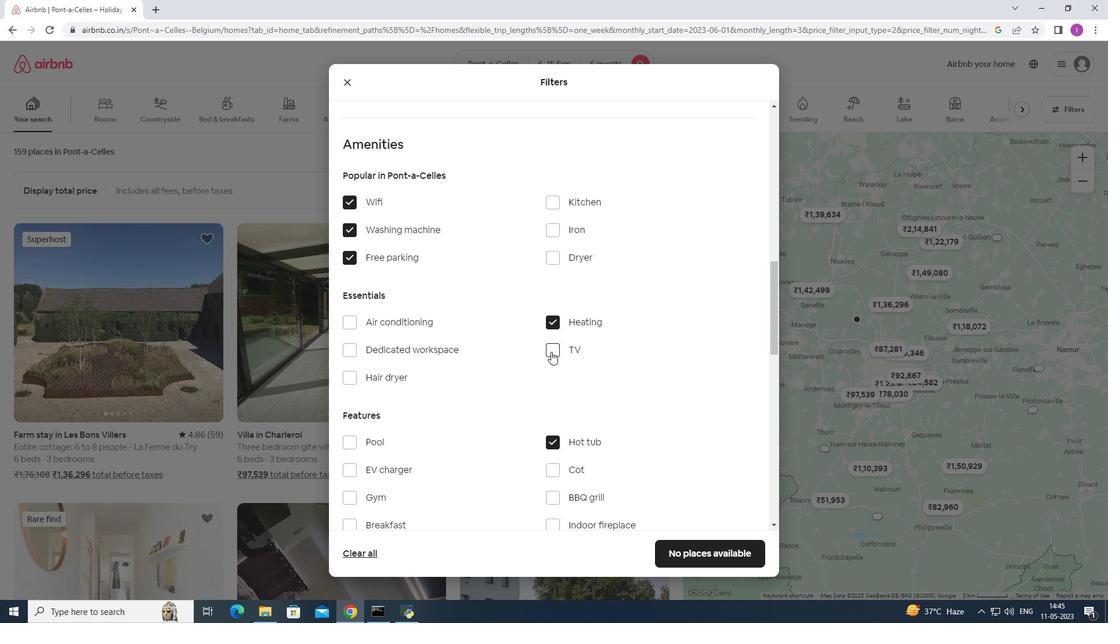 
Action: Mouse pressed left at (553, 344)
Screenshot: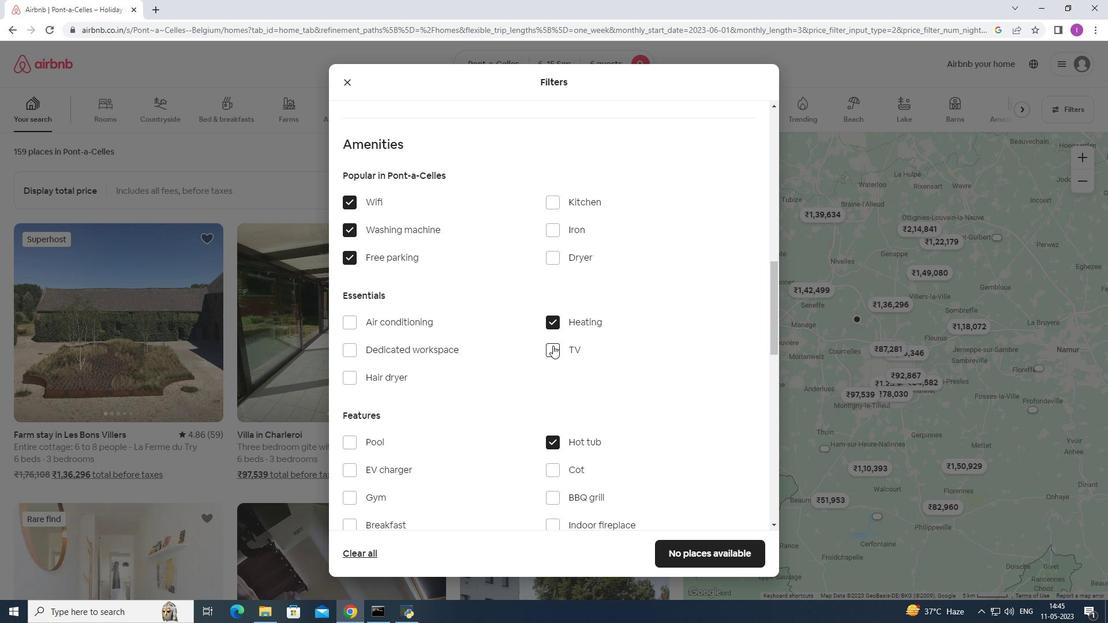
Action: Mouse moved to (558, 358)
Screenshot: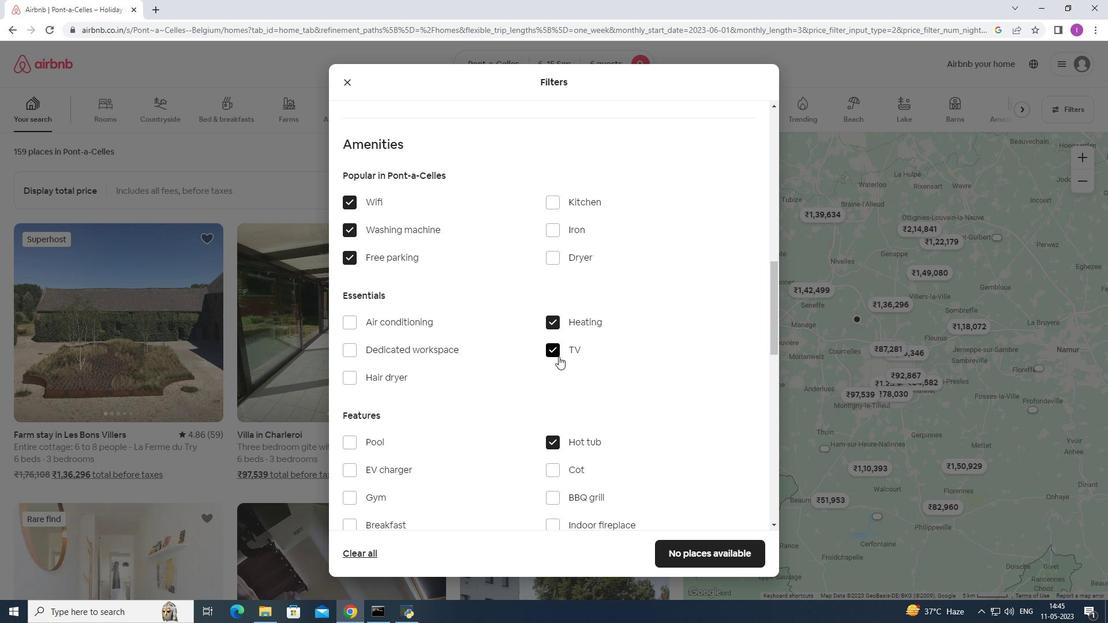 
Action: Mouse scrolled (558, 358) with delta (0, 0)
Screenshot: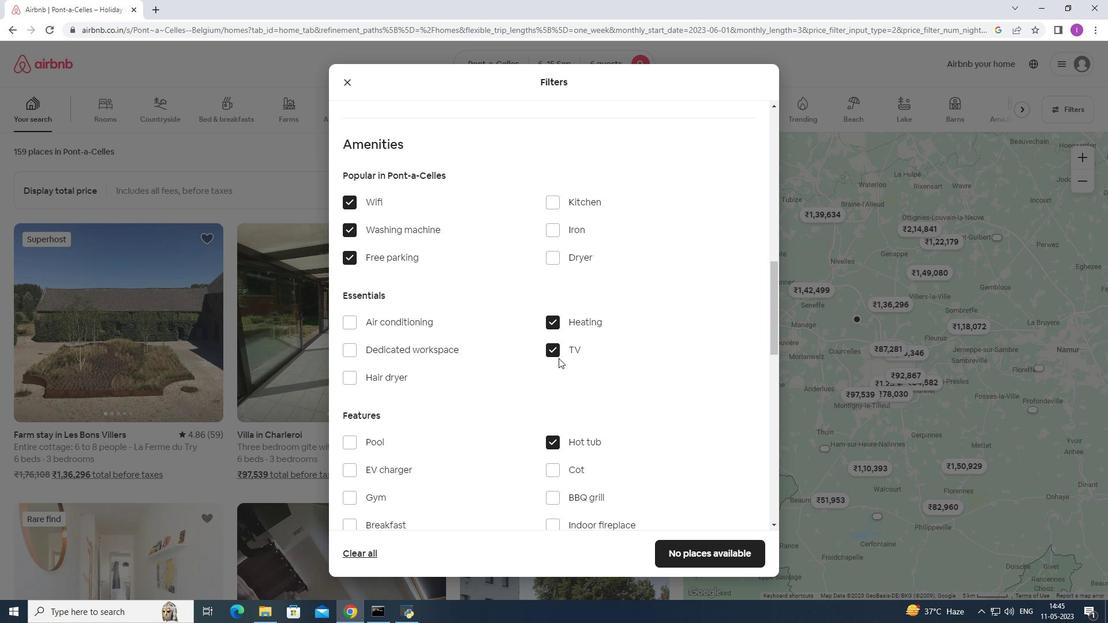
Action: Mouse moved to (347, 440)
Screenshot: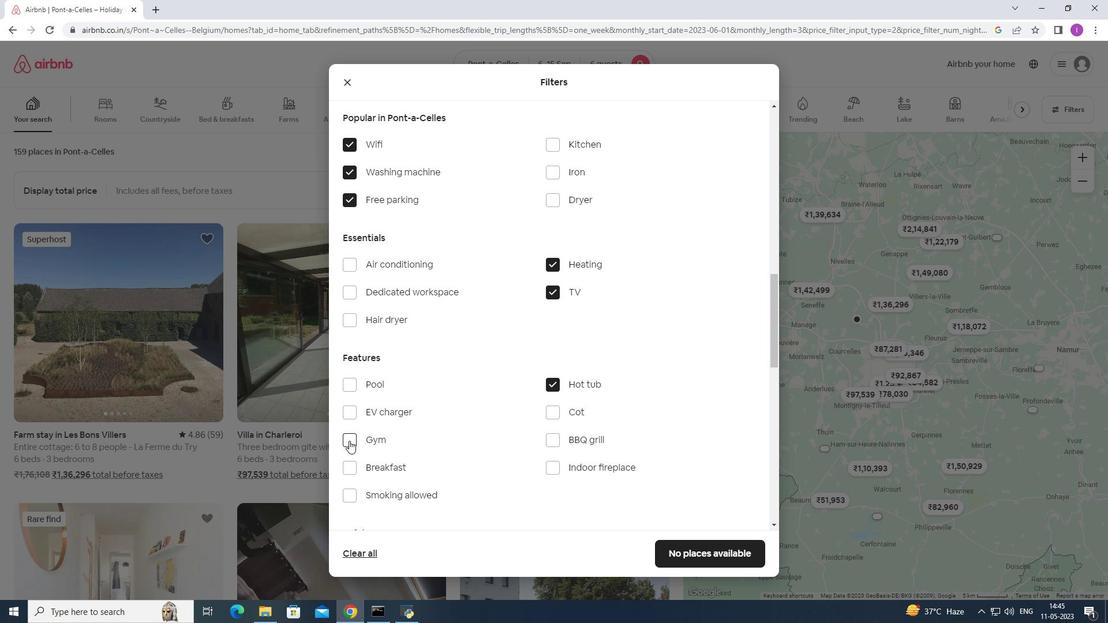 
Action: Mouse pressed left at (347, 440)
Screenshot: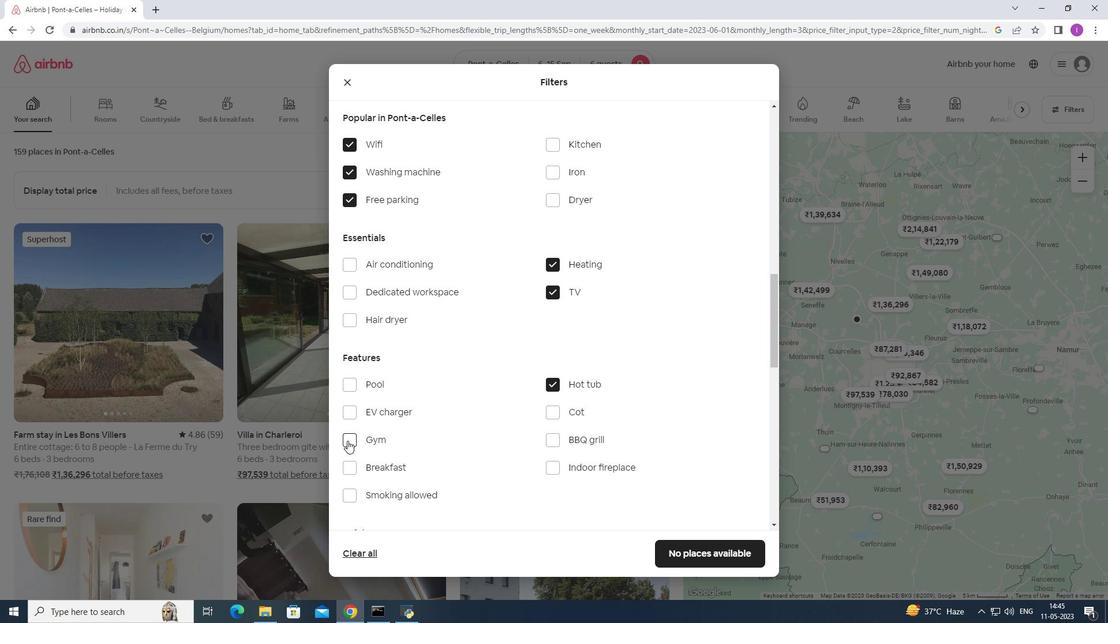
Action: Mouse moved to (353, 495)
Screenshot: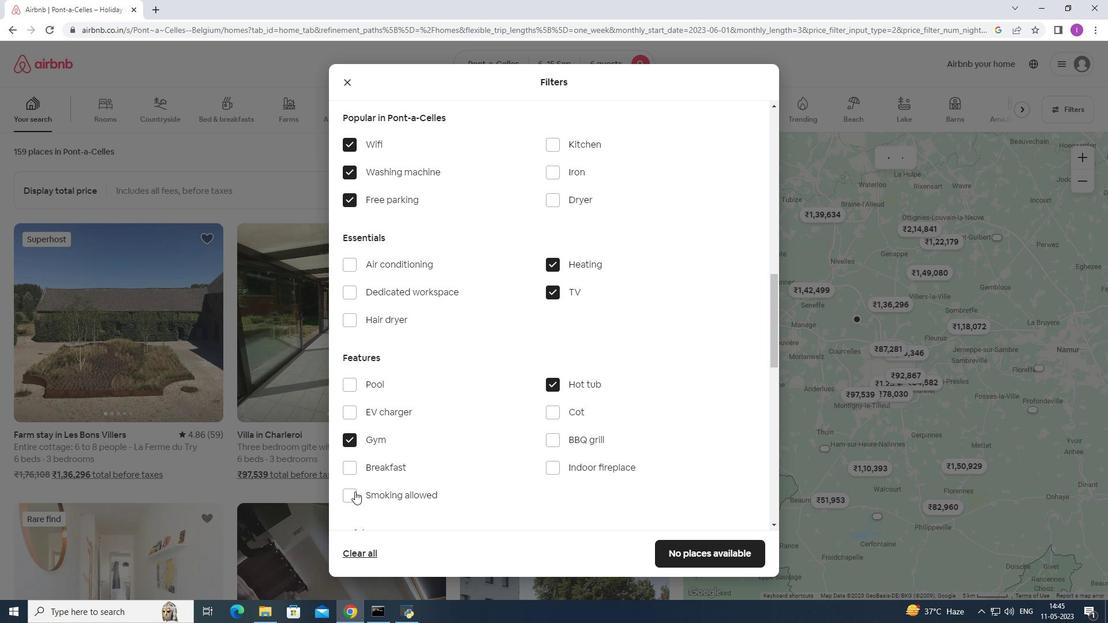 
Action: Mouse pressed left at (353, 495)
Screenshot: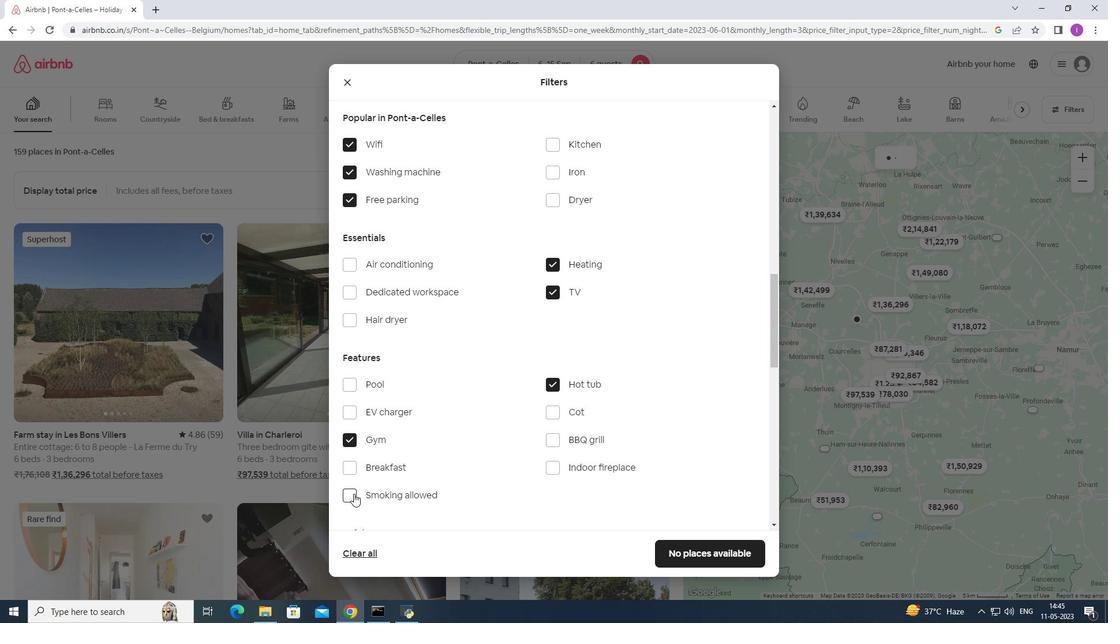 
Action: Mouse moved to (445, 452)
Screenshot: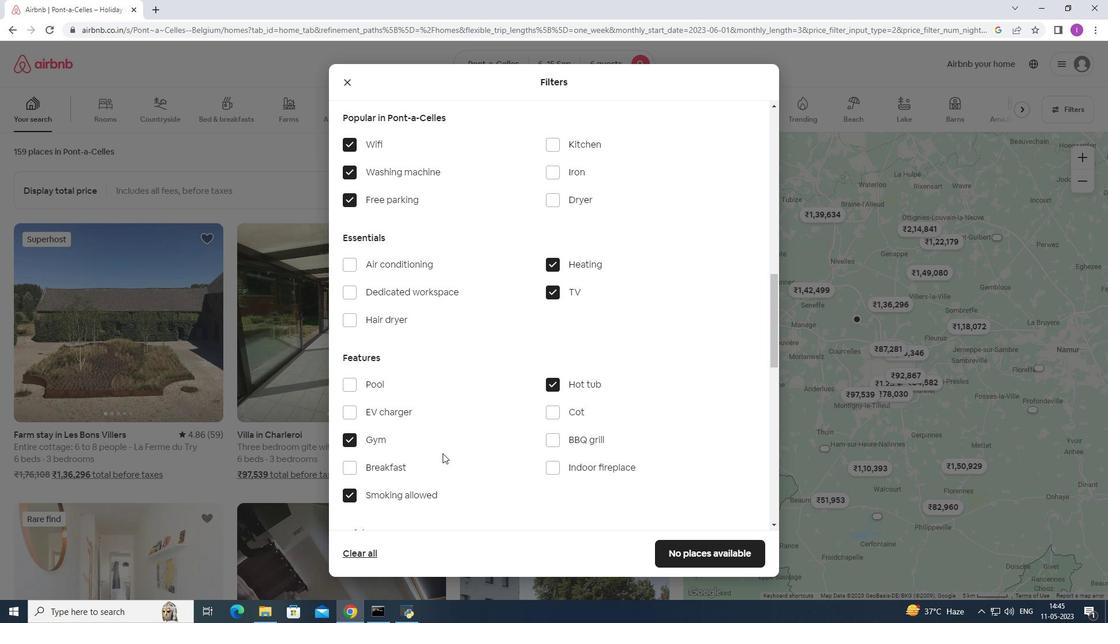
Action: Mouse scrolled (444, 452) with delta (0, 0)
Screenshot: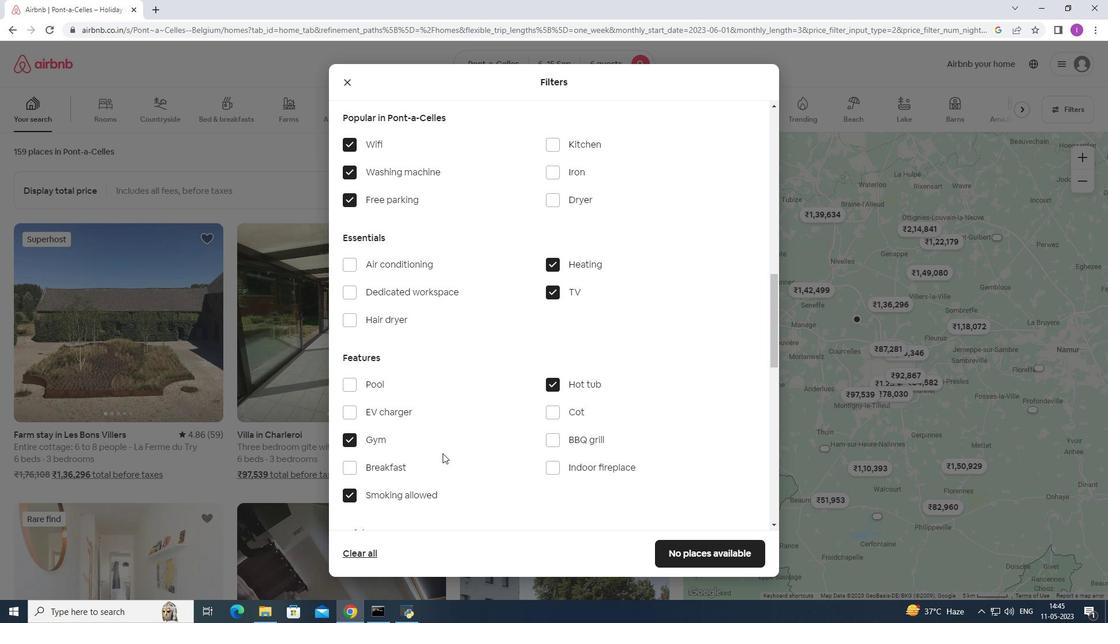 
Action: Mouse moved to (474, 441)
Screenshot: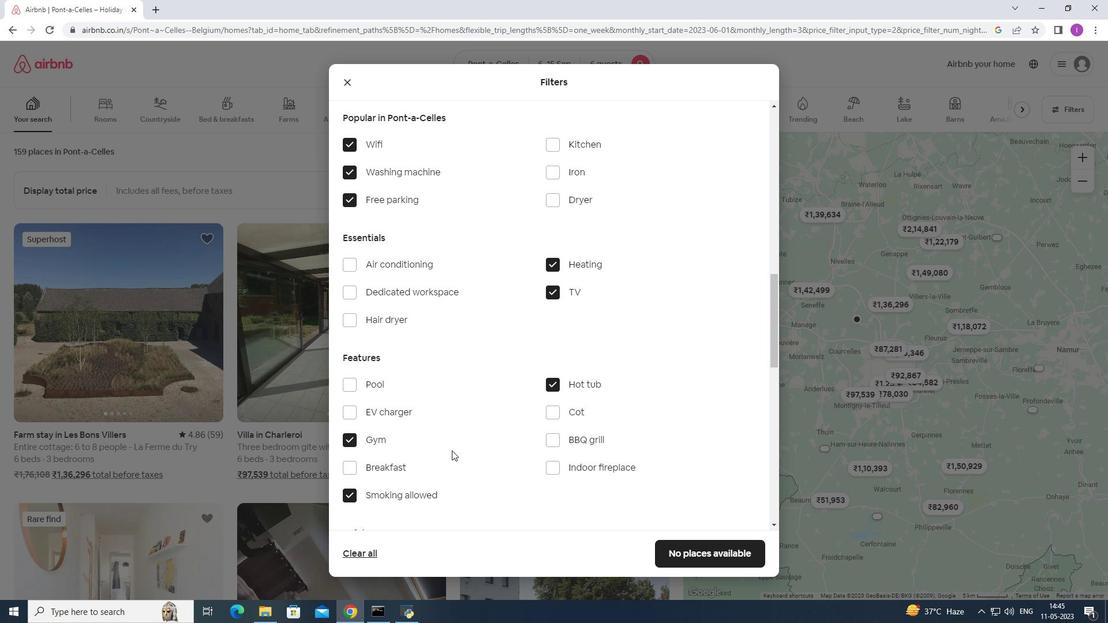 
Action: Mouse scrolled (472, 441) with delta (0, 0)
Screenshot: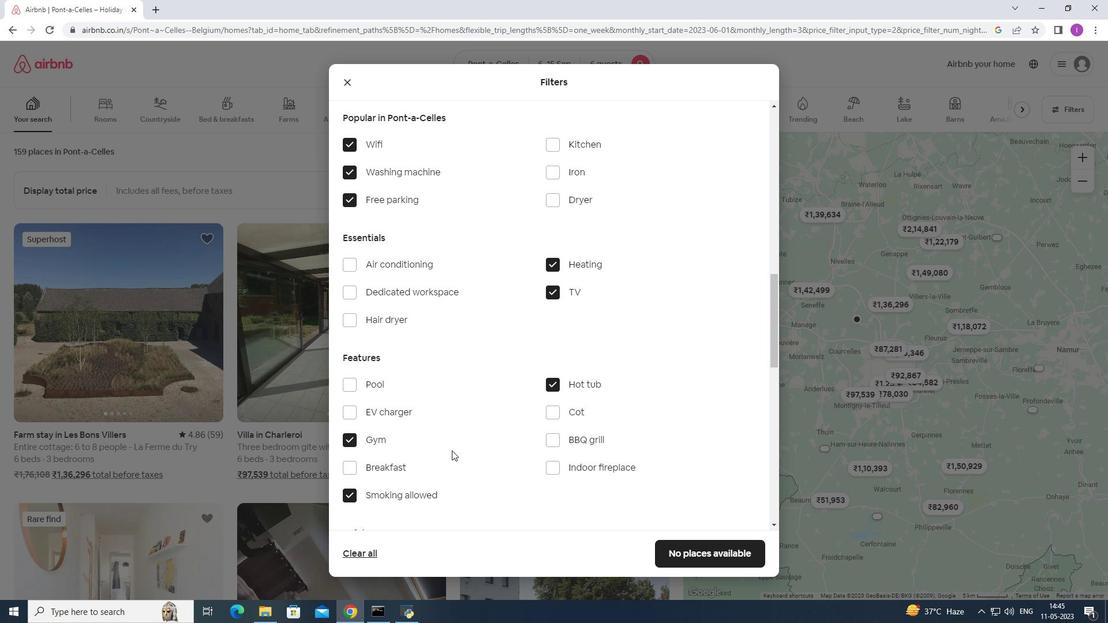 
Action: Mouse moved to (478, 439)
Screenshot: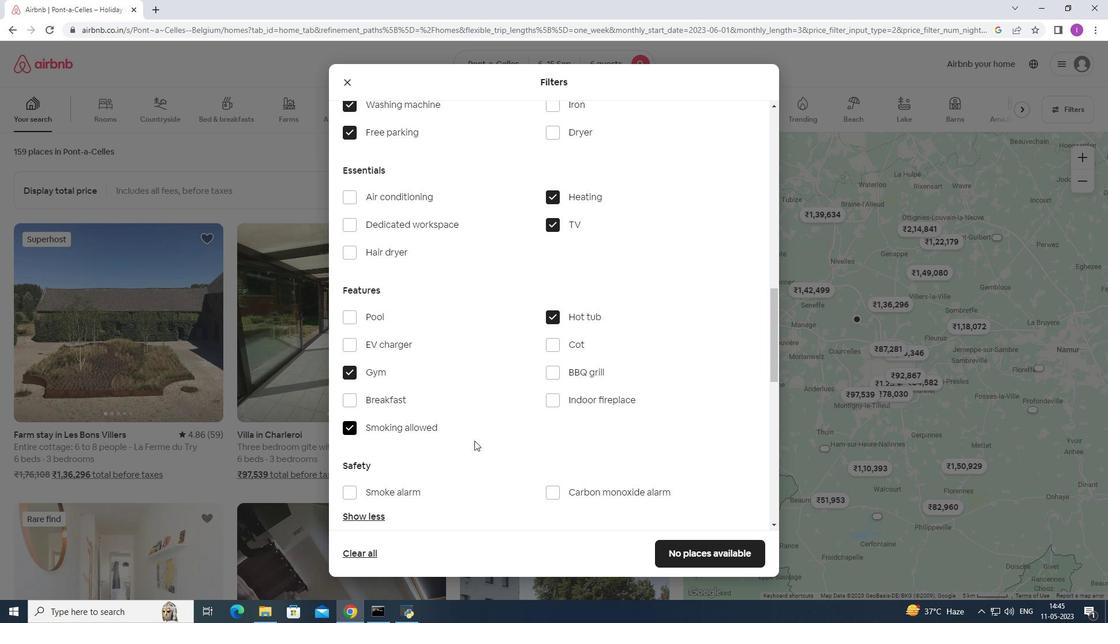 
Action: Mouse scrolled (478, 438) with delta (0, 0)
Screenshot: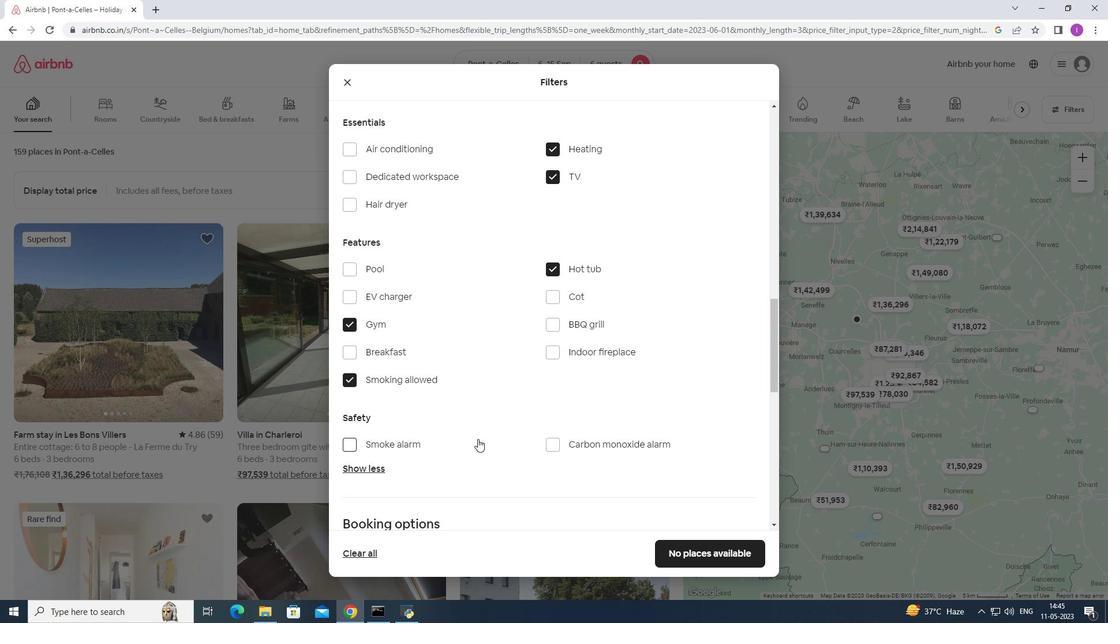 
Action: Mouse scrolled (478, 438) with delta (0, 0)
Screenshot: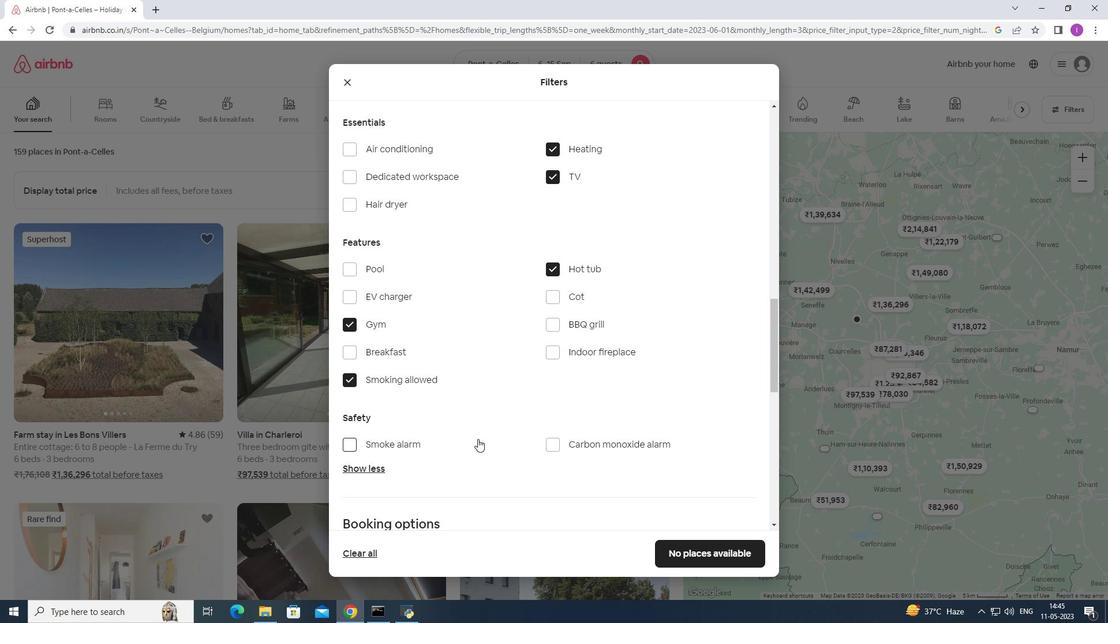 
Action: Mouse scrolled (478, 438) with delta (0, 0)
Screenshot: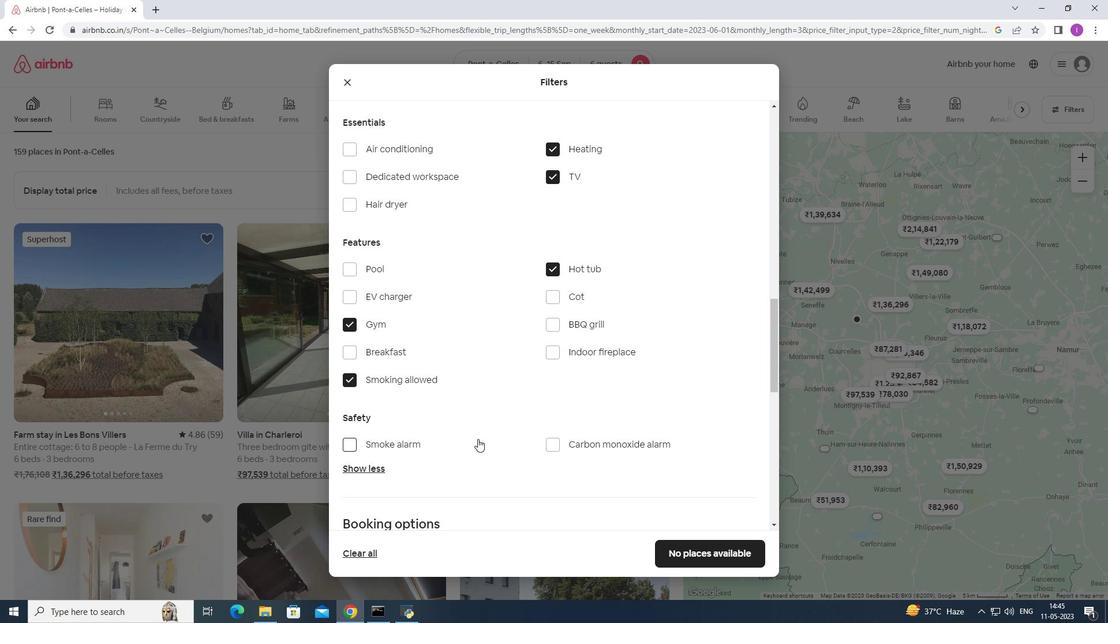
Action: Mouse moved to (743, 429)
Screenshot: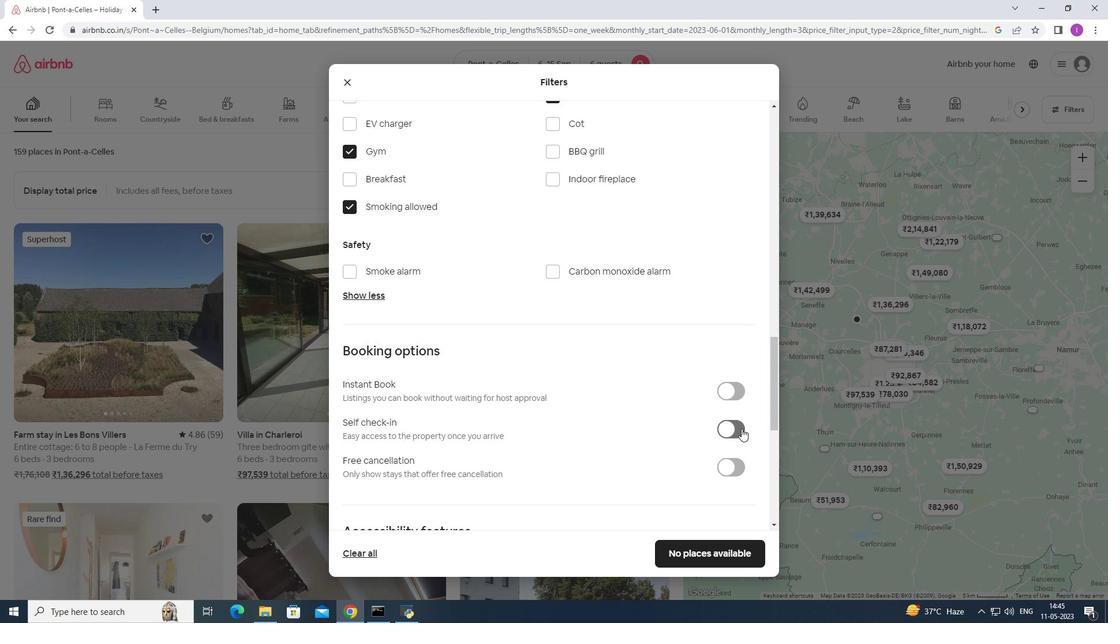 
Action: Mouse pressed left at (743, 429)
Screenshot: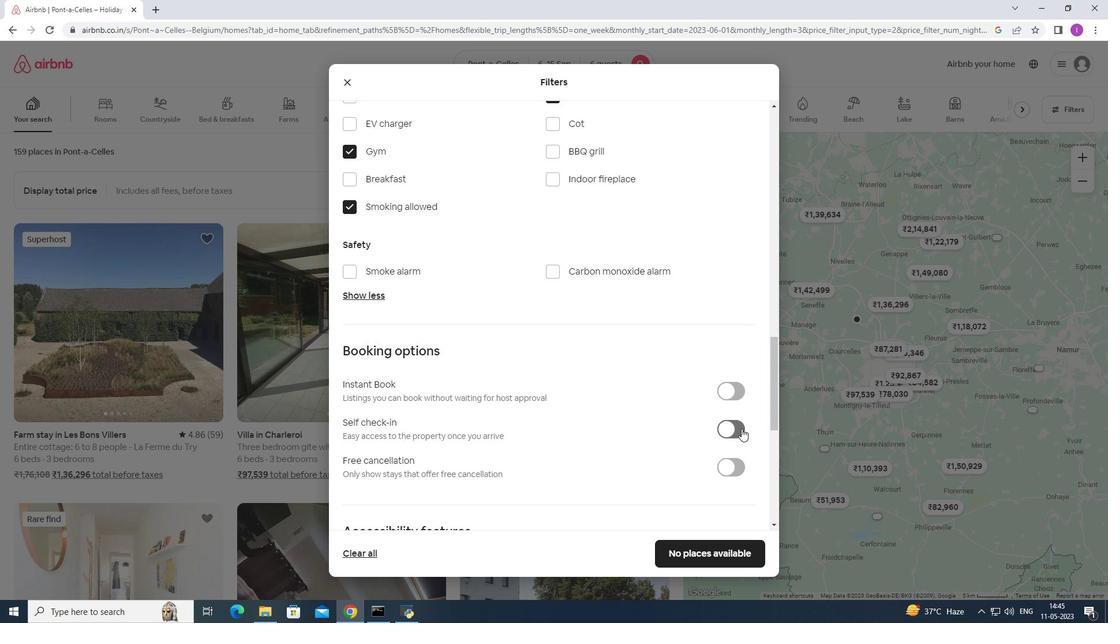 
Action: Mouse moved to (637, 431)
Screenshot: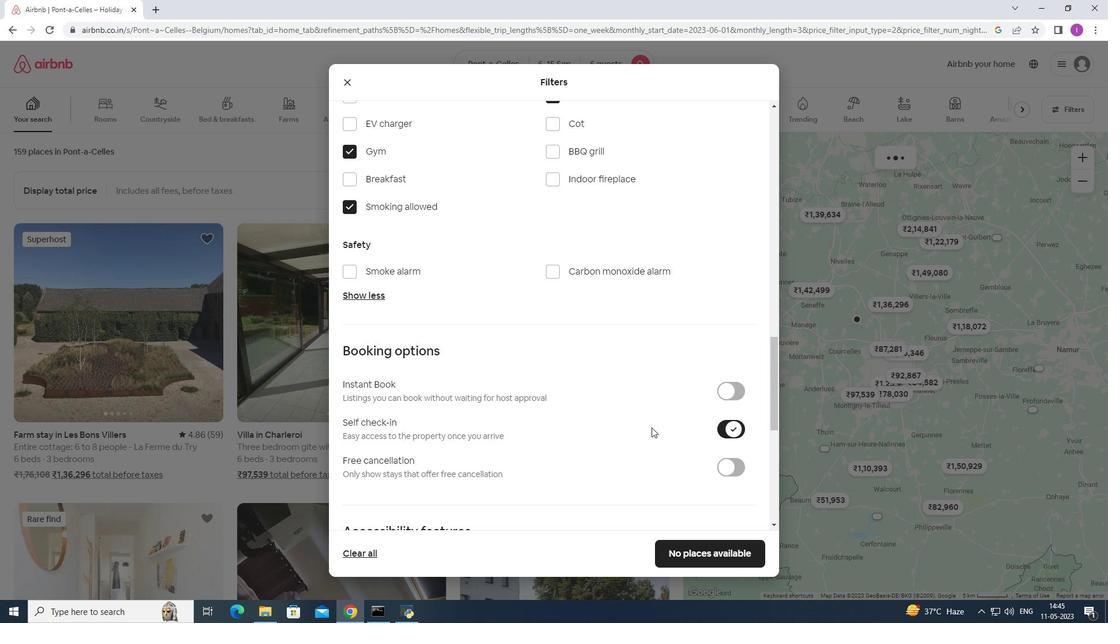 
Action: Mouse scrolled (637, 430) with delta (0, 0)
Screenshot: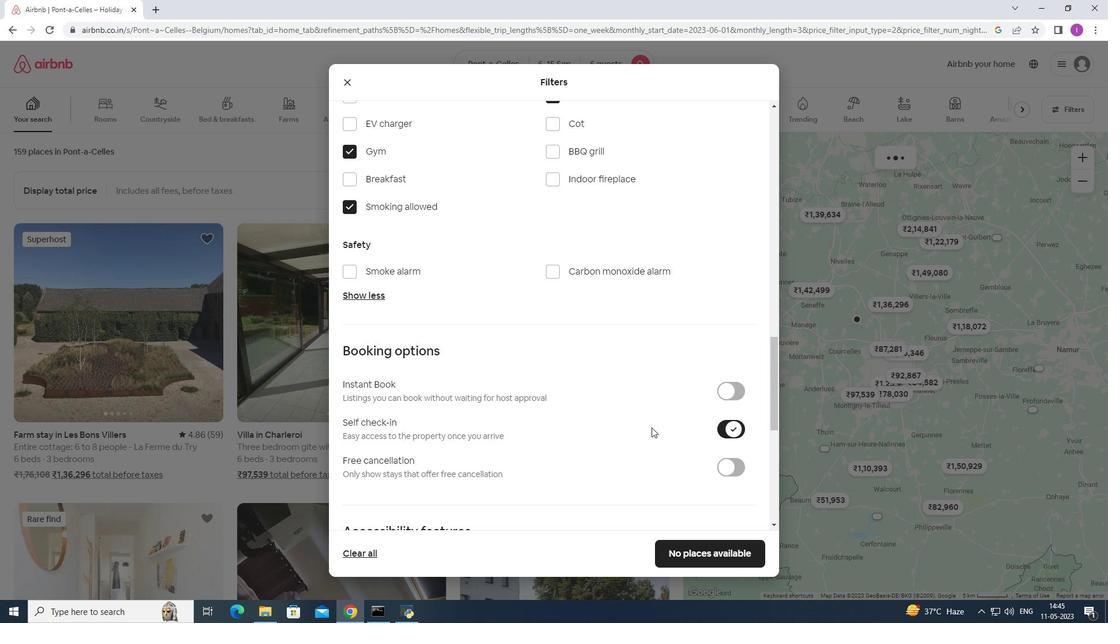 
Action: Mouse moved to (635, 432)
Screenshot: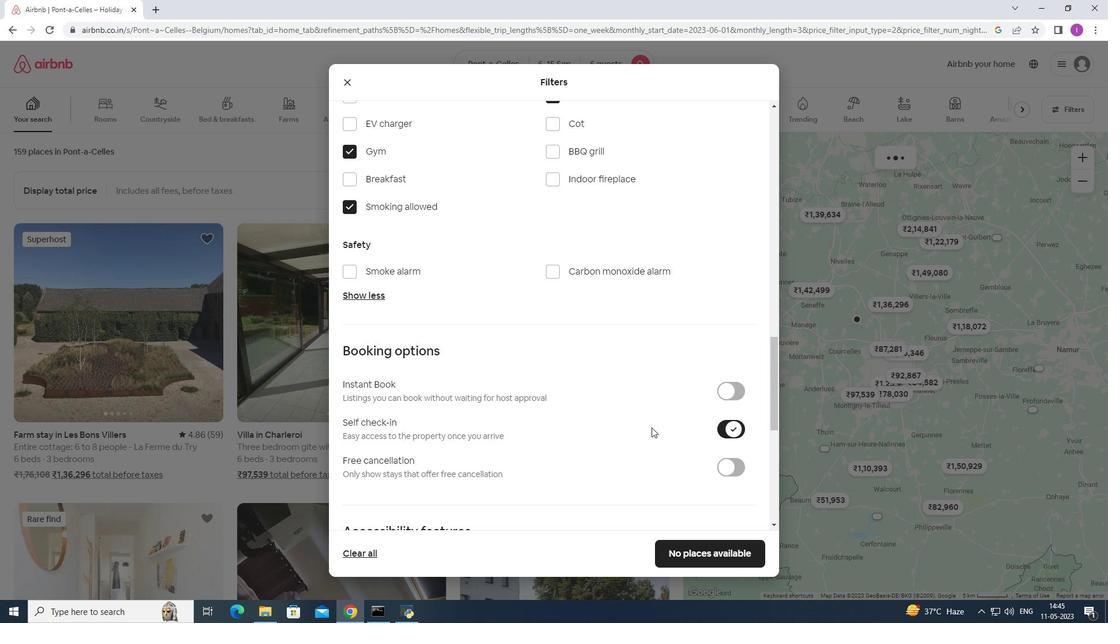 
Action: Mouse scrolled (635, 431) with delta (0, 0)
Screenshot: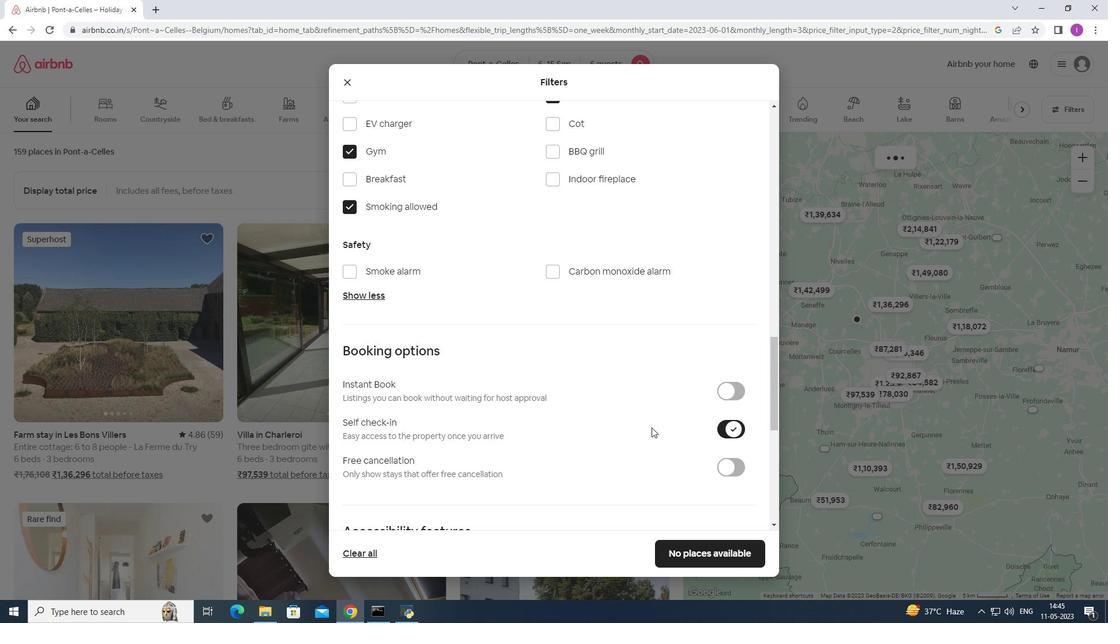 
Action: Mouse scrolled (635, 431) with delta (0, 0)
Screenshot: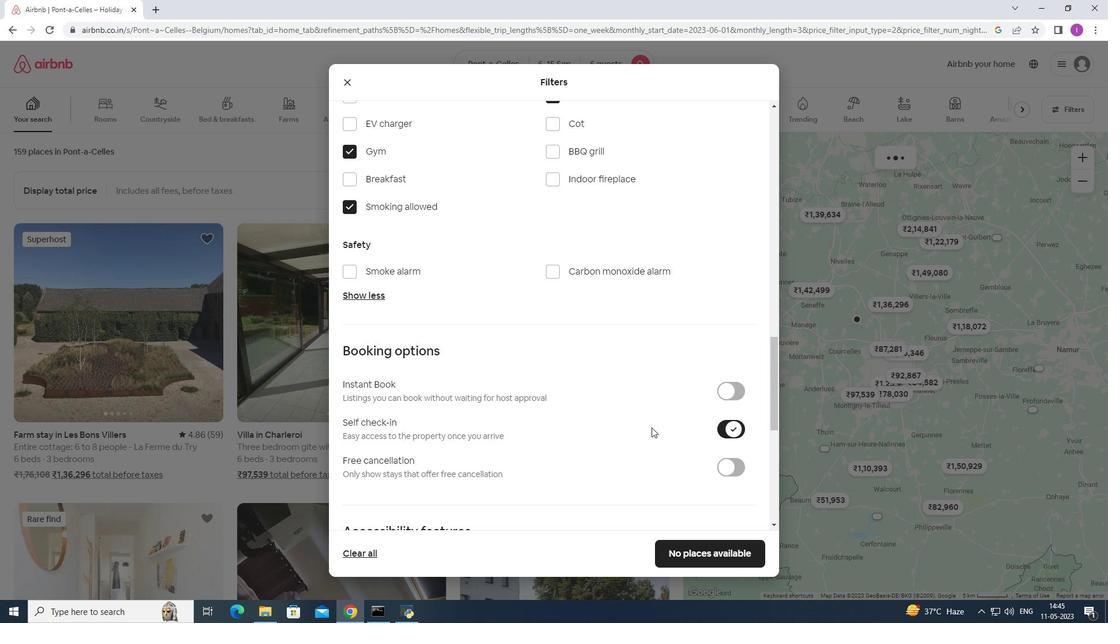 
Action: Mouse moved to (635, 432)
Screenshot: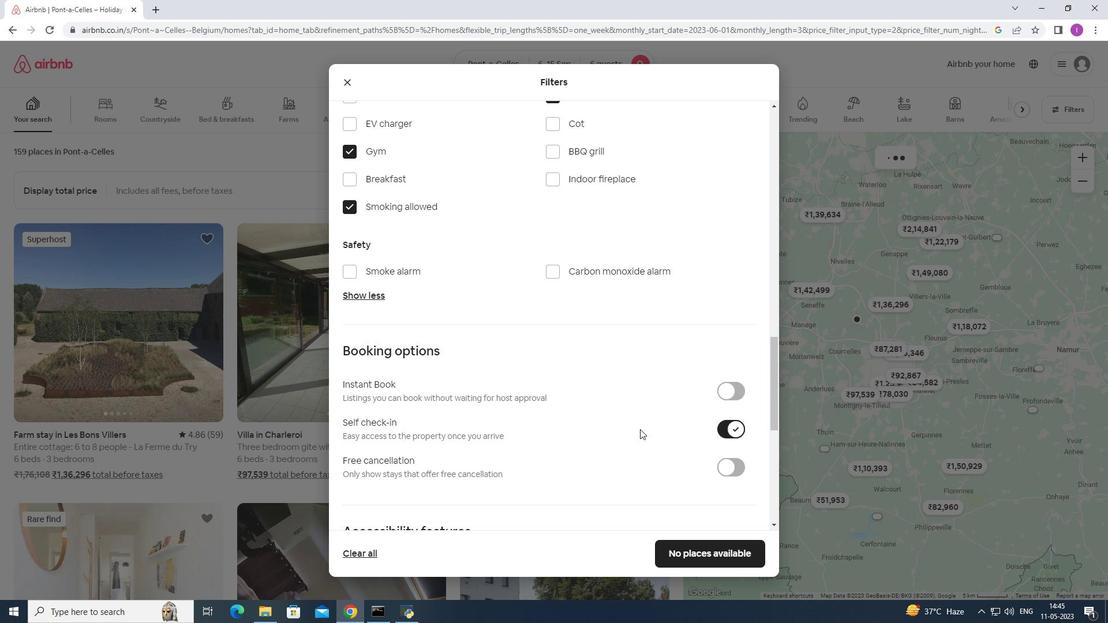 
Action: Mouse scrolled (635, 431) with delta (0, 0)
Screenshot: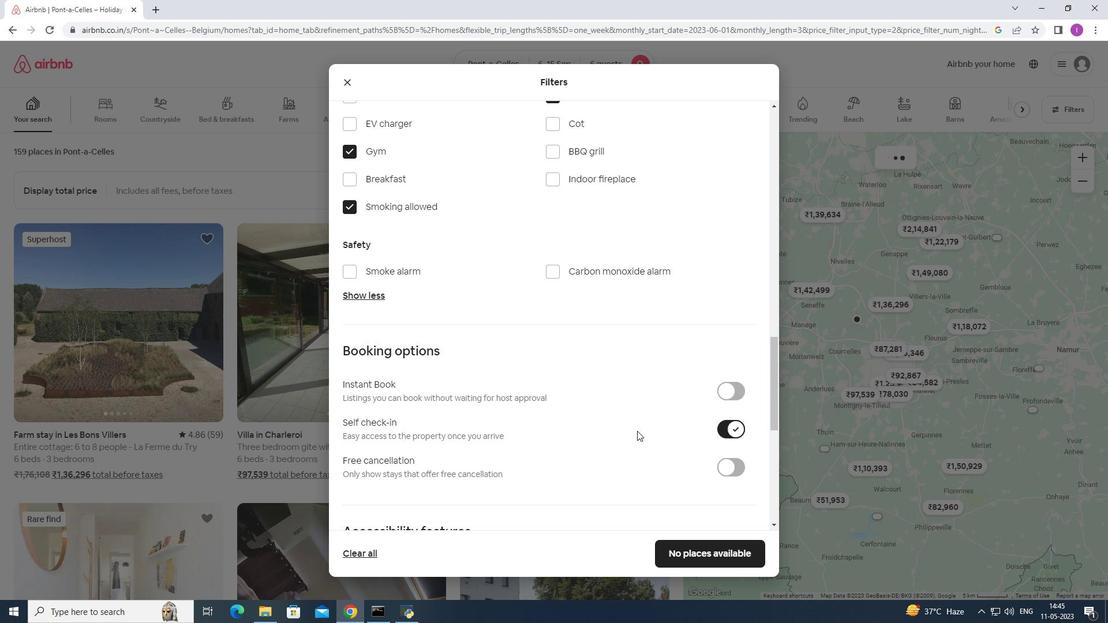 
Action: Mouse moved to (634, 433)
Screenshot: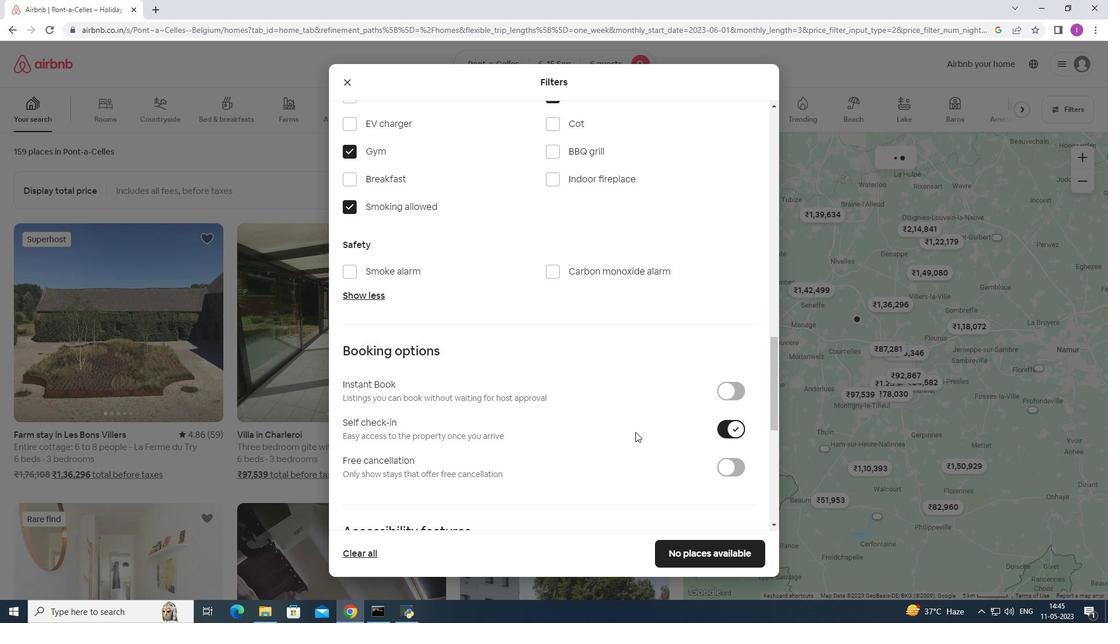 
Action: Mouse scrolled (634, 432) with delta (0, 0)
Screenshot: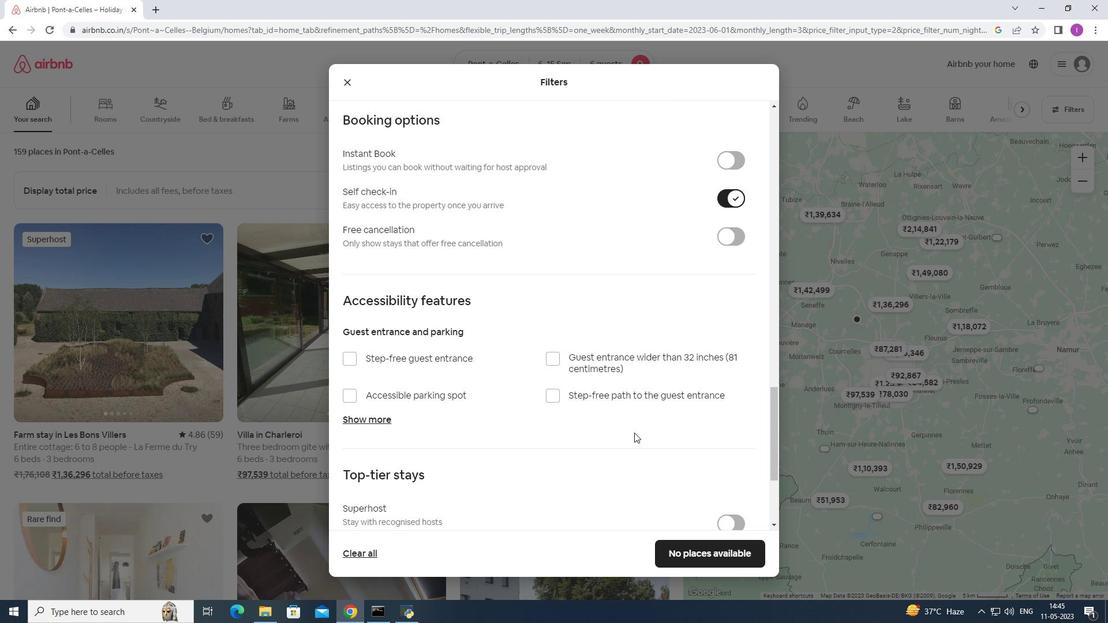 
Action: Mouse scrolled (634, 432) with delta (0, 0)
Screenshot: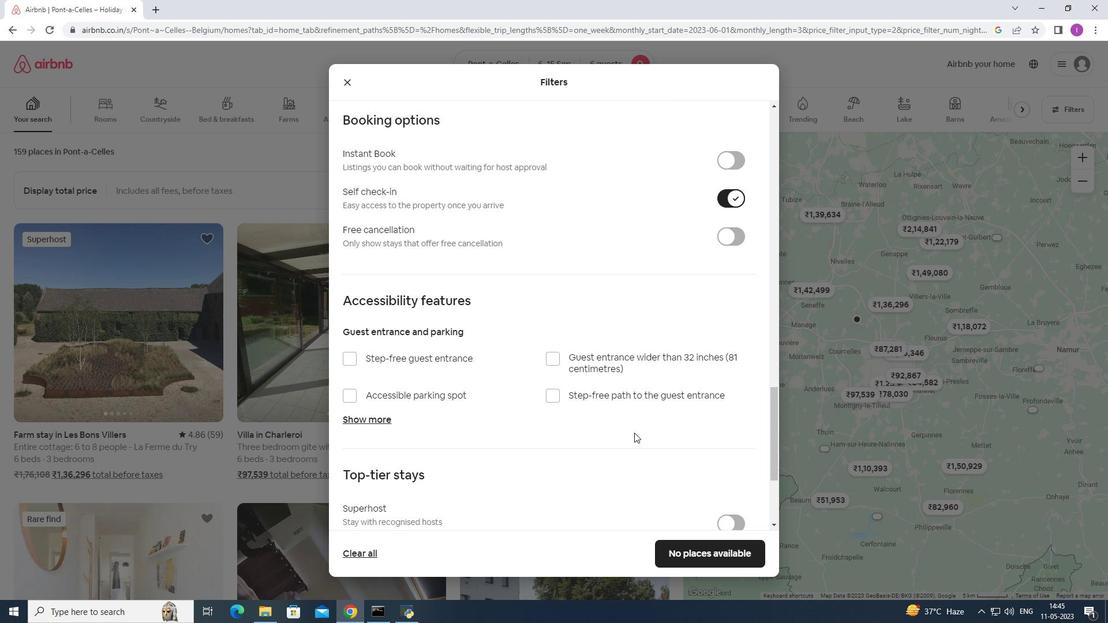 
Action: Mouse scrolled (634, 432) with delta (0, 0)
Screenshot: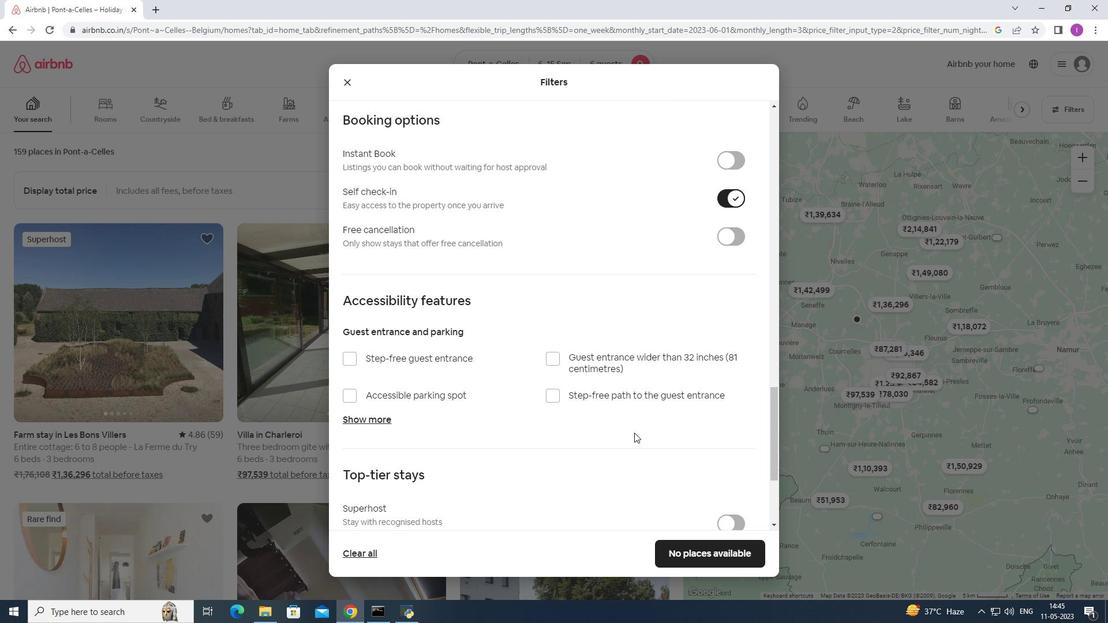 
Action: Mouse scrolled (634, 432) with delta (0, 0)
Screenshot: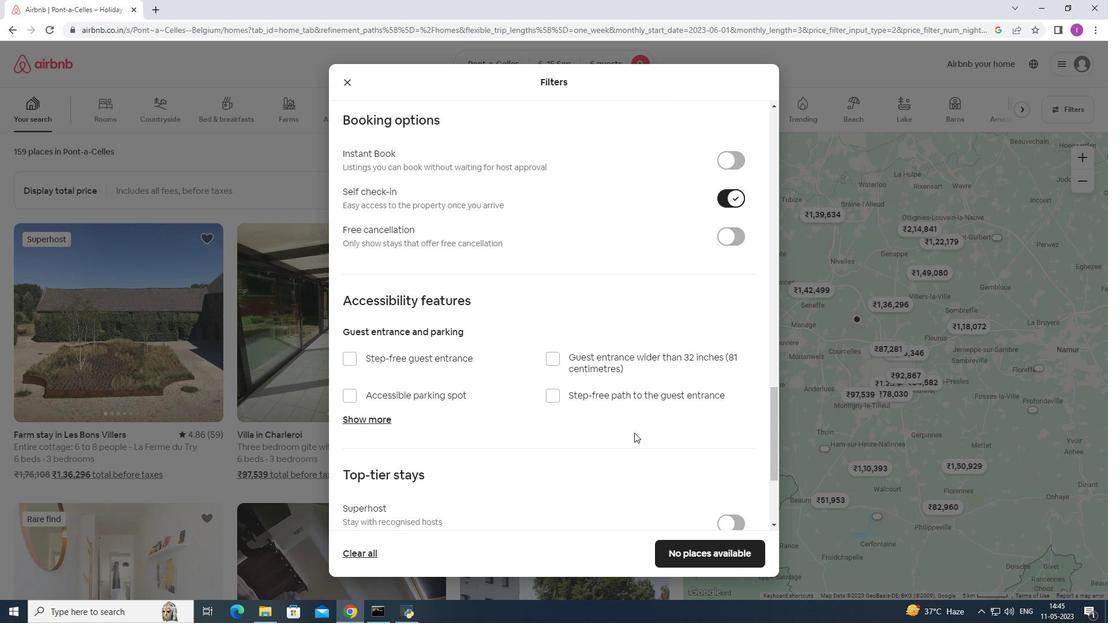 
Action: Mouse scrolled (634, 432) with delta (0, 0)
Screenshot: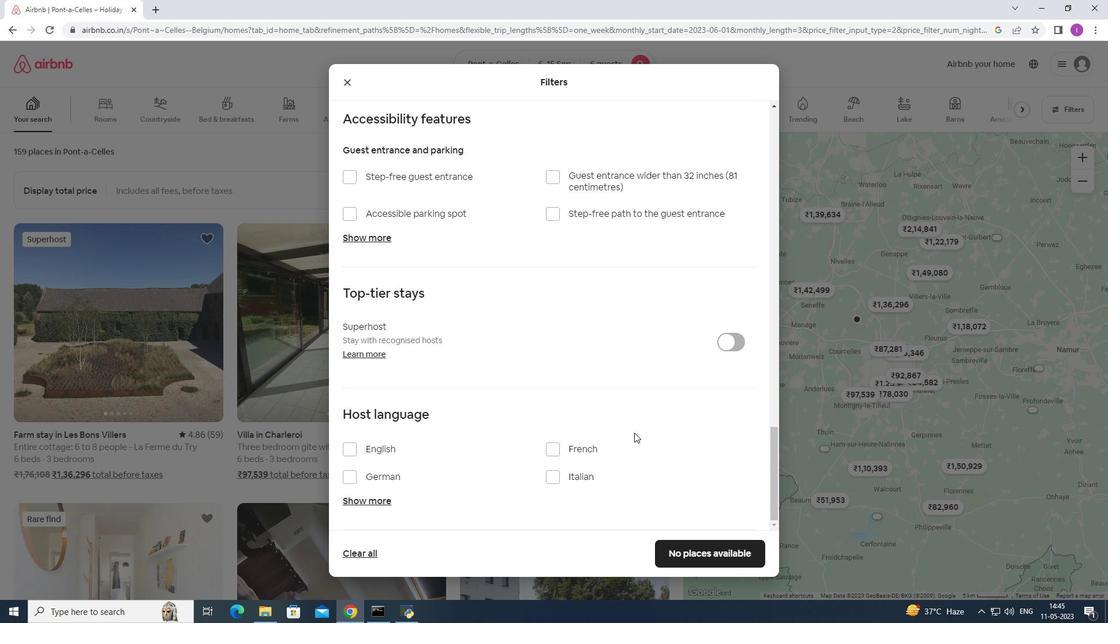 
Action: Mouse scrolled (634, 432) with delta (0, 0)
Screenshot: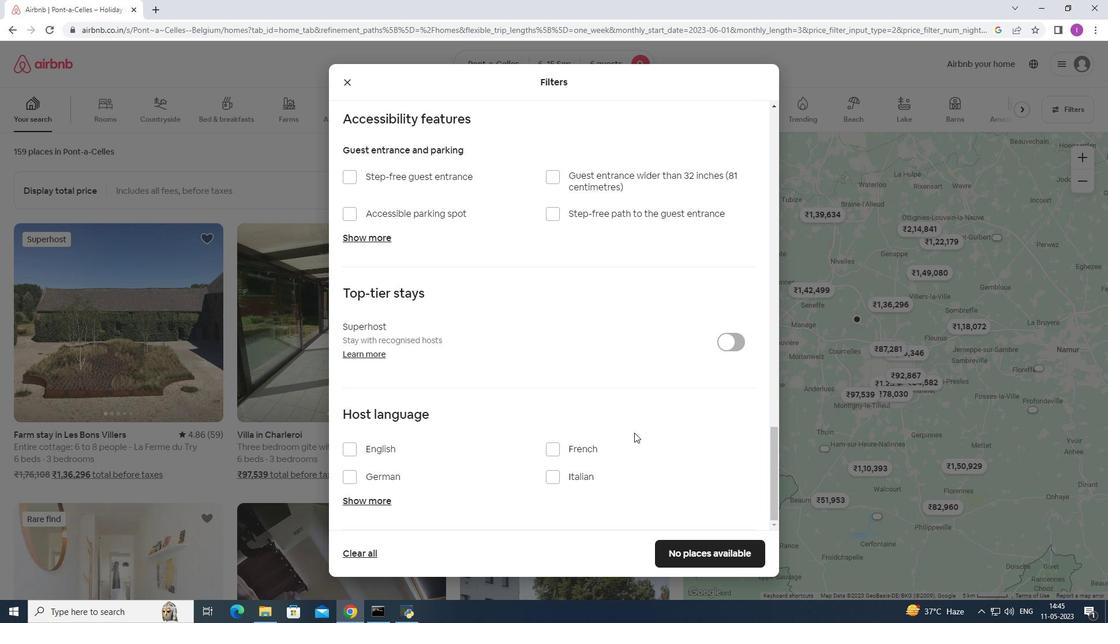 
Action: Mouse scrolled (634, 432) with delta (0, 0)
Screenshot: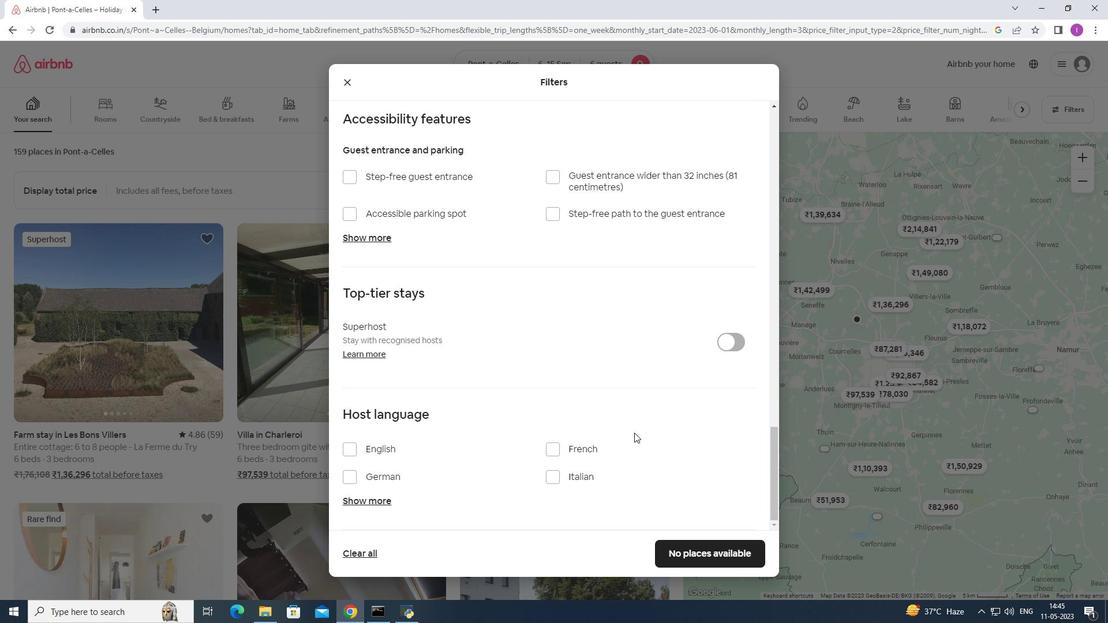
Action: Mouse scrolled (634, 432) with delta (0, 0)
Screenshot: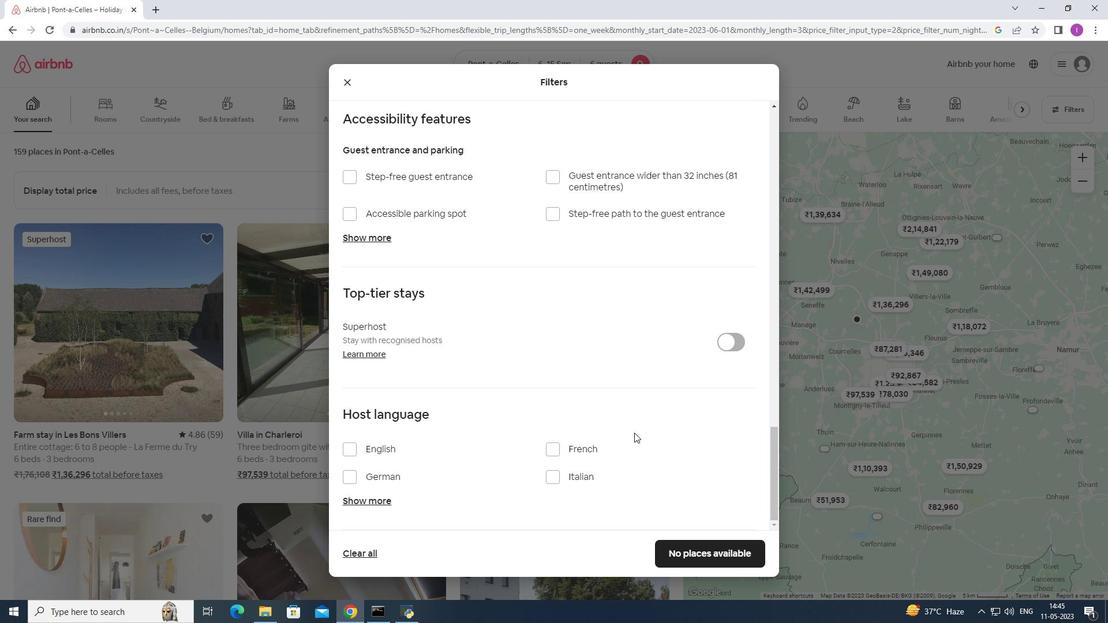 
Action: Mouse scrolled (634, 432) with delta (0, 0)
Screenshot: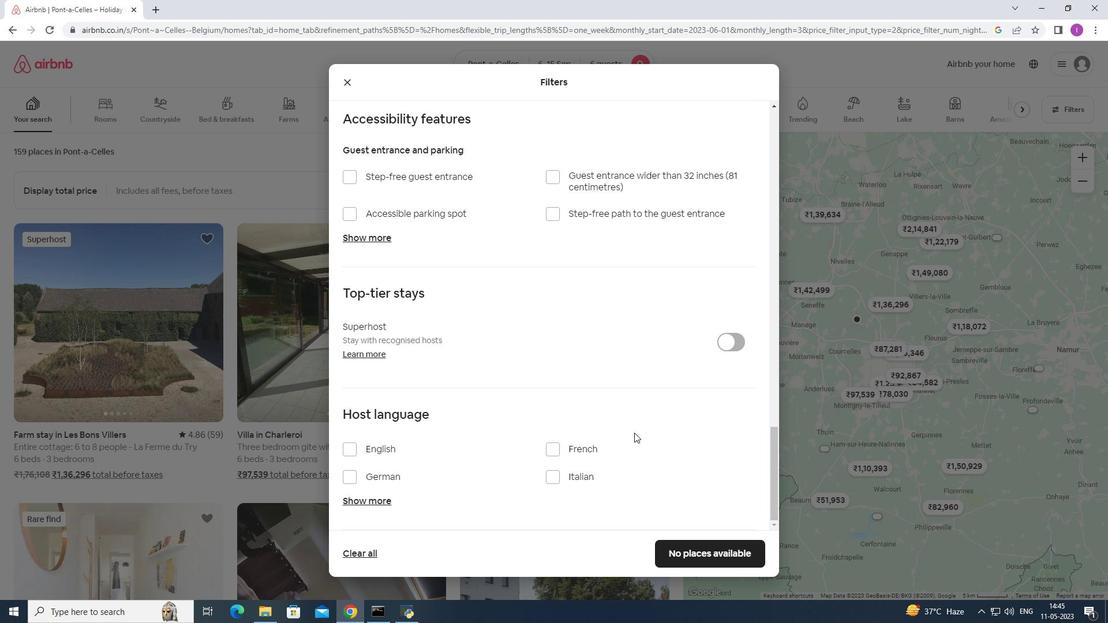 
Action: Mouse moved to (347, 449)
Screenshot: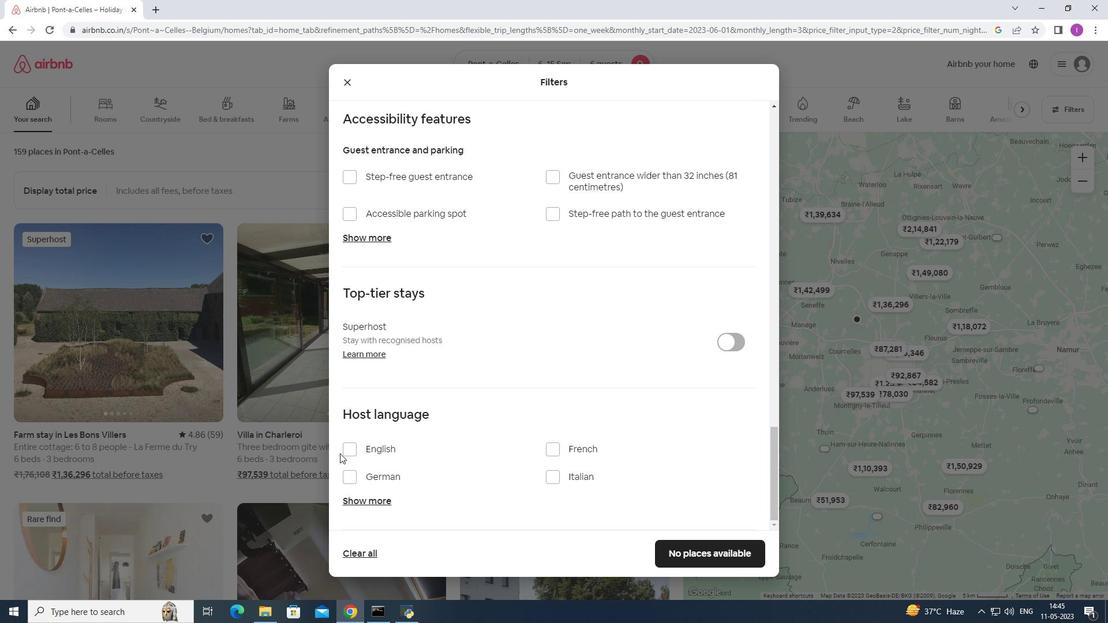 
Action: Mouse pressed left at (347, 449)
Screenshot: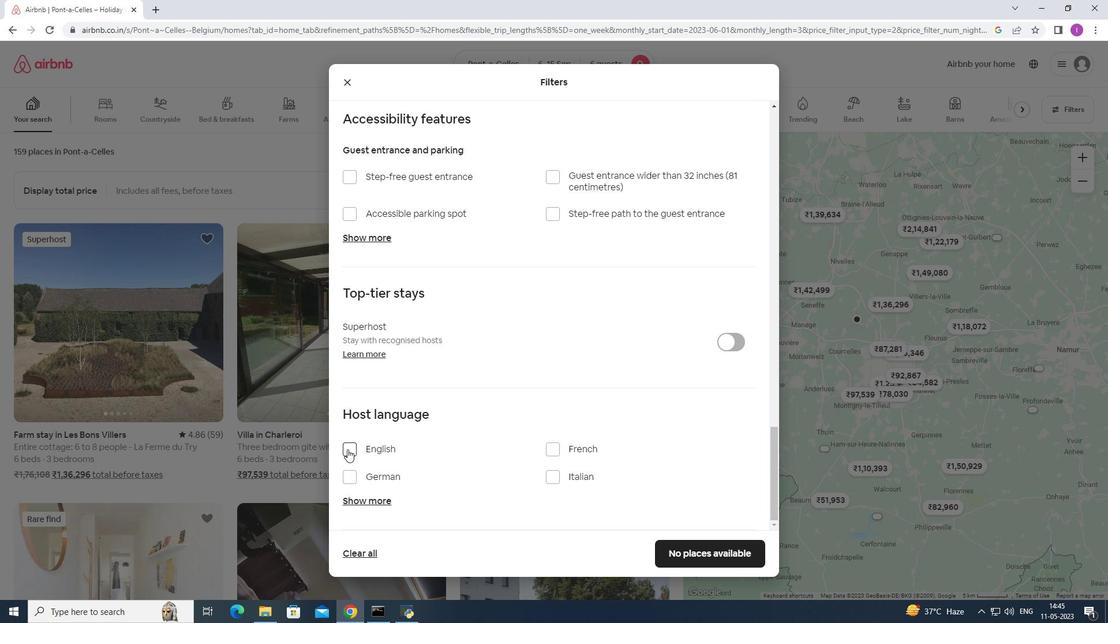 
Action: Mouse moved to (701, 550)
Screenshot: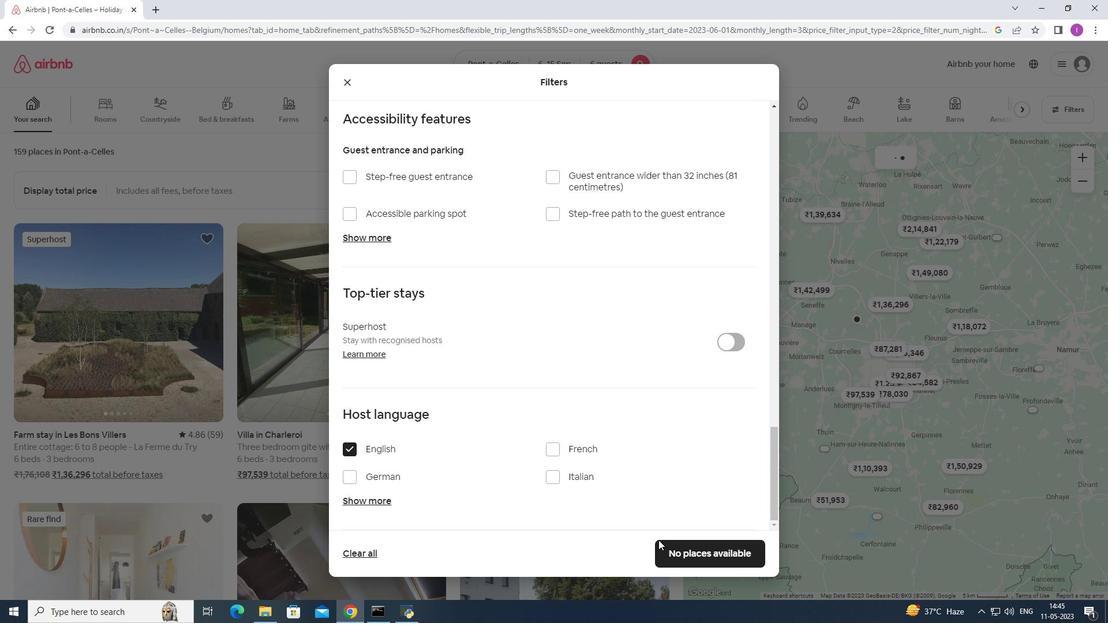 
Action: Mouse pressed left at (701, 550)
Screenshot: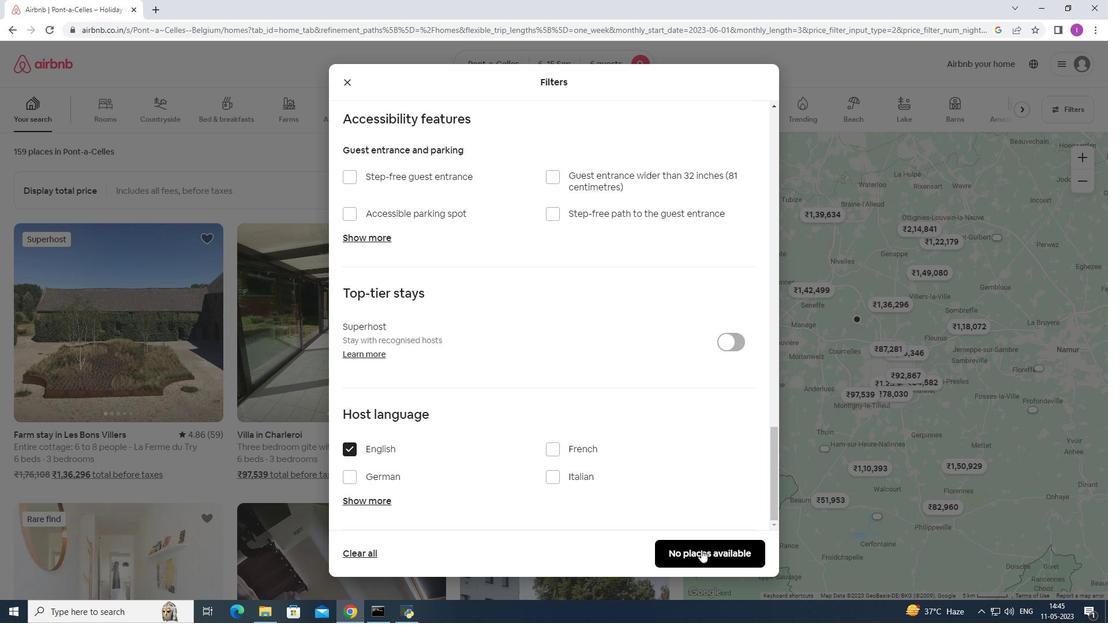 
Action: Mouse moved to (711, 540)
Screenshot: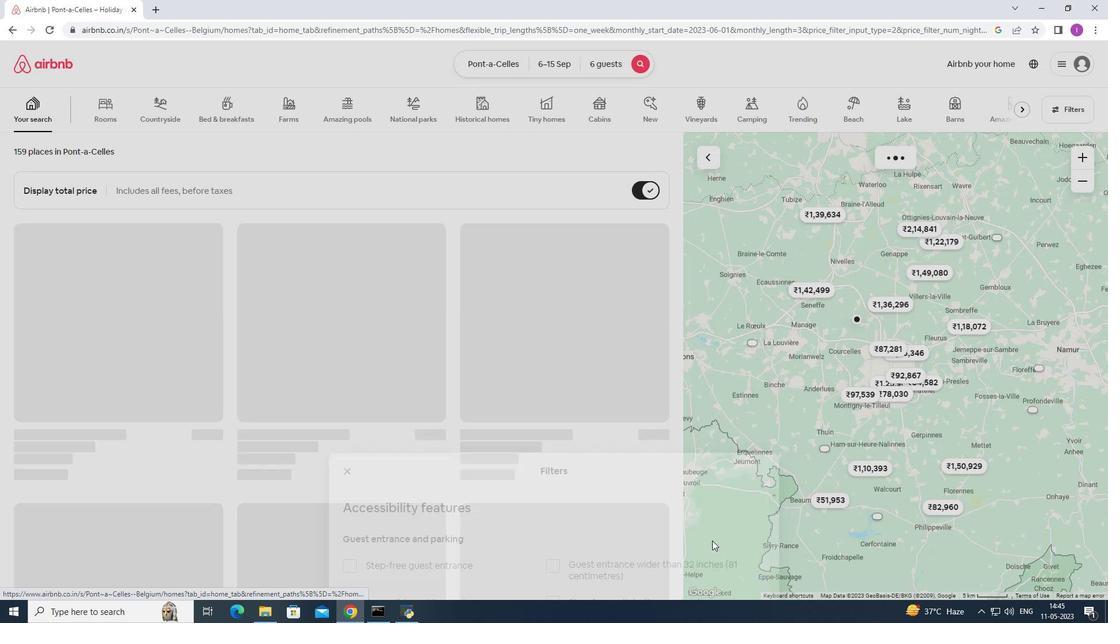 
